 Task: Search one way flight ticket for 2 adults, 2 children, 2 infants in seat in first from Columbus: Golden Triangle Regional Airport to Springfield: Abraham Lincoln Capital Airport on 5-2-2023. Number of bags: 1 checked bag. Price is upto 105000. Outbound departure time preference is 18:45.
Action: Mouse moved to (419, 173)
Screenshot: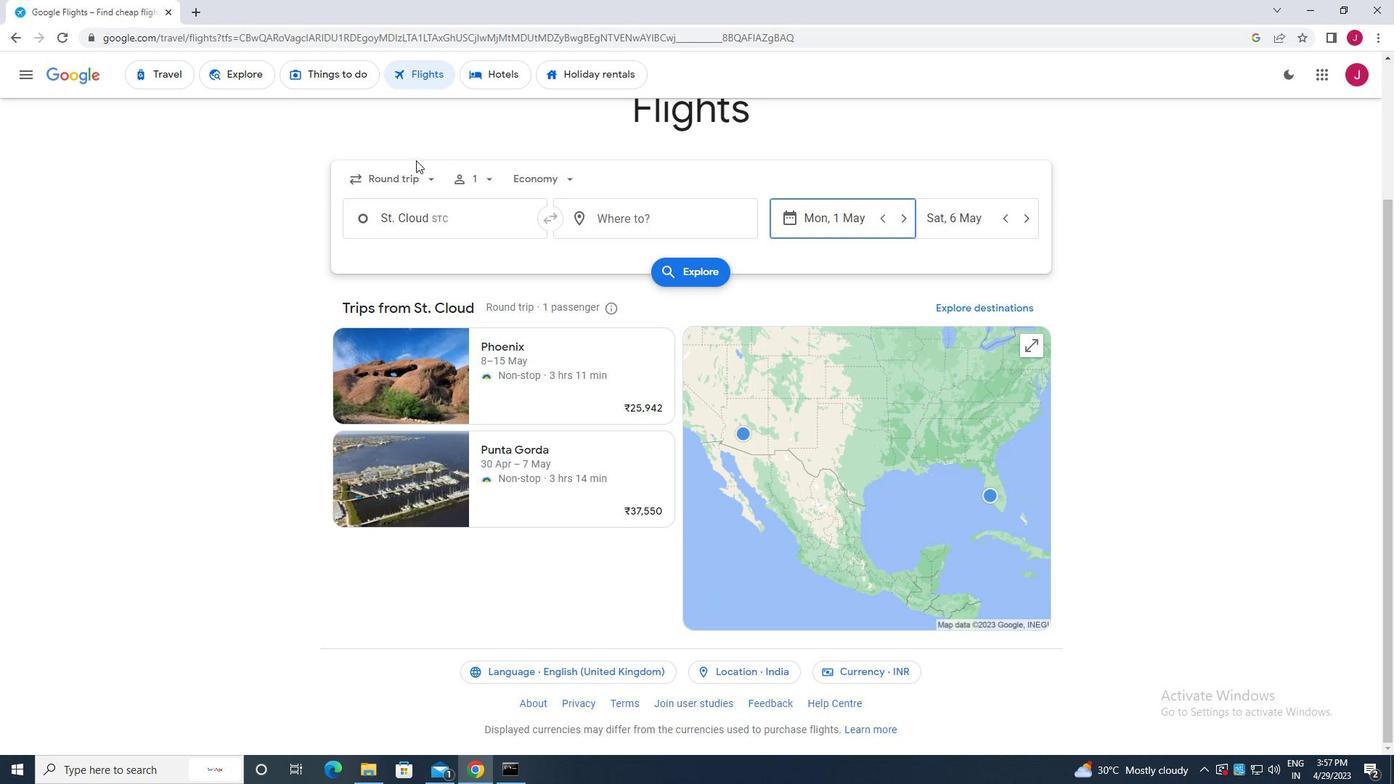 
Action: Mouse pressed left at (419, 173)
Screenshot: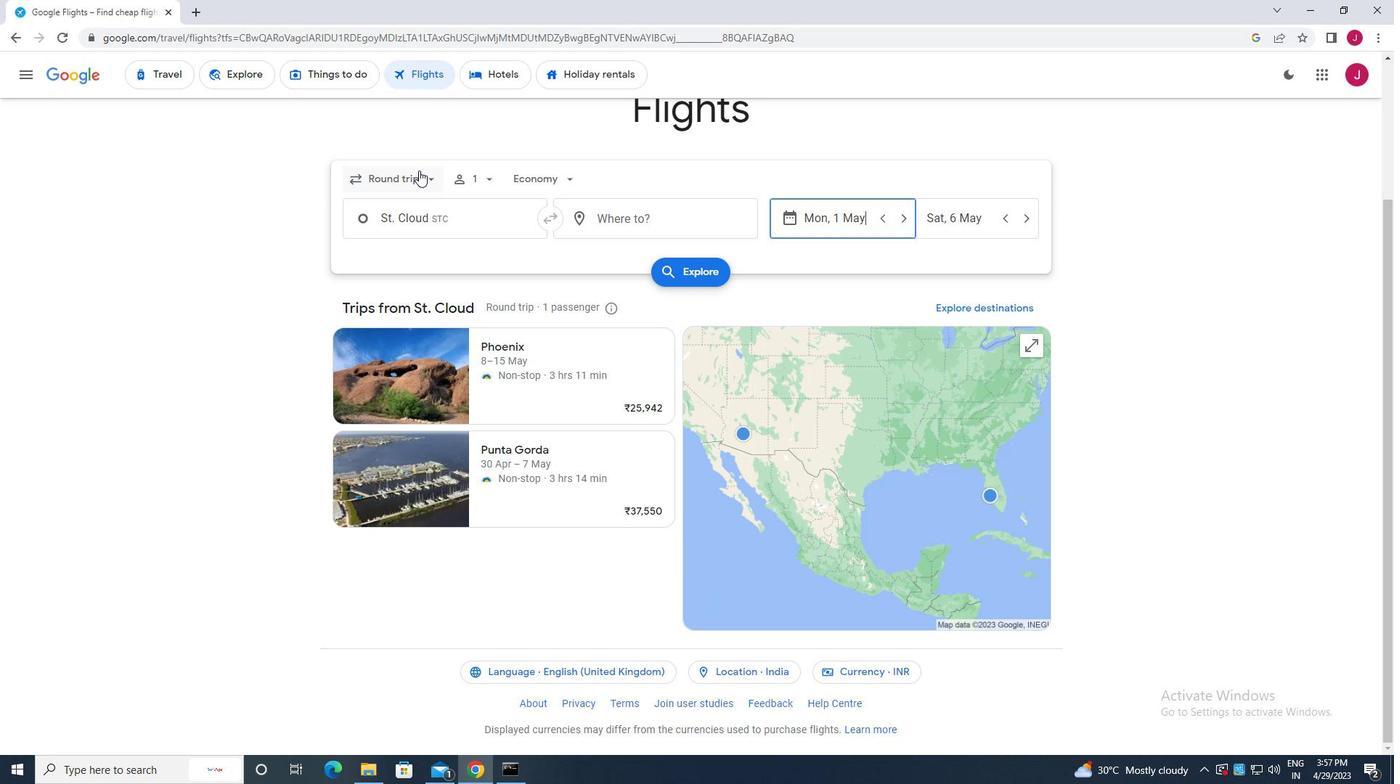 
Action: Mouse moved to (415, 243)
Screenshot: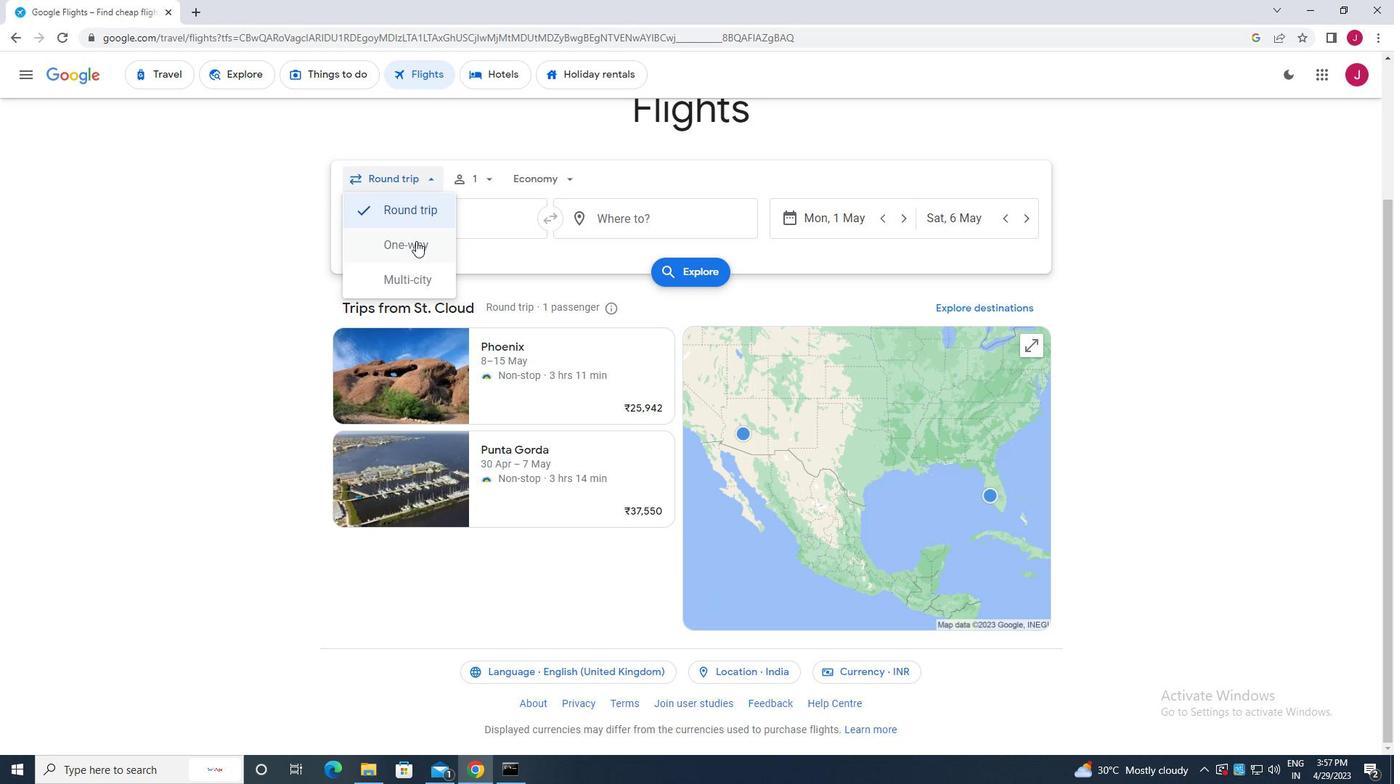 
Action: Mouse pressed left at (415, 243)
Screenshot: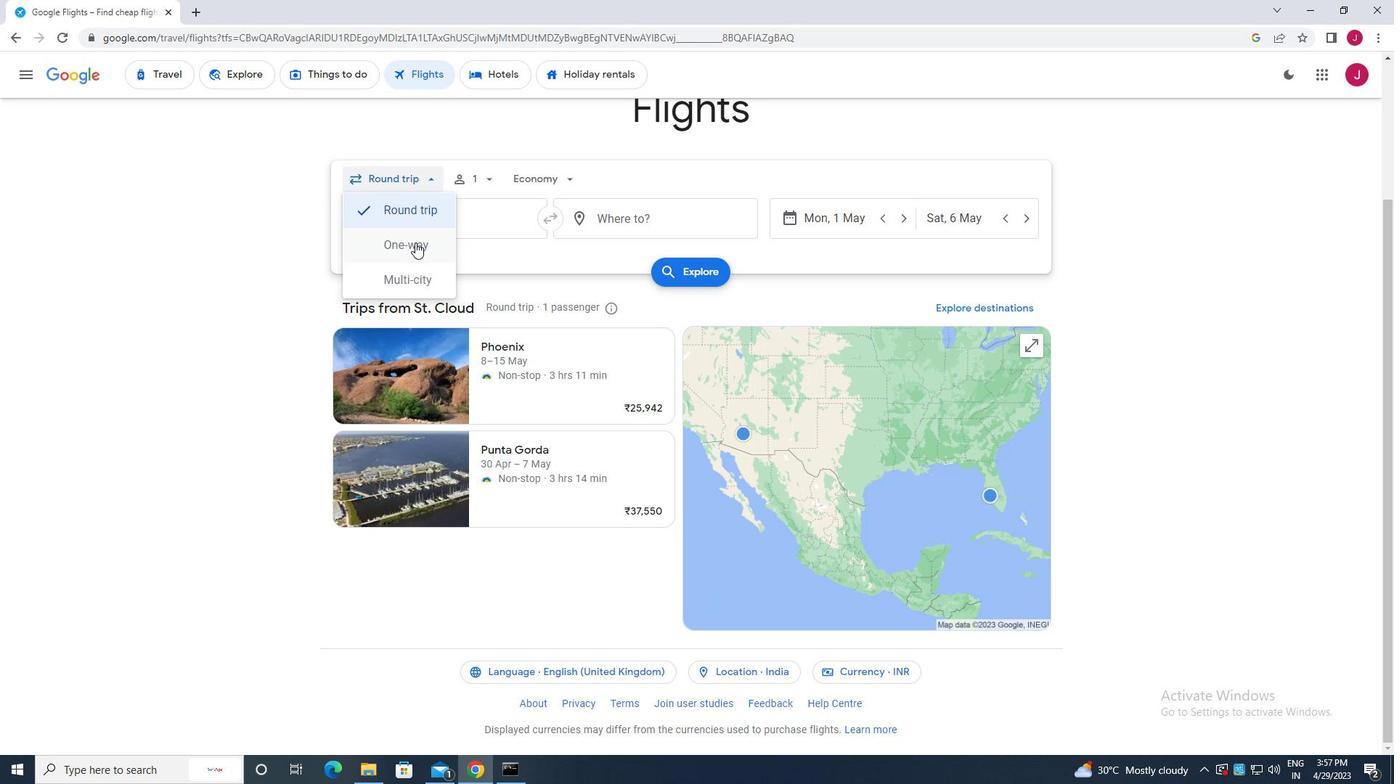 
Action: Mouse moved to (479, 175)
Screenshot: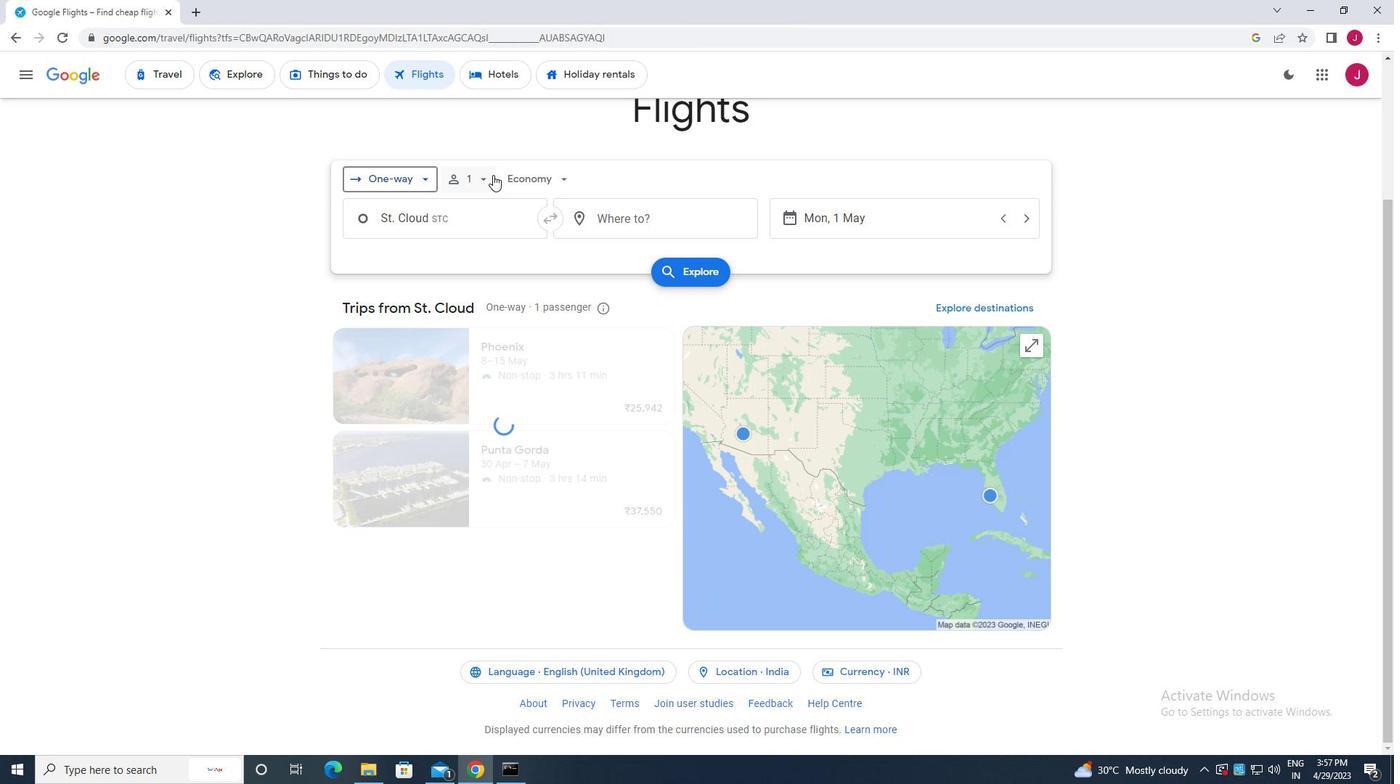 
Action: Mouse pressed left at (479, 175)
Screenshot: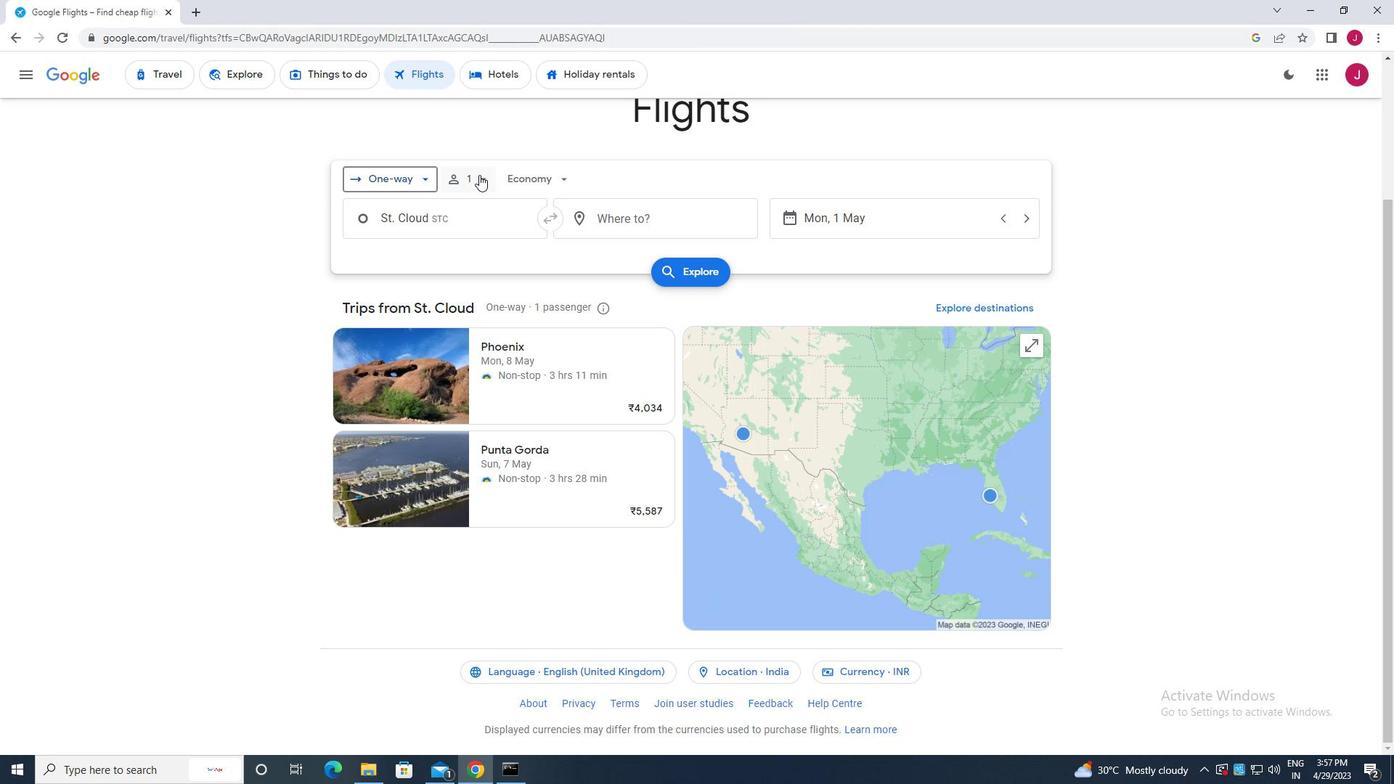 
Action: Mouse moved to (594, 220)
Screenshot: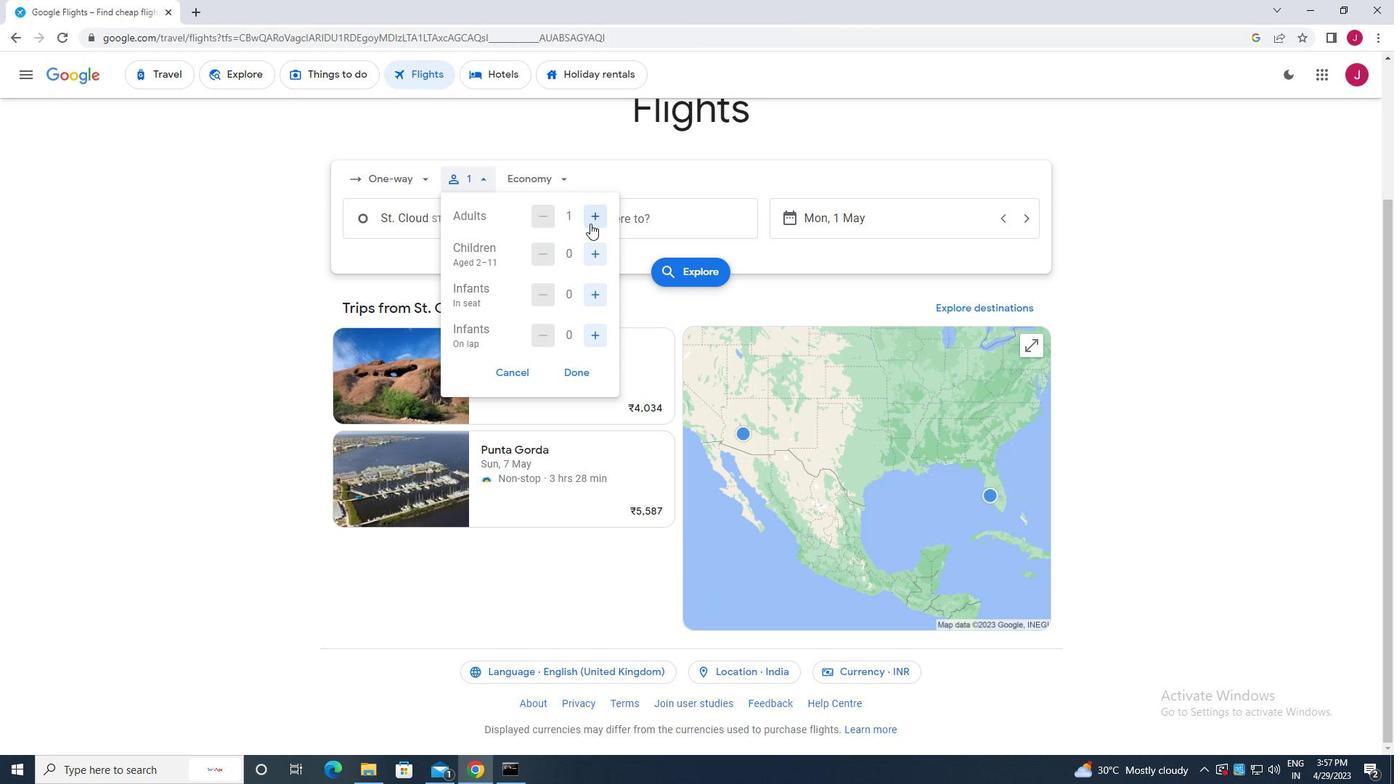 
Action: Mouse pressed left at (594, 220)
Screenshot: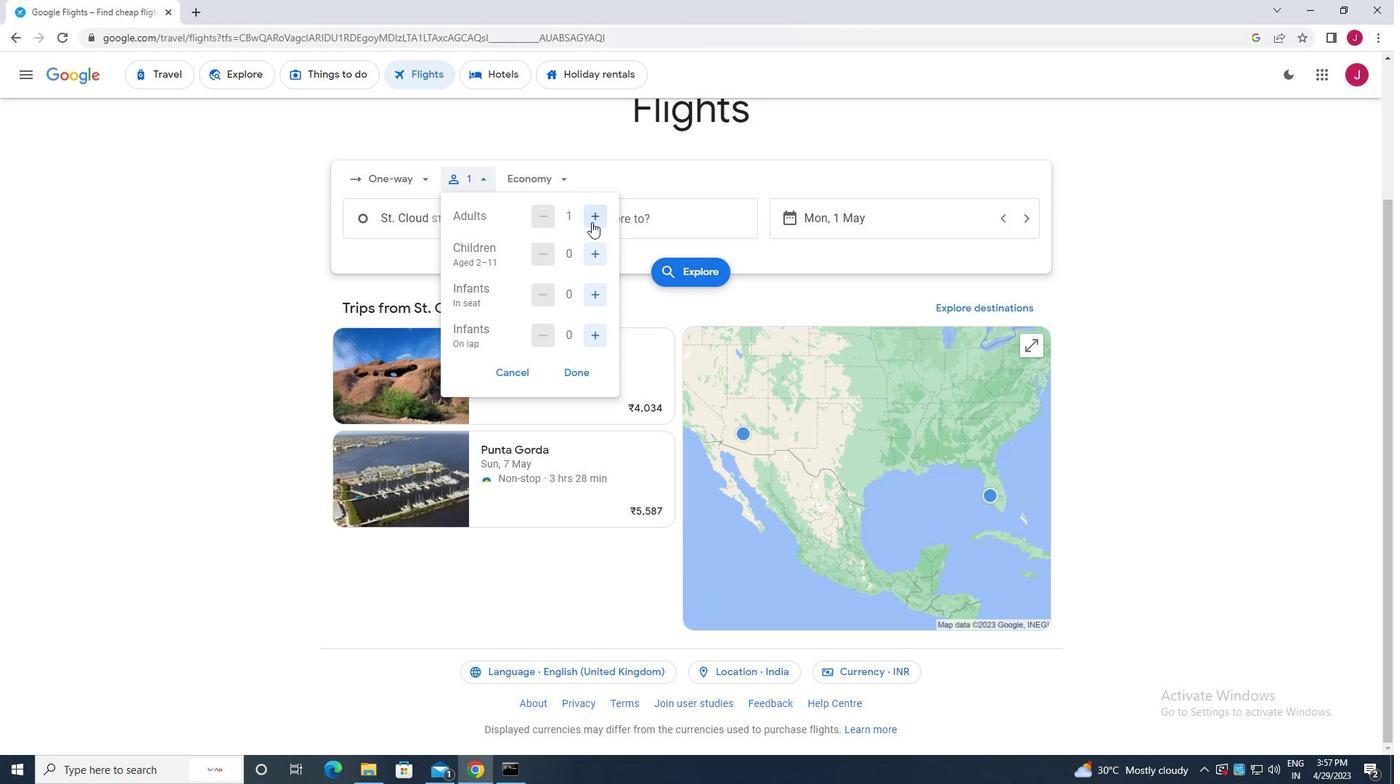 
Action: Mouse moved to (586, 257)
Screenshot: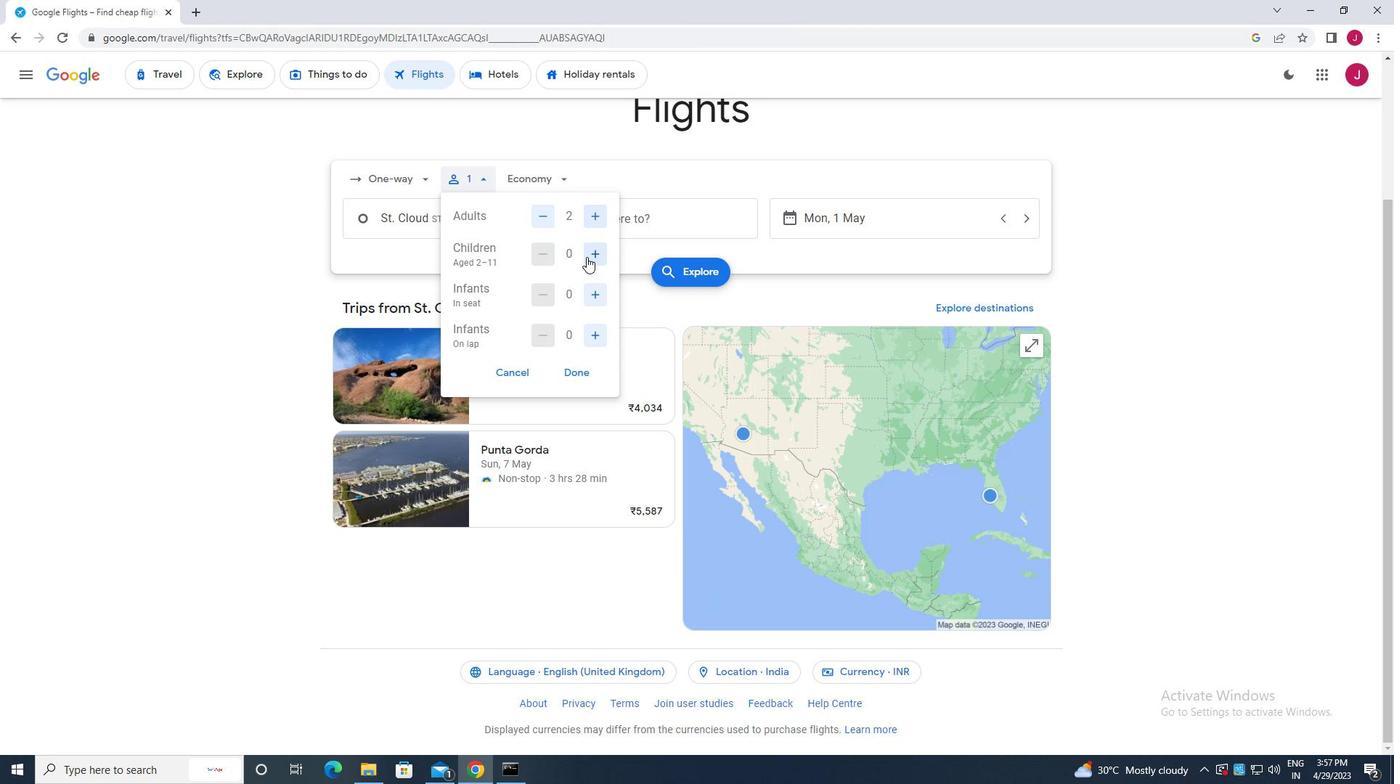 
Action: Mouse pressed left at (586, 257)
Screenshot: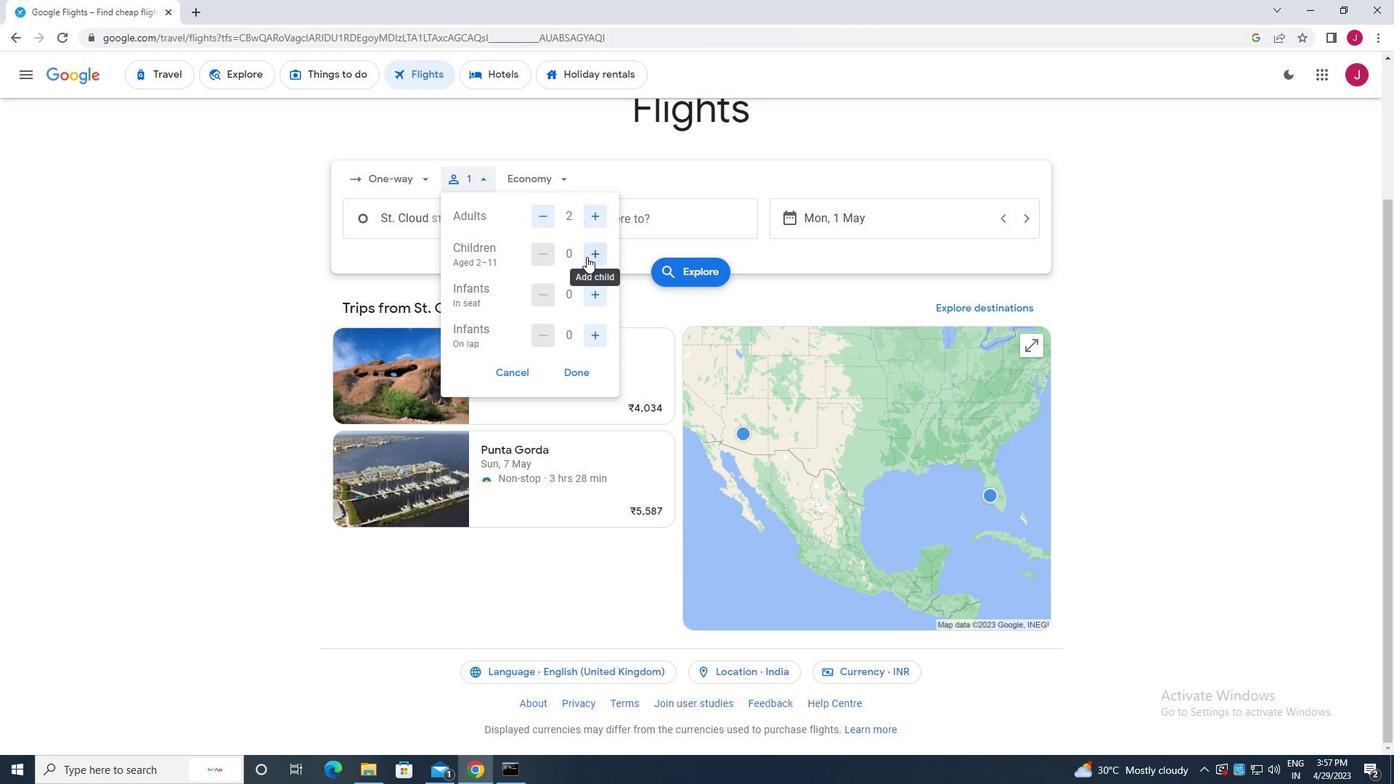 
Action: Mouse pressed left at (586, 257)
Screenshot: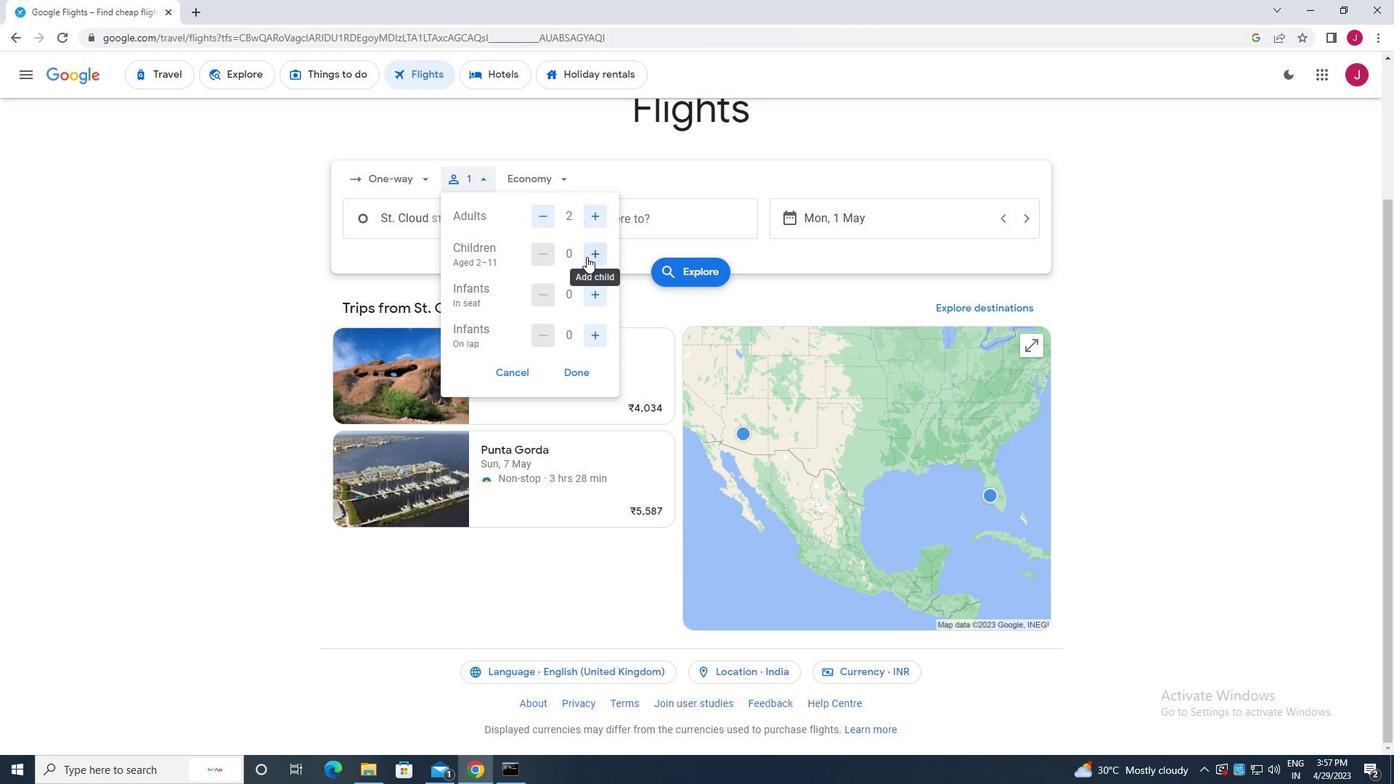 
Action: Mouse moved to (591, 296)
Screenshot: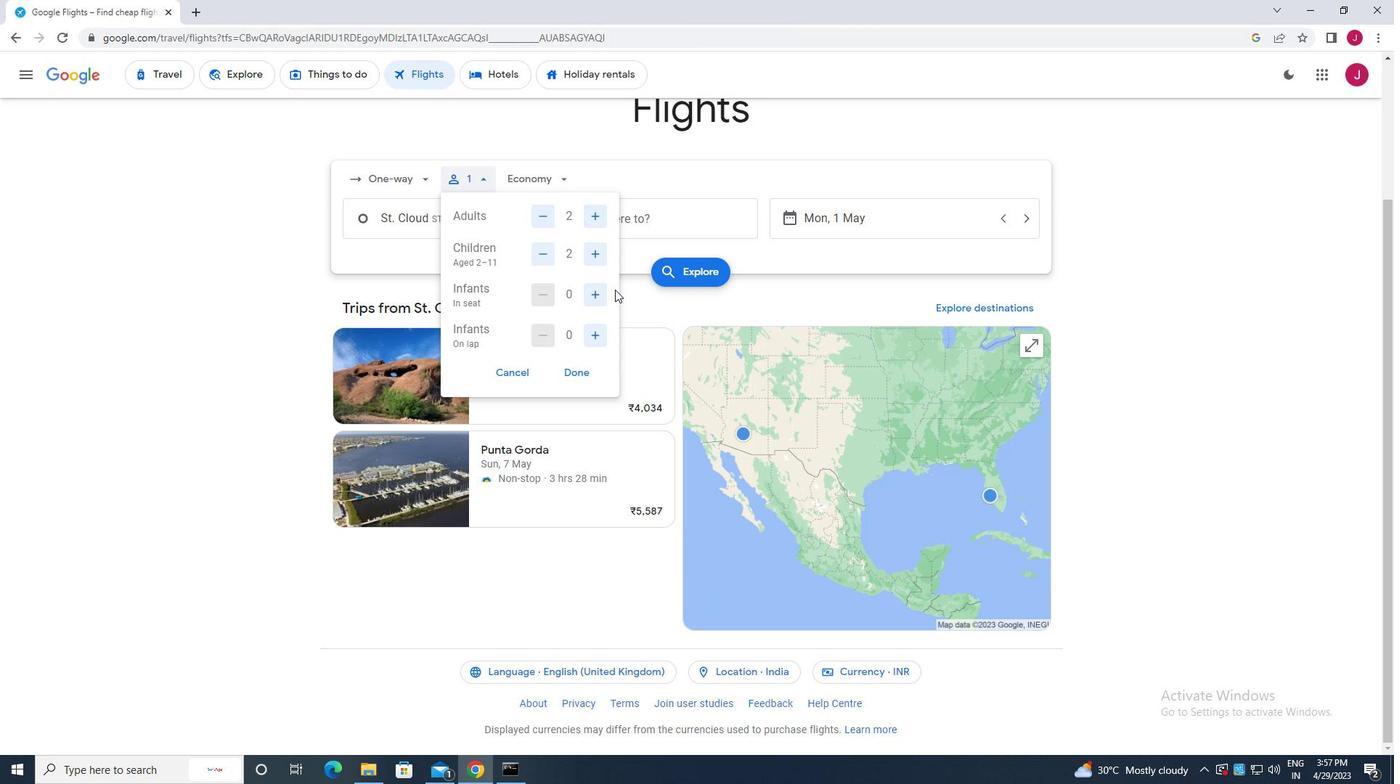 
Action: Mouse pressed left at (591, 296)
Screenshot: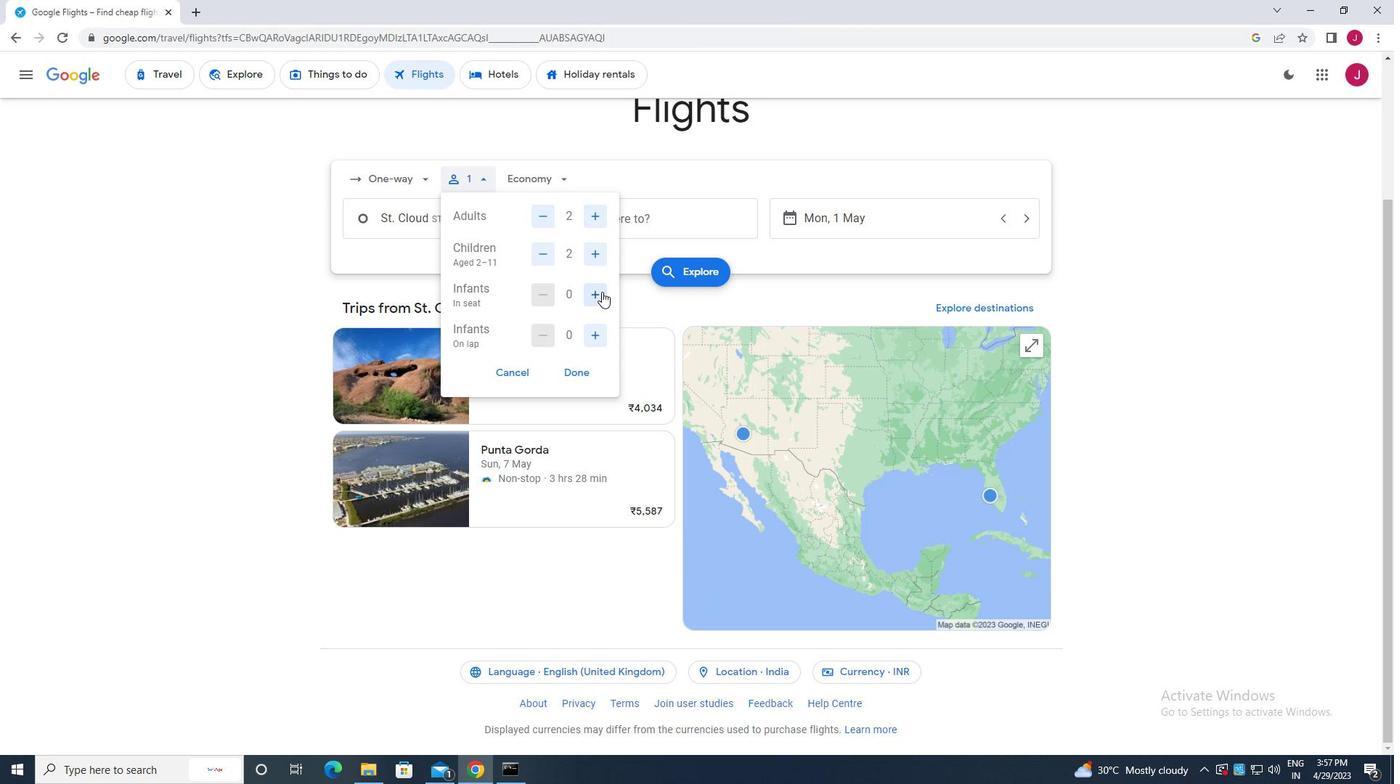 
Action: Mouse pressed left at (591, 296)
Screenshot: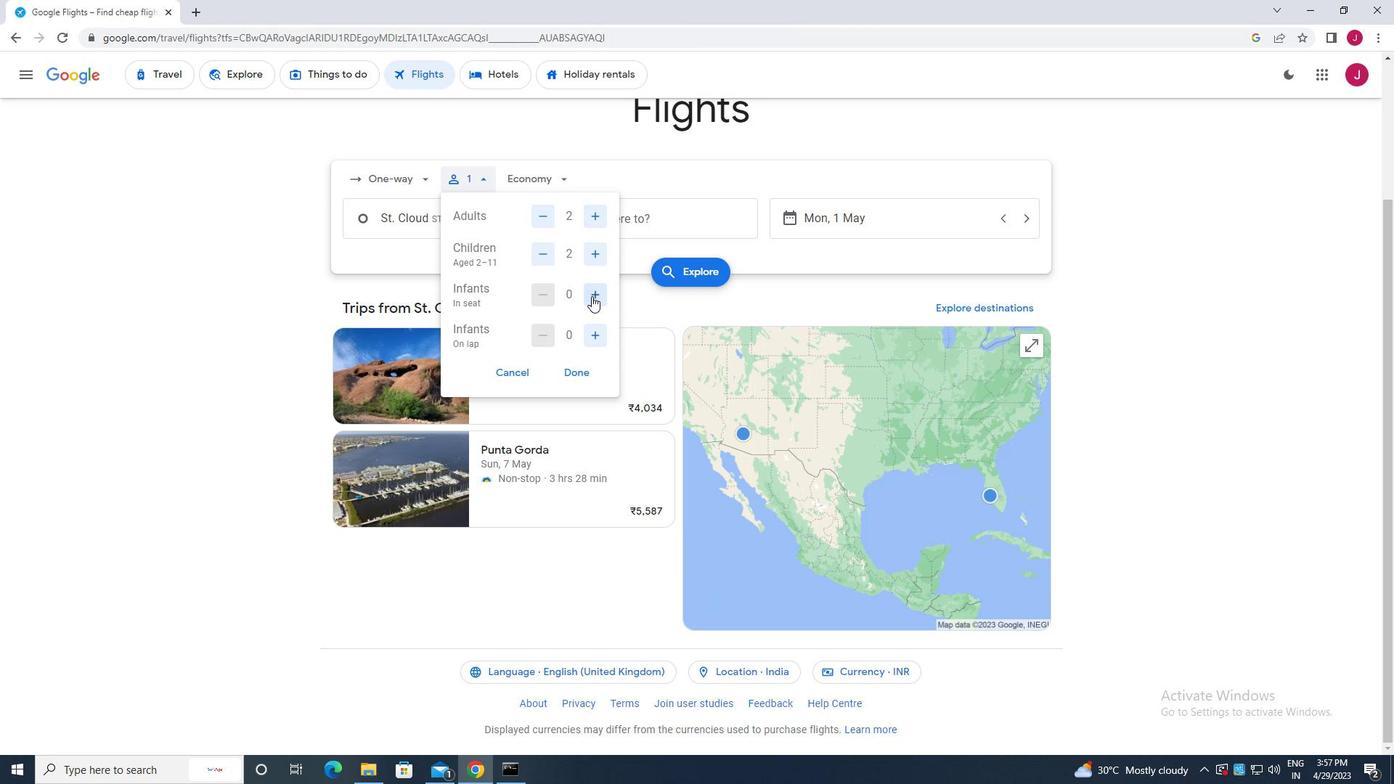 
Action: Mouse moved to (581, 371)
Screenshot: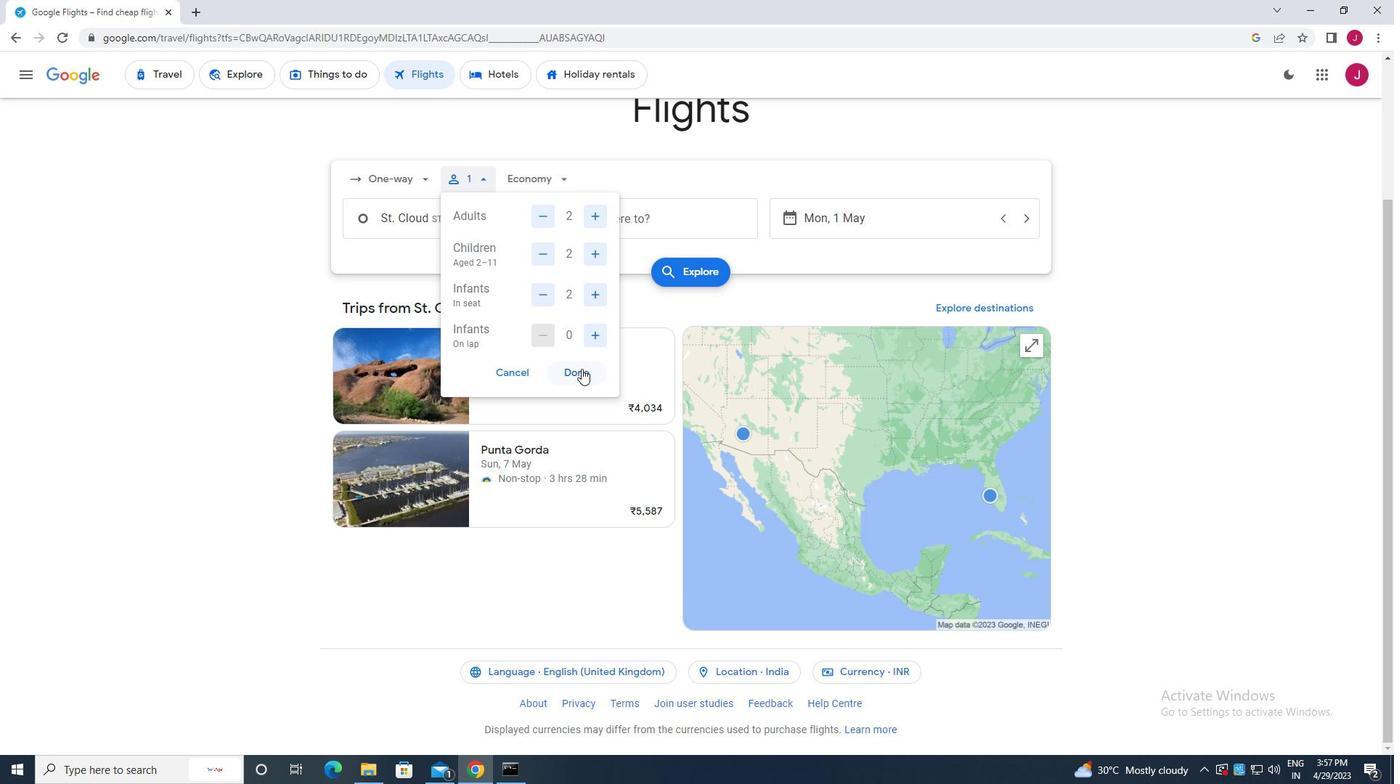 
Action: Mouse pressed left at (581, 371)
Screenshot: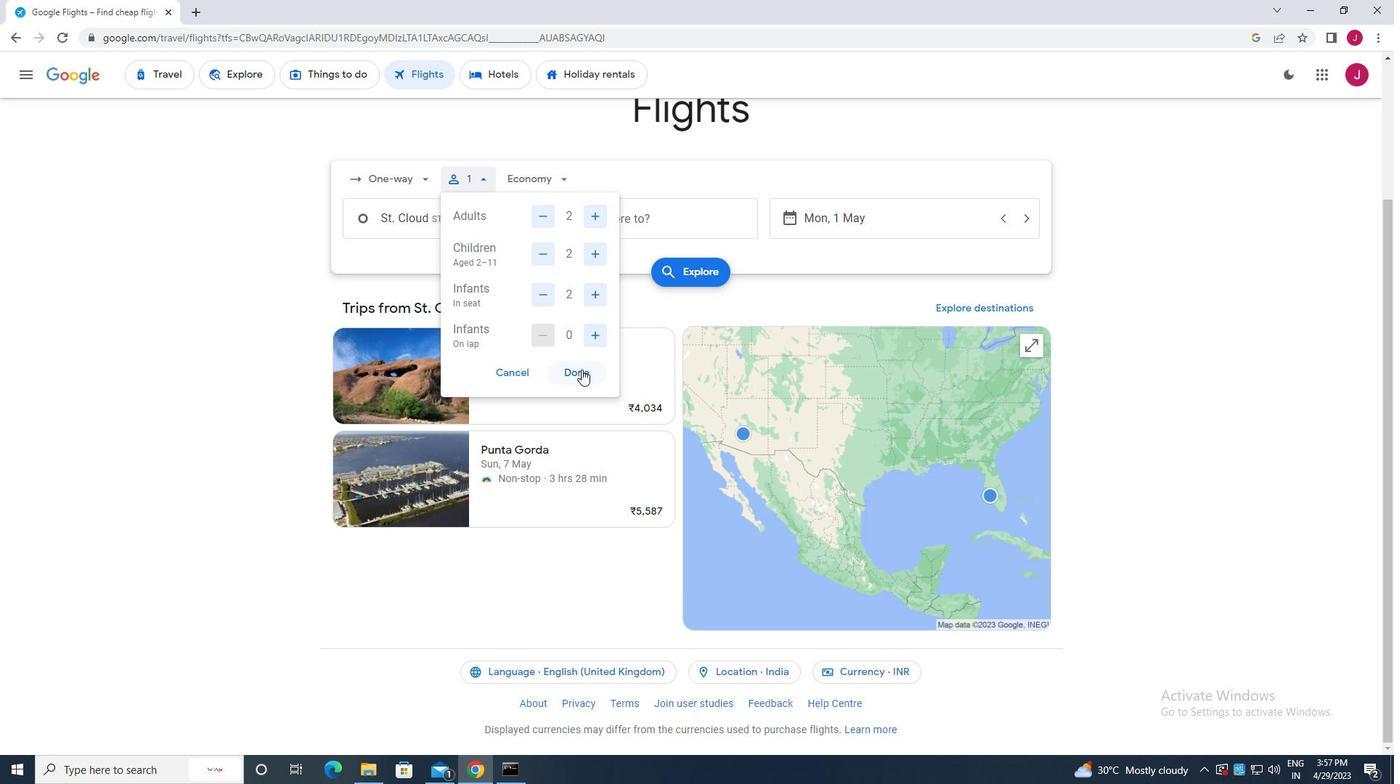 
Action: Mouse moved to (567, 179)
Screenshot: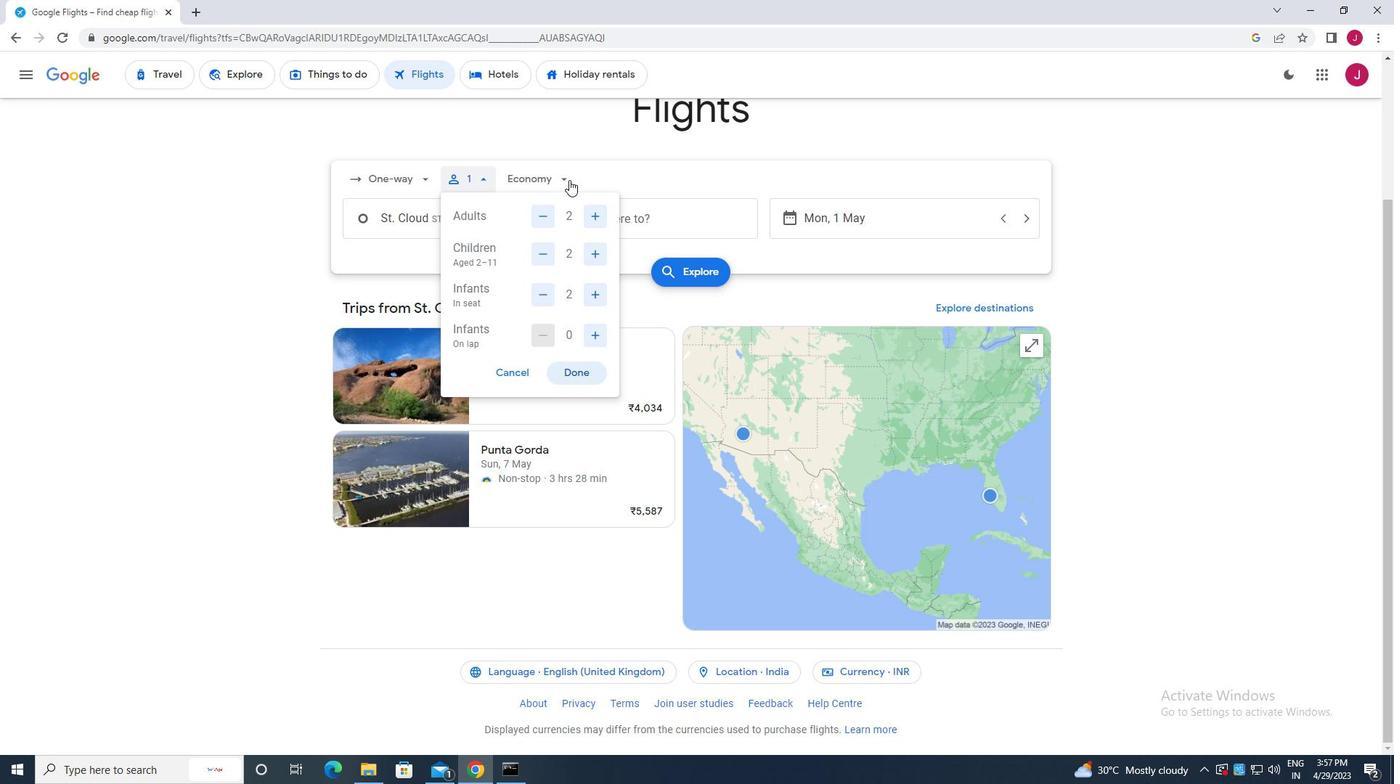 
Action: Mouse pressed left at (567, 179)
Screenshot: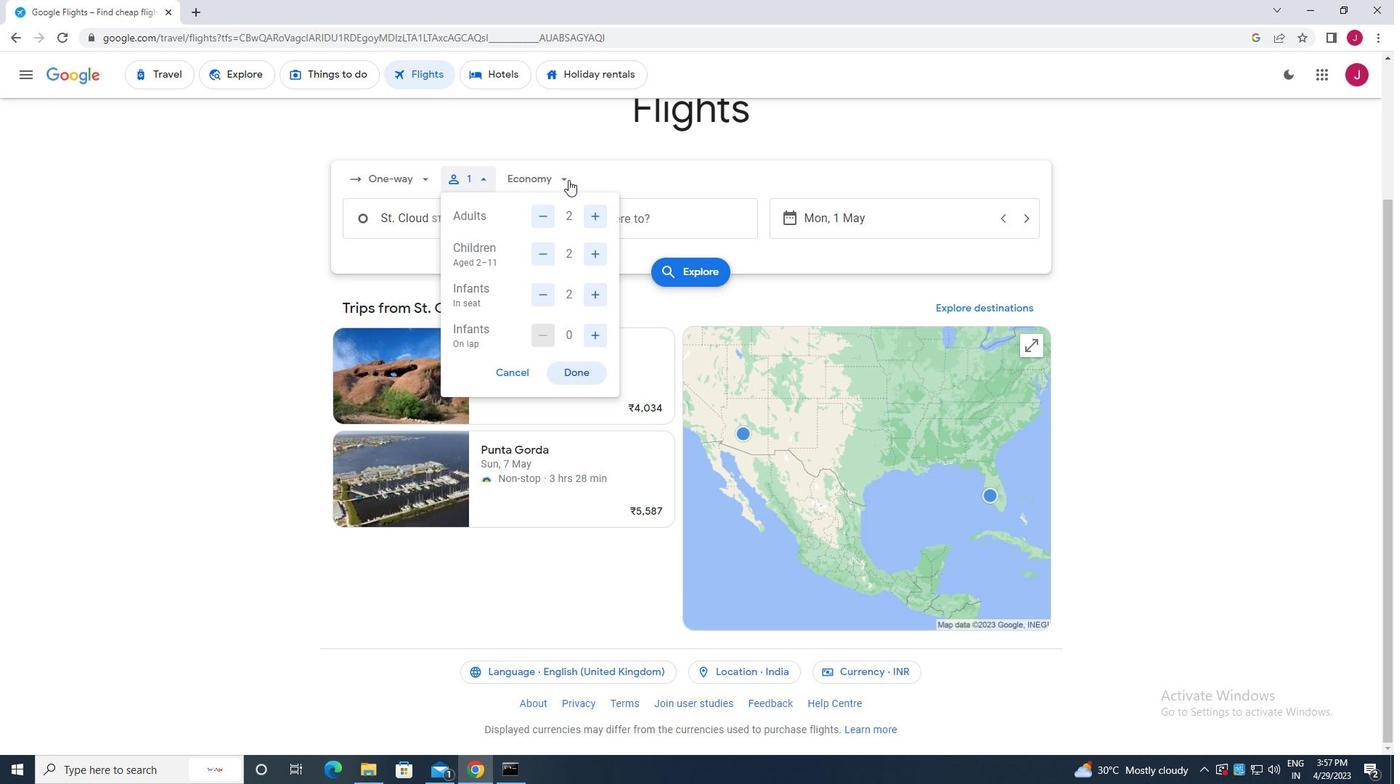 
Action: Mouse moved to (461, 217)
Screenshot: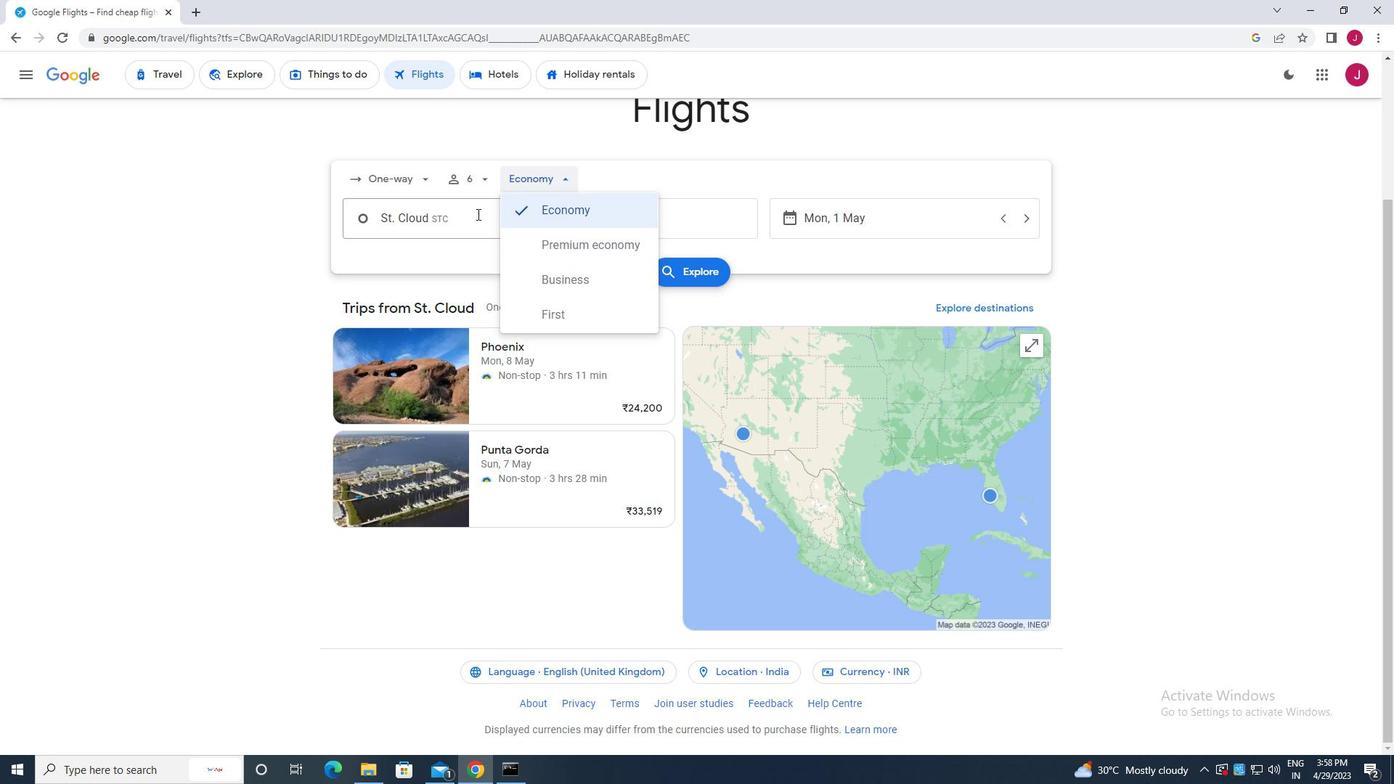 
Action: Mouse pressed left at (461, 217)
Screenshot: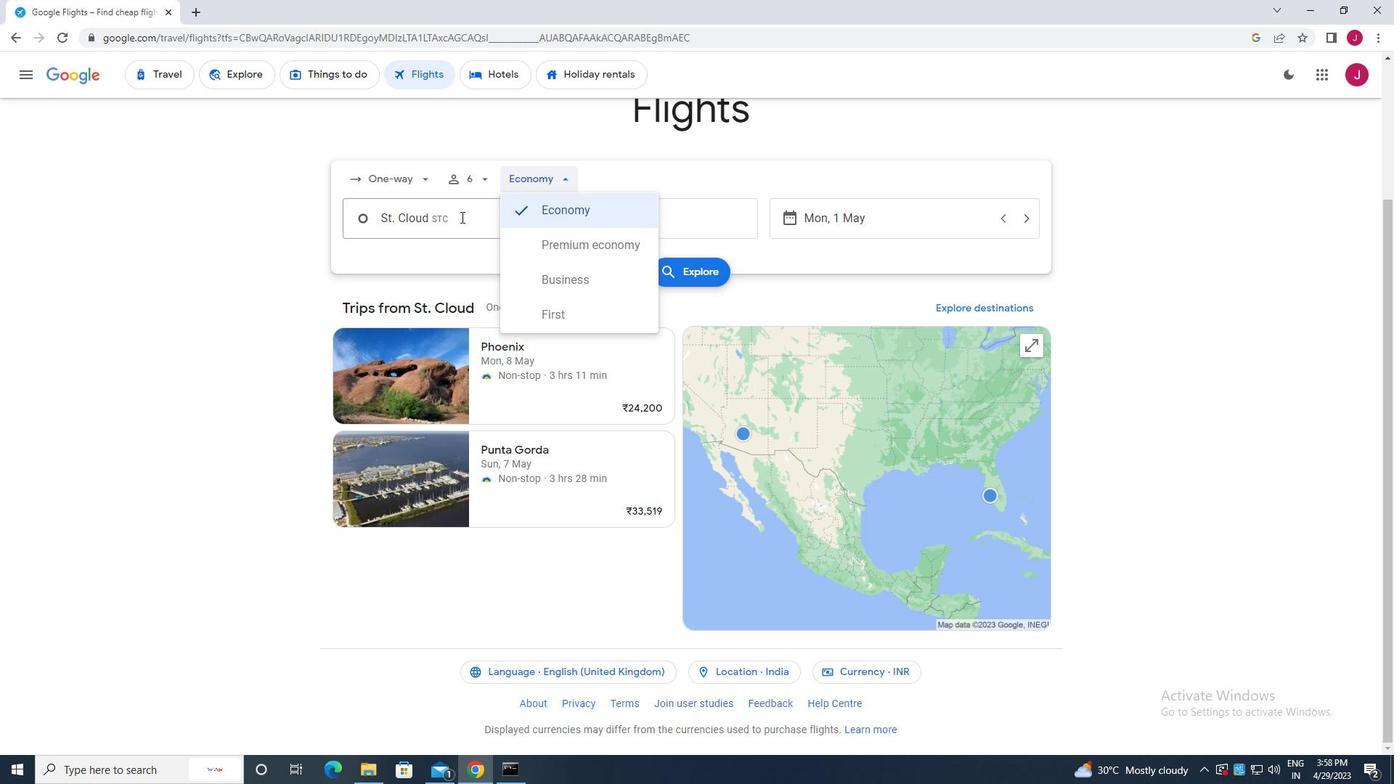 
Action: Mouse moved to (514, 223)
Screenshot: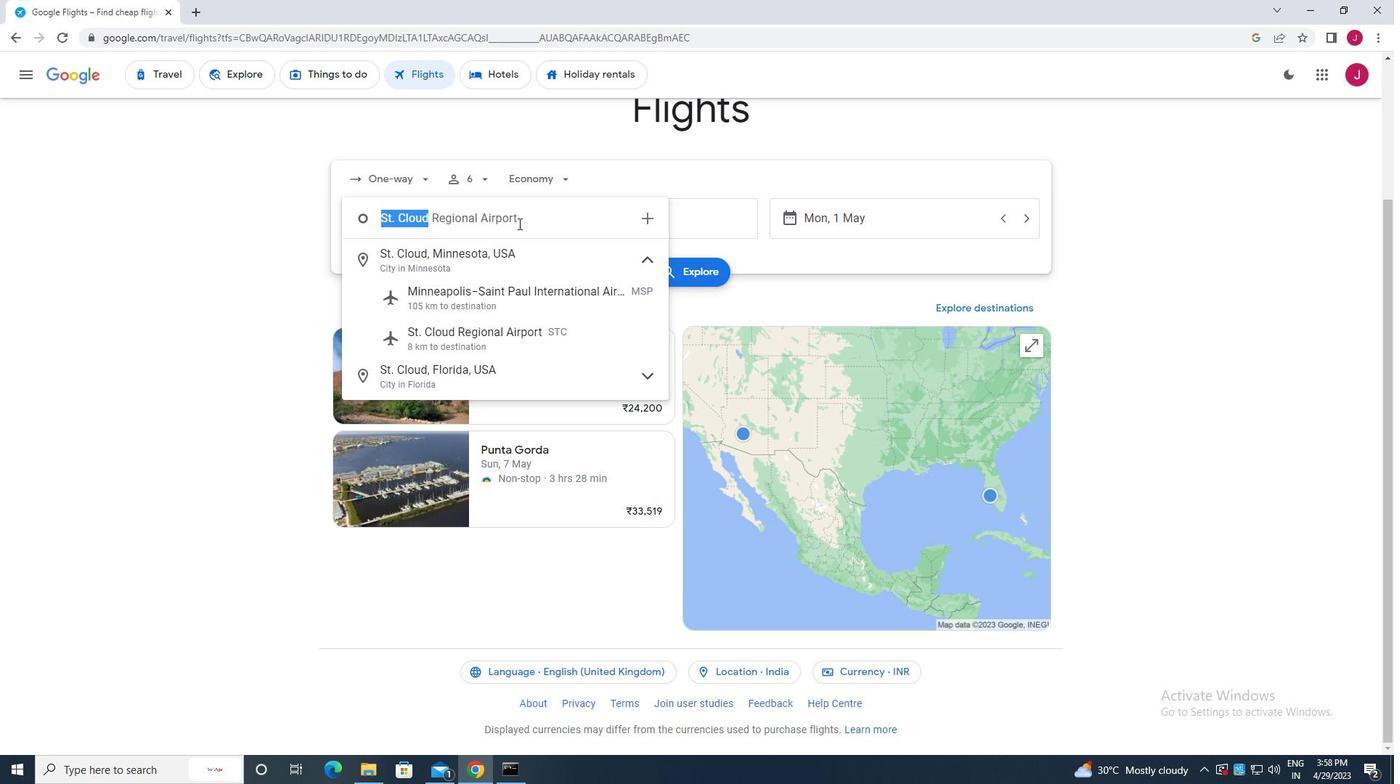 
Action: Key pressed golden<Key.space>tr
Screenshot: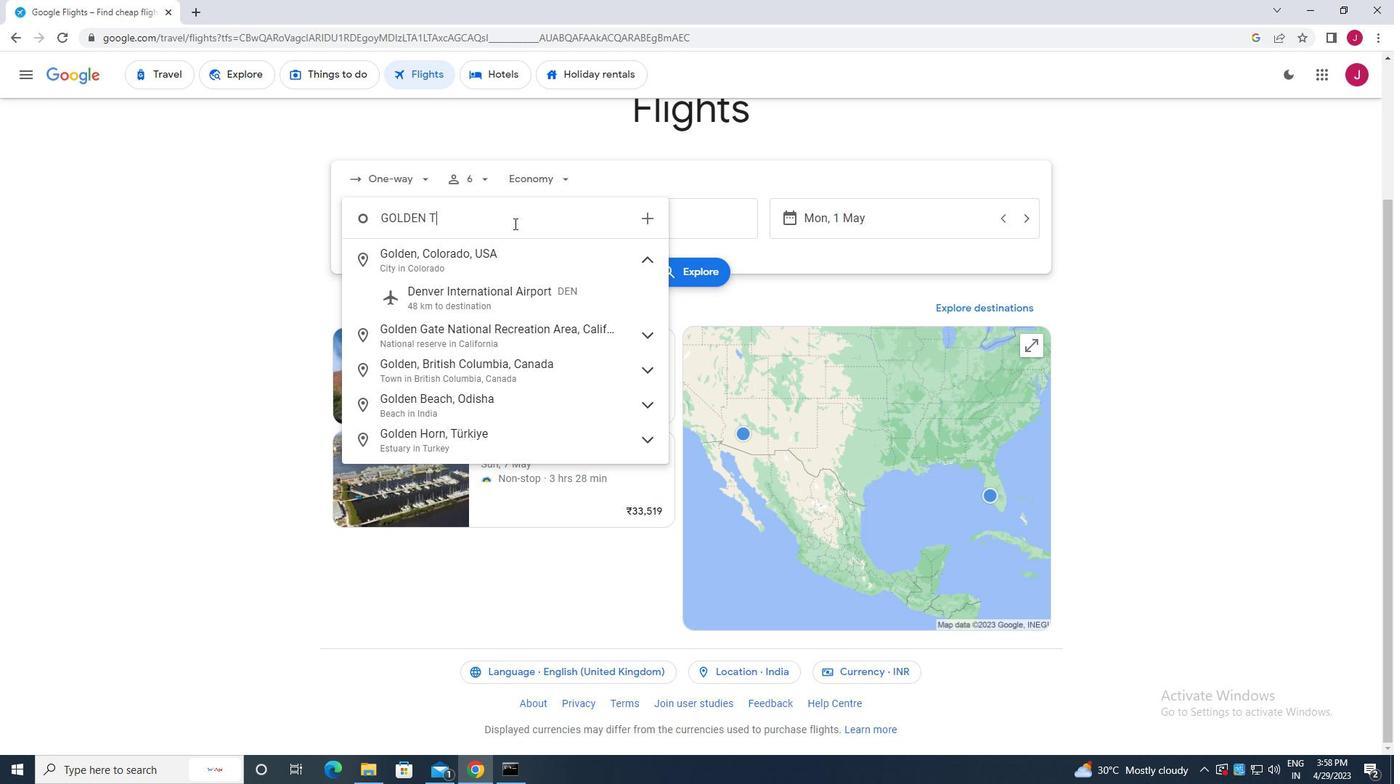 
Action: Mouse moved to (515, 254)
Screenshot: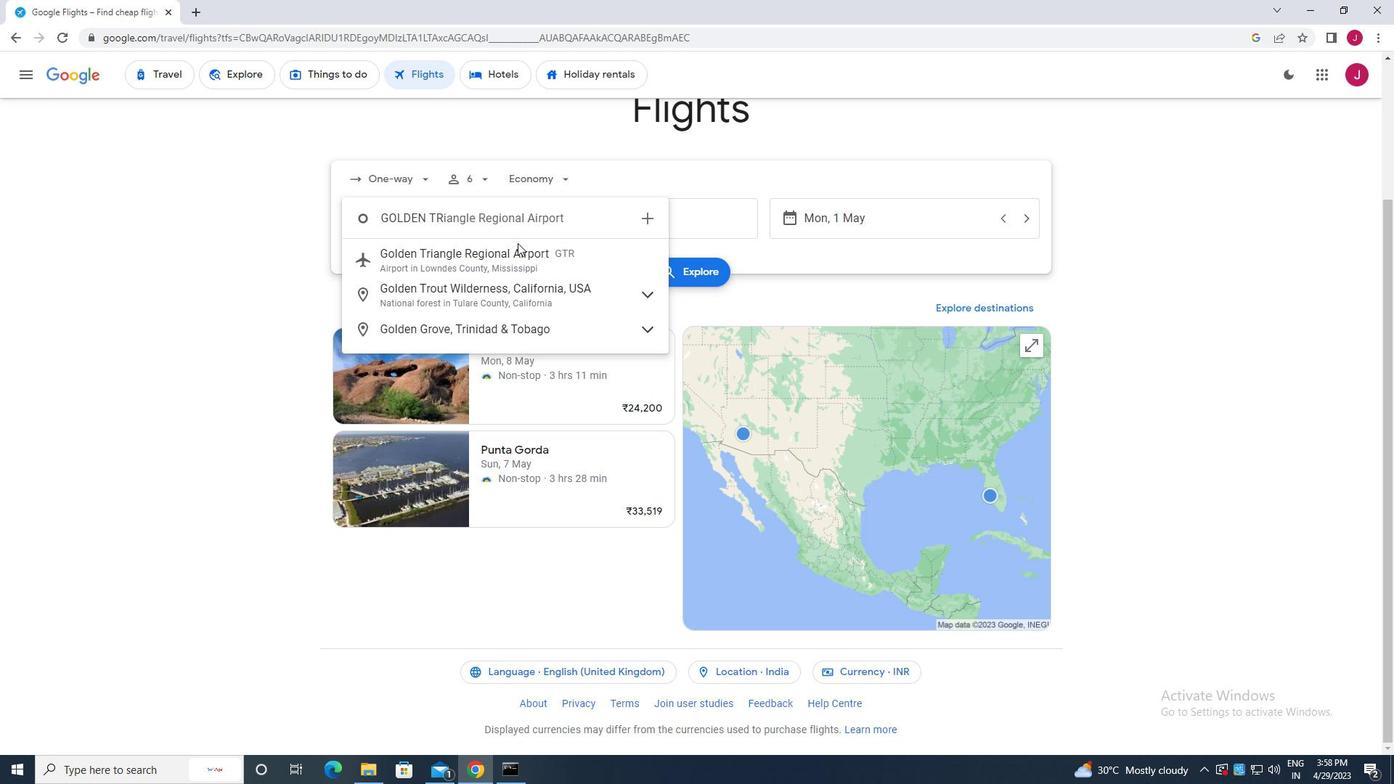 
Action: Mouse pressed left at (515, 254)
Screenshot: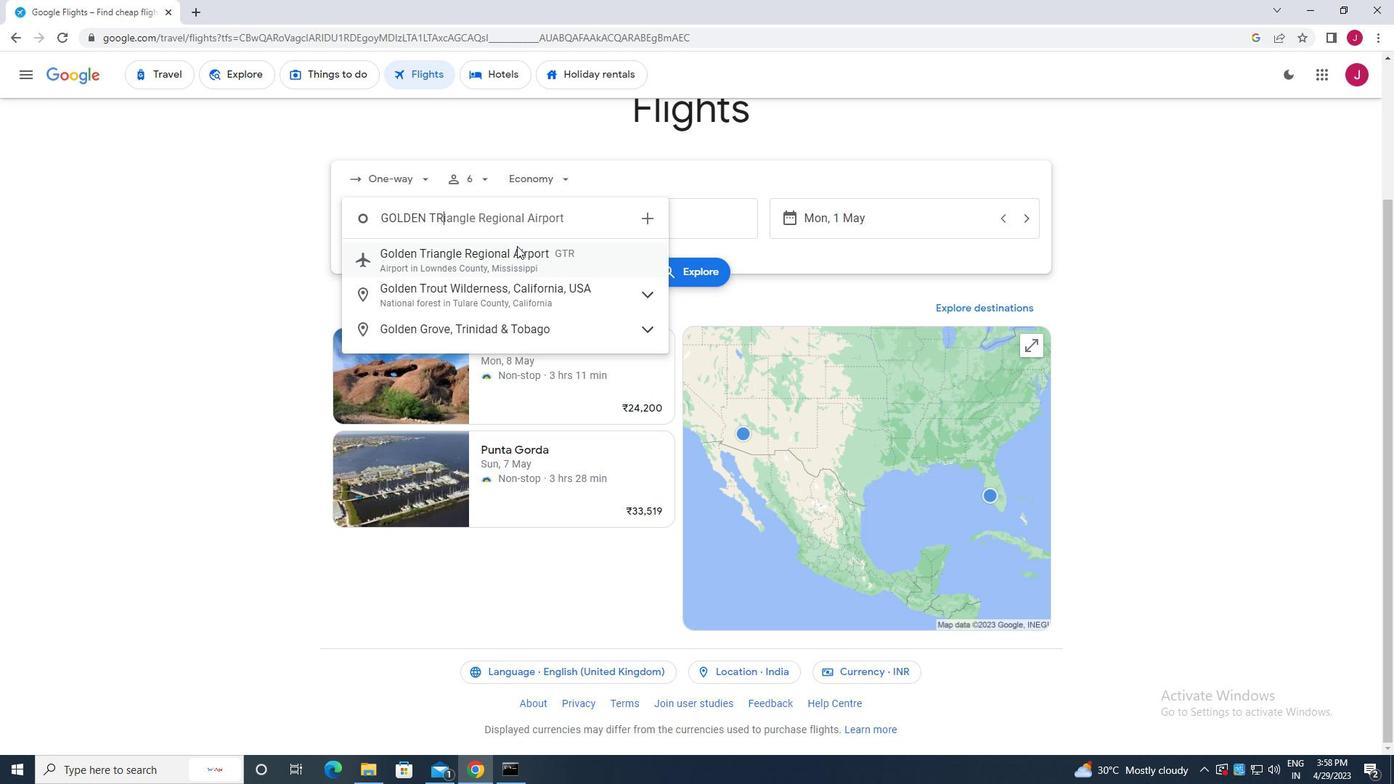 
Action: Mouse moved to (643, 224)
Screenshot: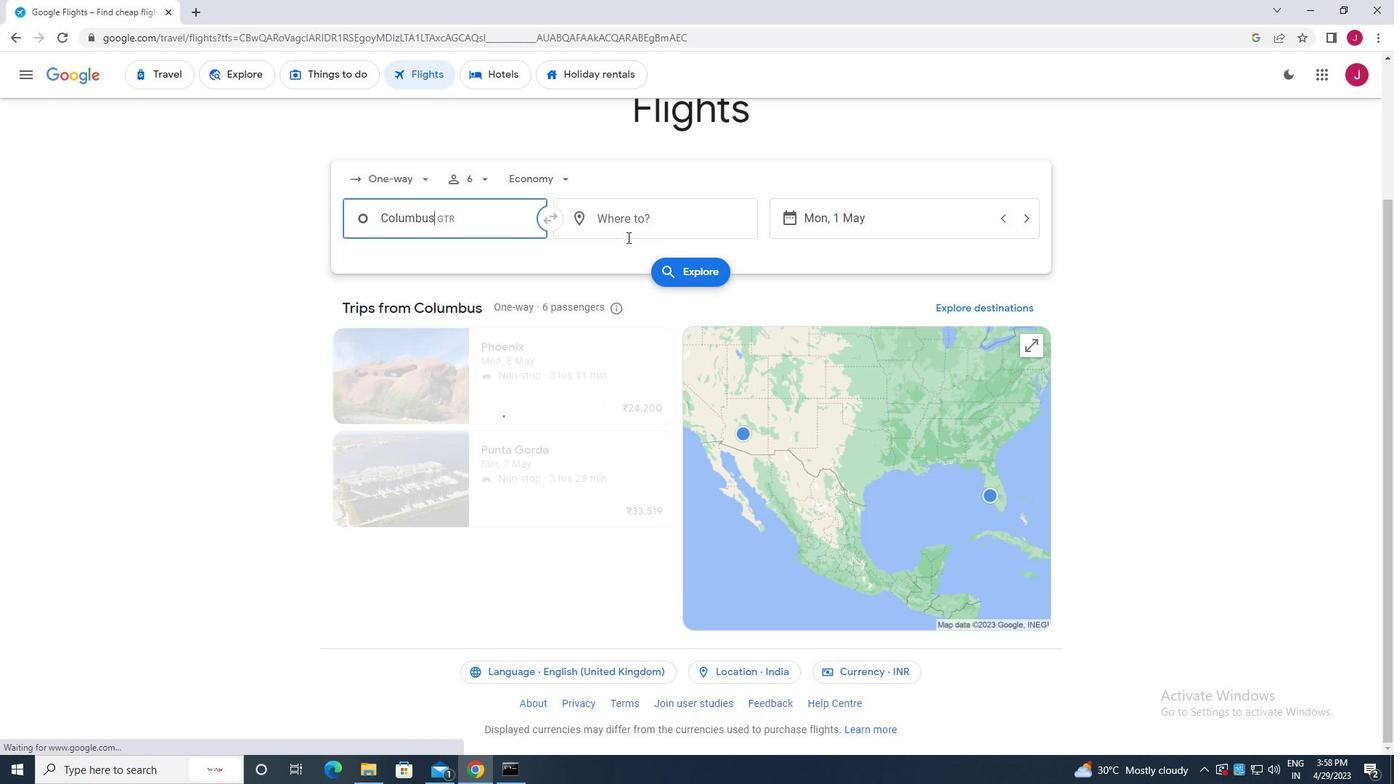 
Action: Mouse pressed left at (643, 224)
Screenshot: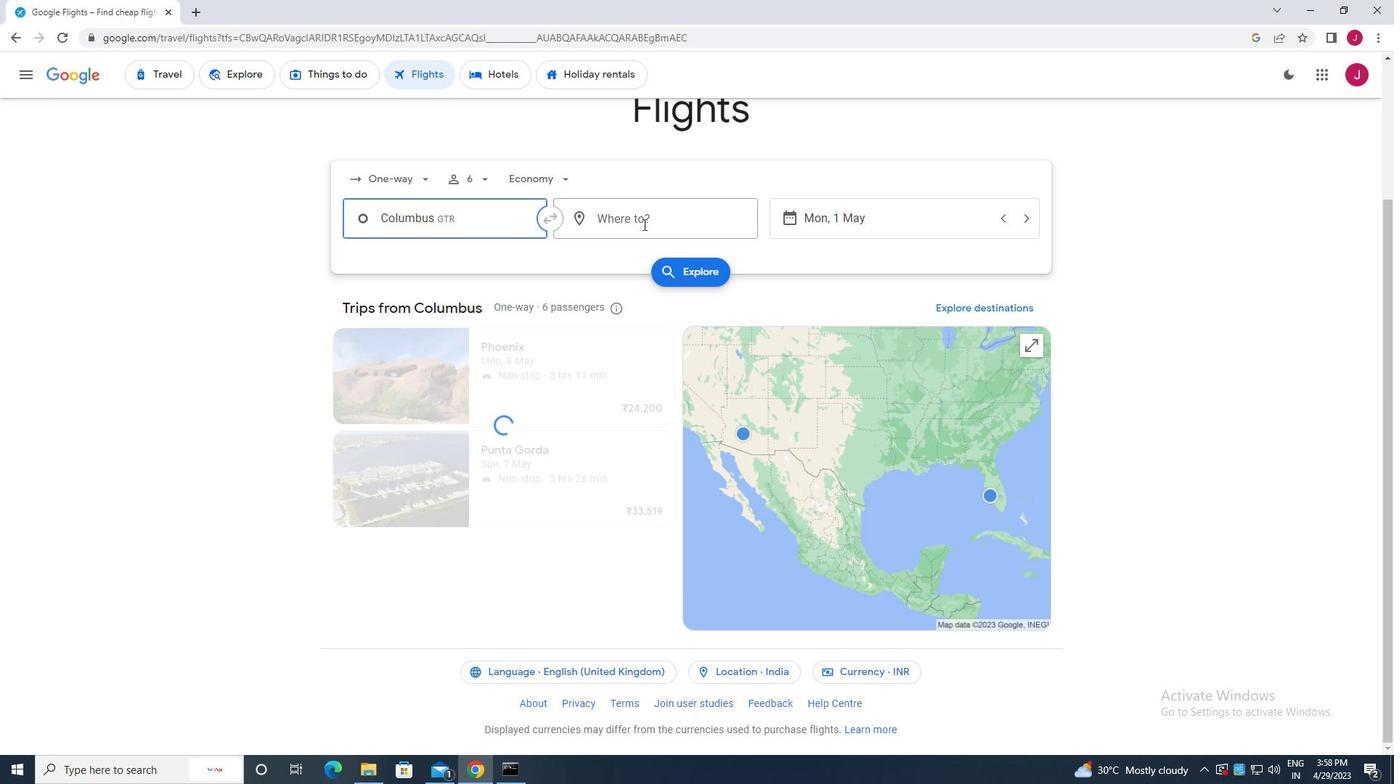 
Action: Mouse moved to (654, 220)
Screenshot: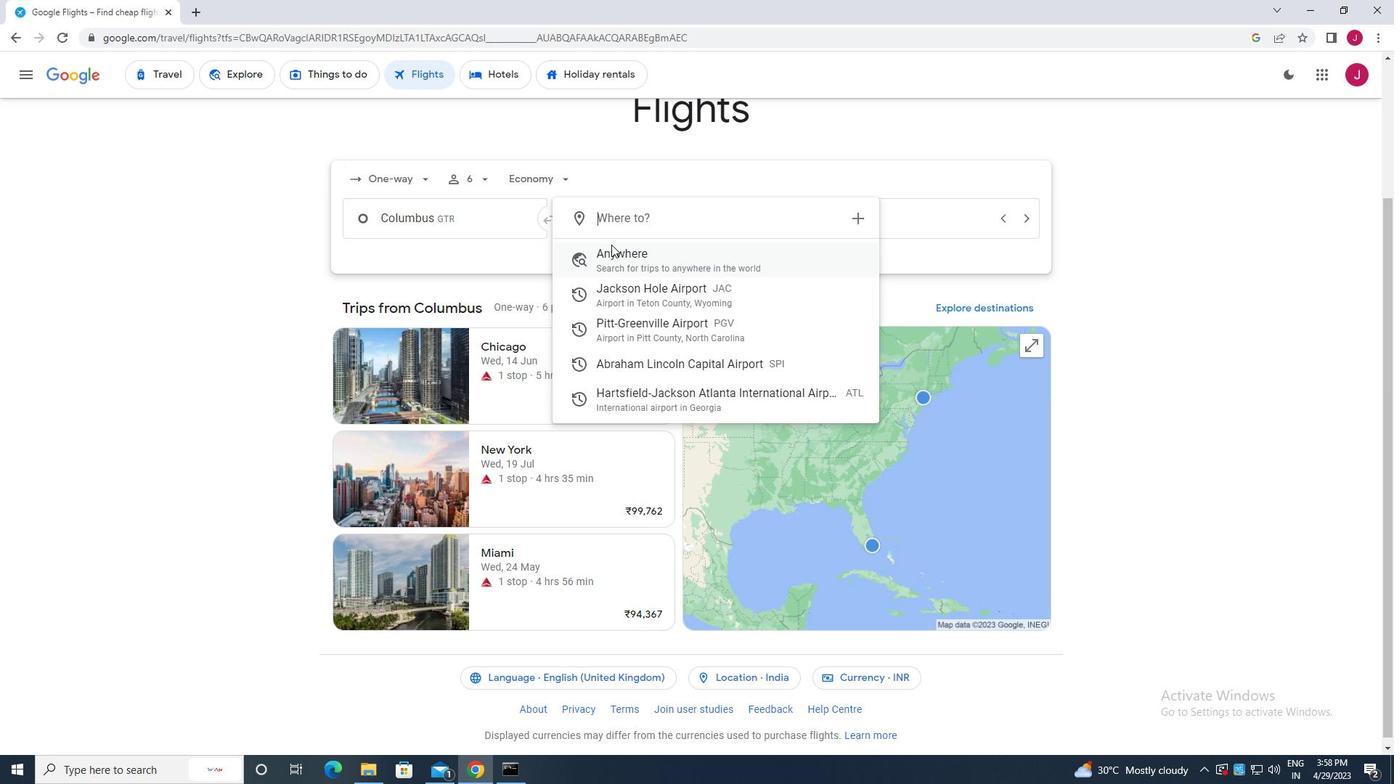 
Action: Mouse pressed left at (654, 220)
Screenshot: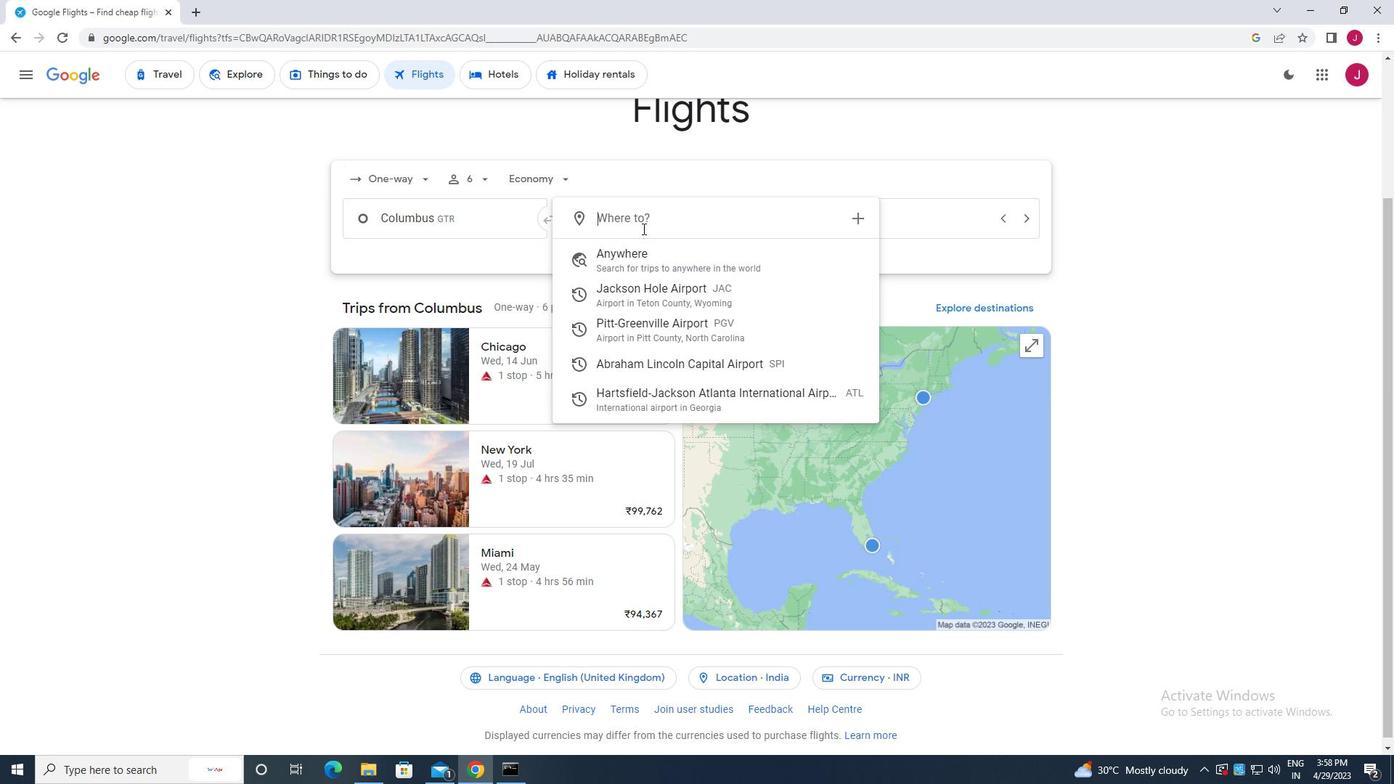 
Action: Mouse moved to (655, 219)
Screenshot: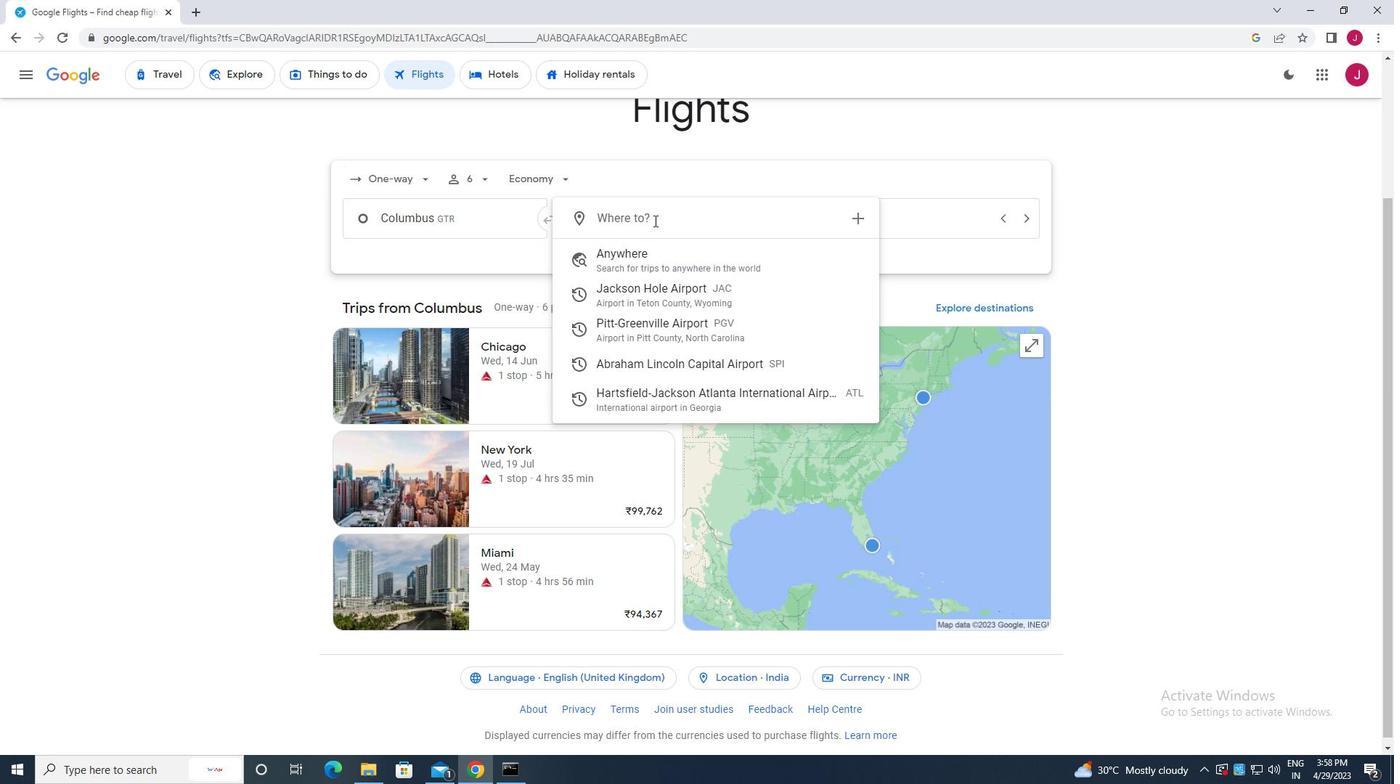 
Action: Key pressed springf
Screenshot: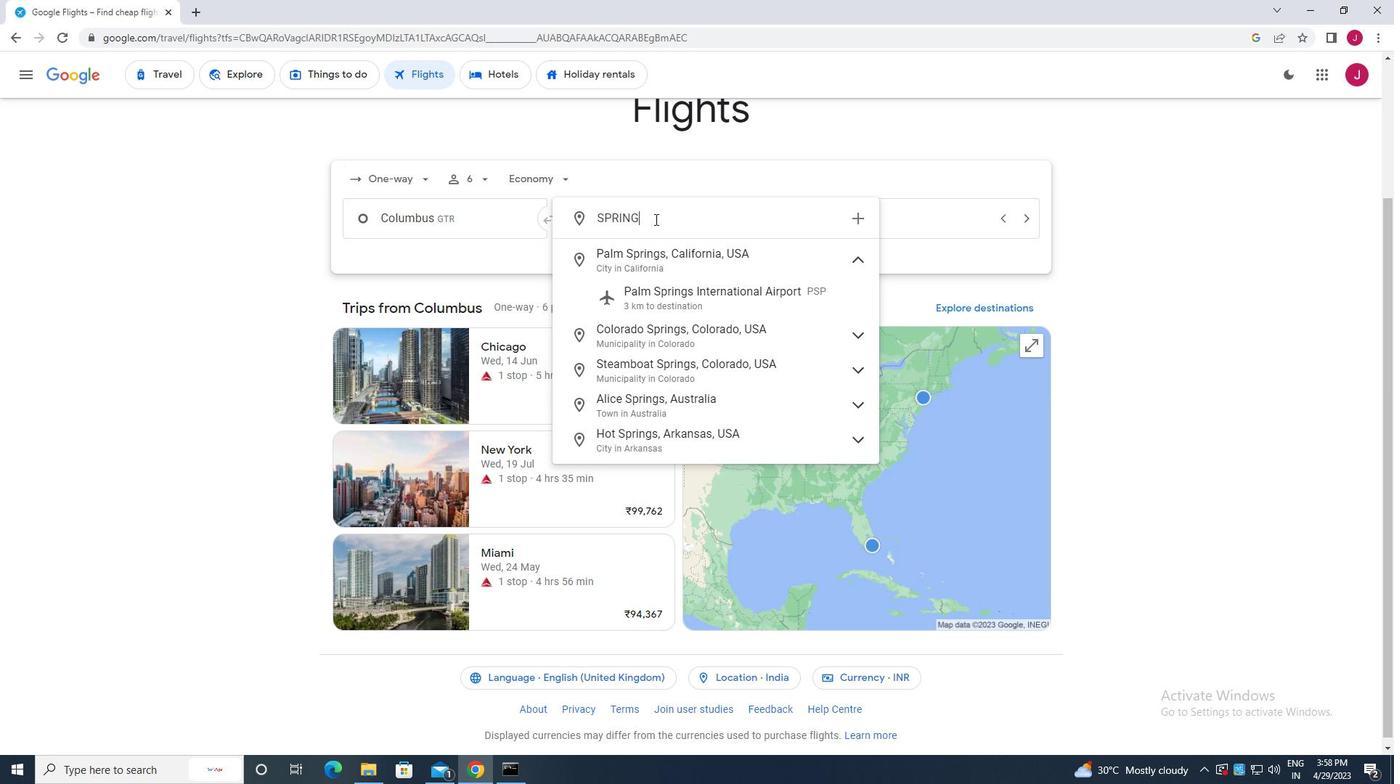 
Action: Mouse moved to (686, 332)
Screenshot: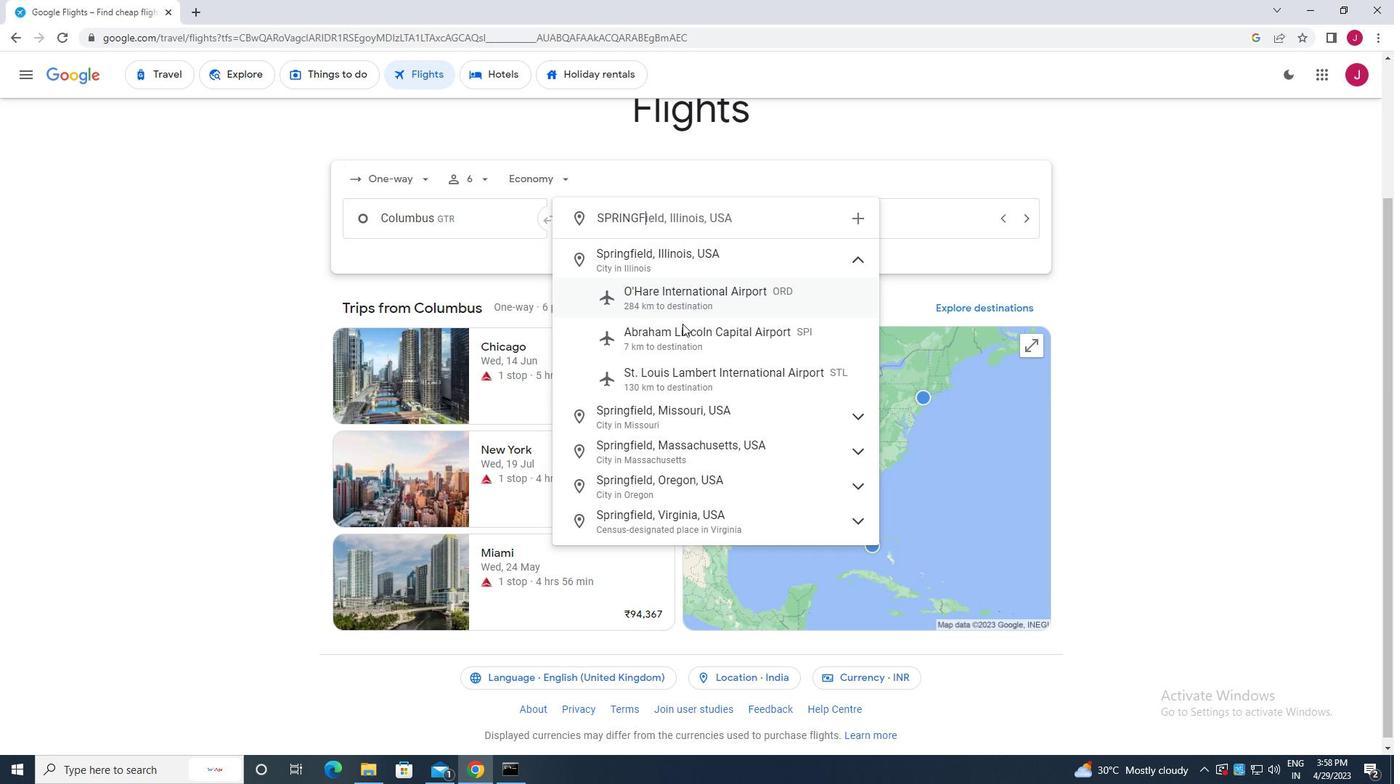 
Action: Mouse pressed left at (686, 332)
Screenshot: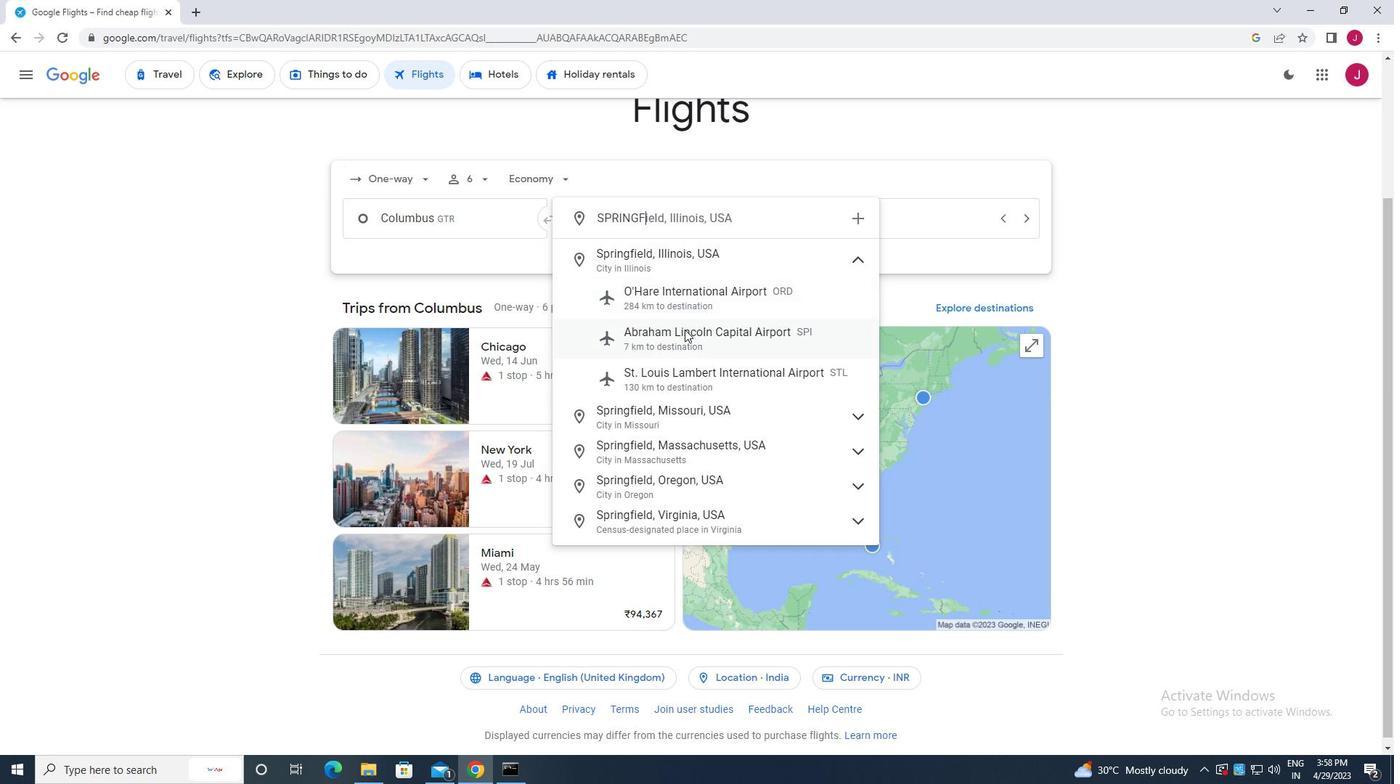 
Action: Mouse moved to (823, 228)
Screenshot: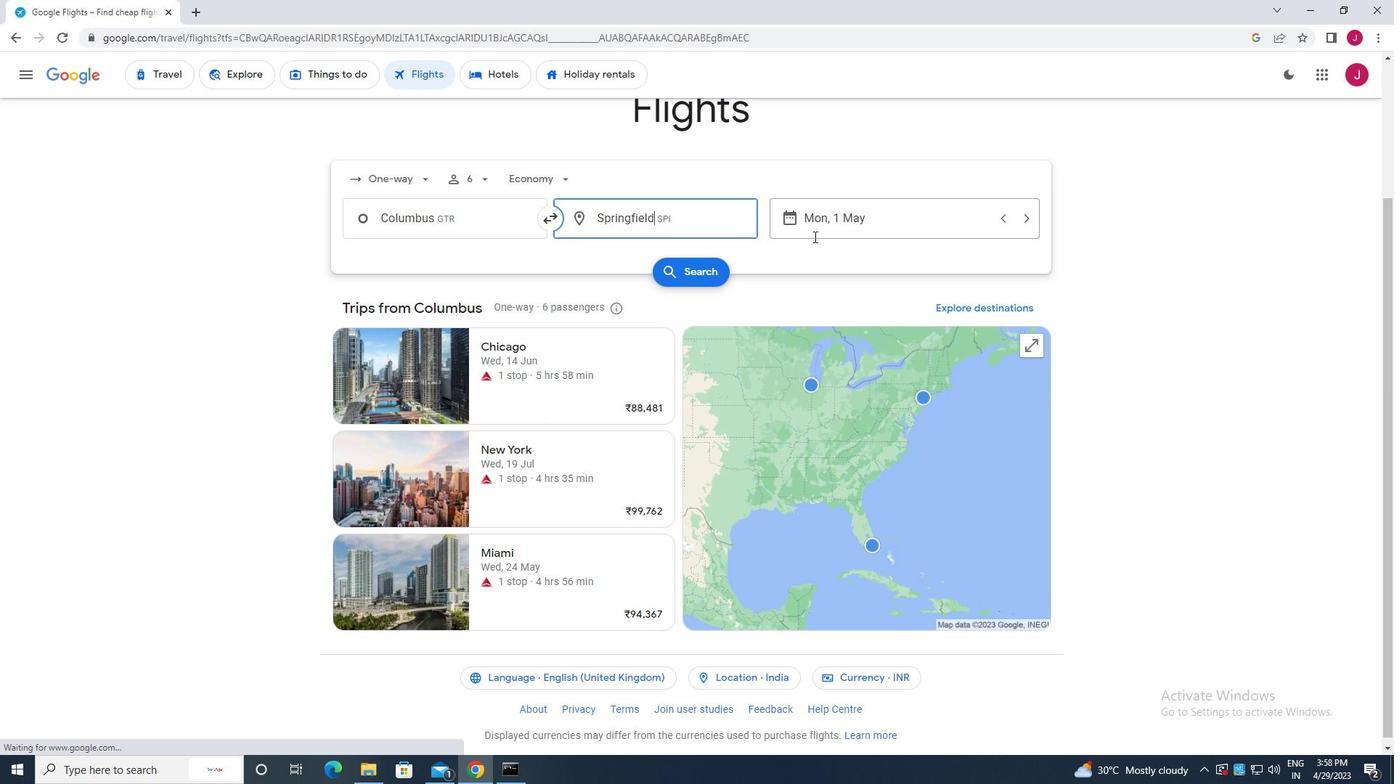 
Action: Mouse pressed left at (823, 228)
Screenshot: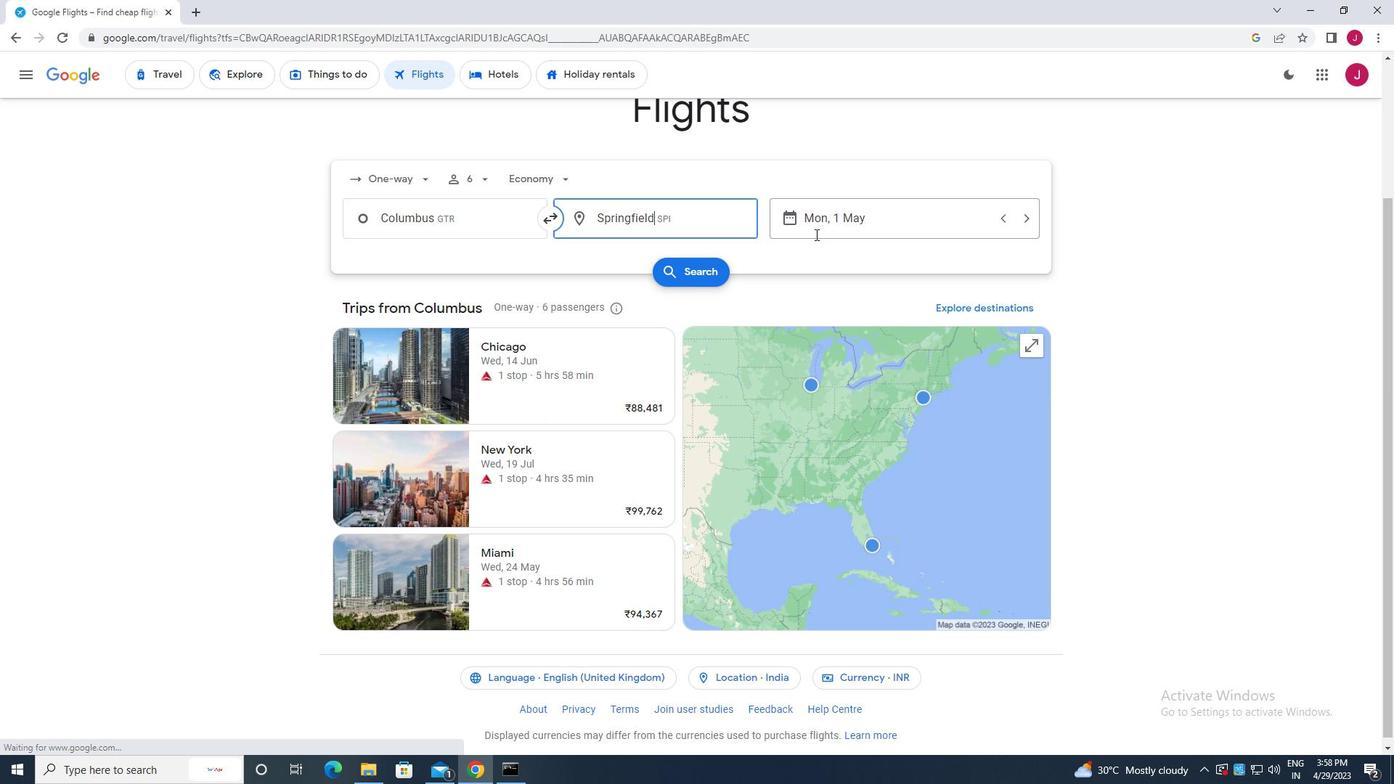 
Action: Mouse moved to (876, 334)
Screenshot: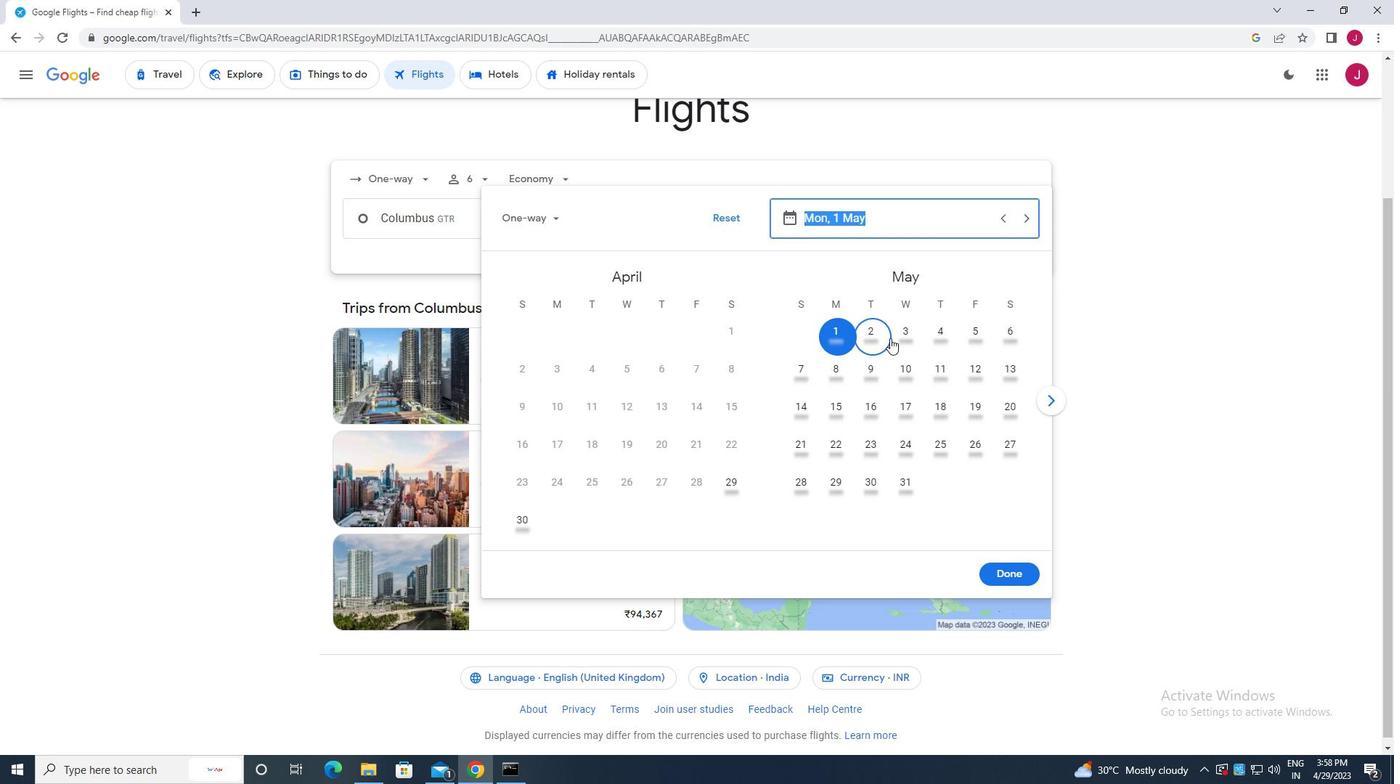 
Action: Mouse pressed left at (876, 334)
Screenshot: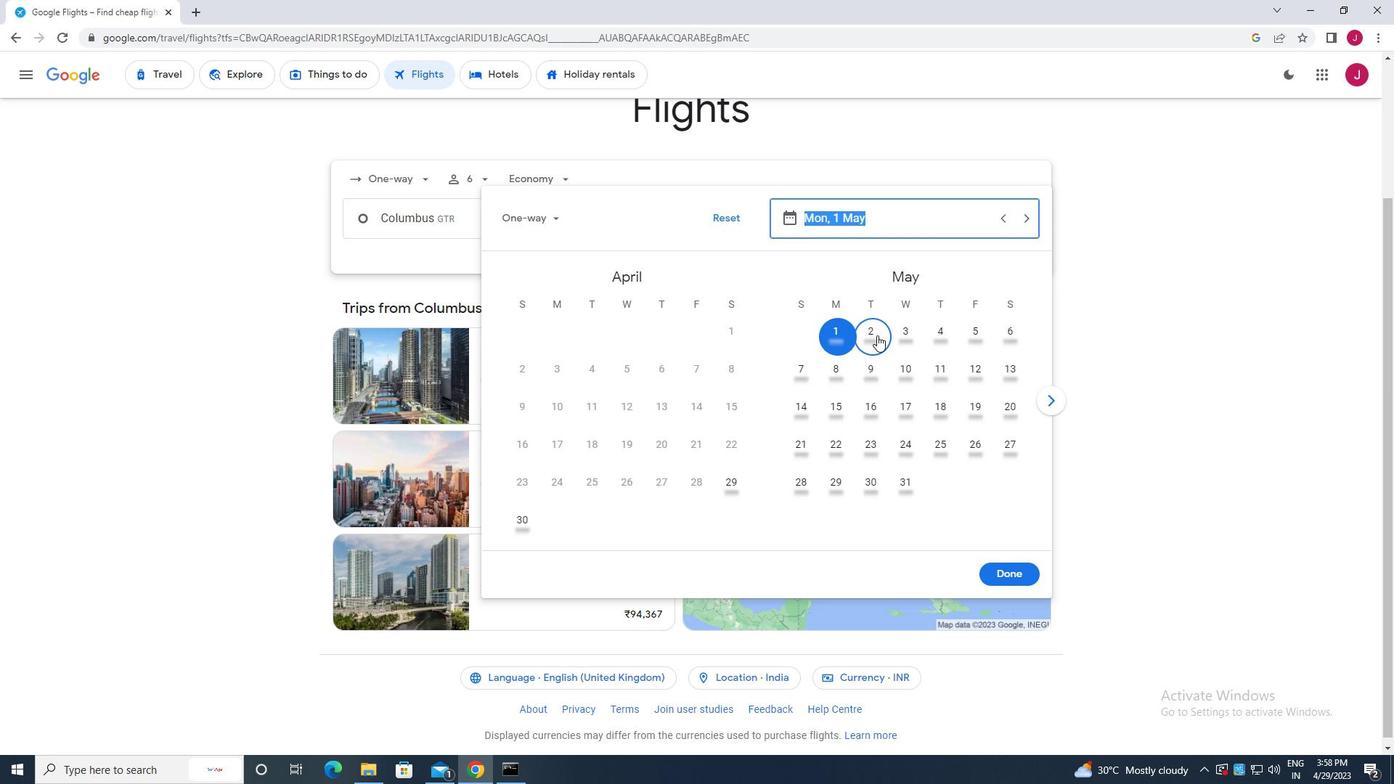 
Action: Mouse moved to (1003, 578)
Screenshot: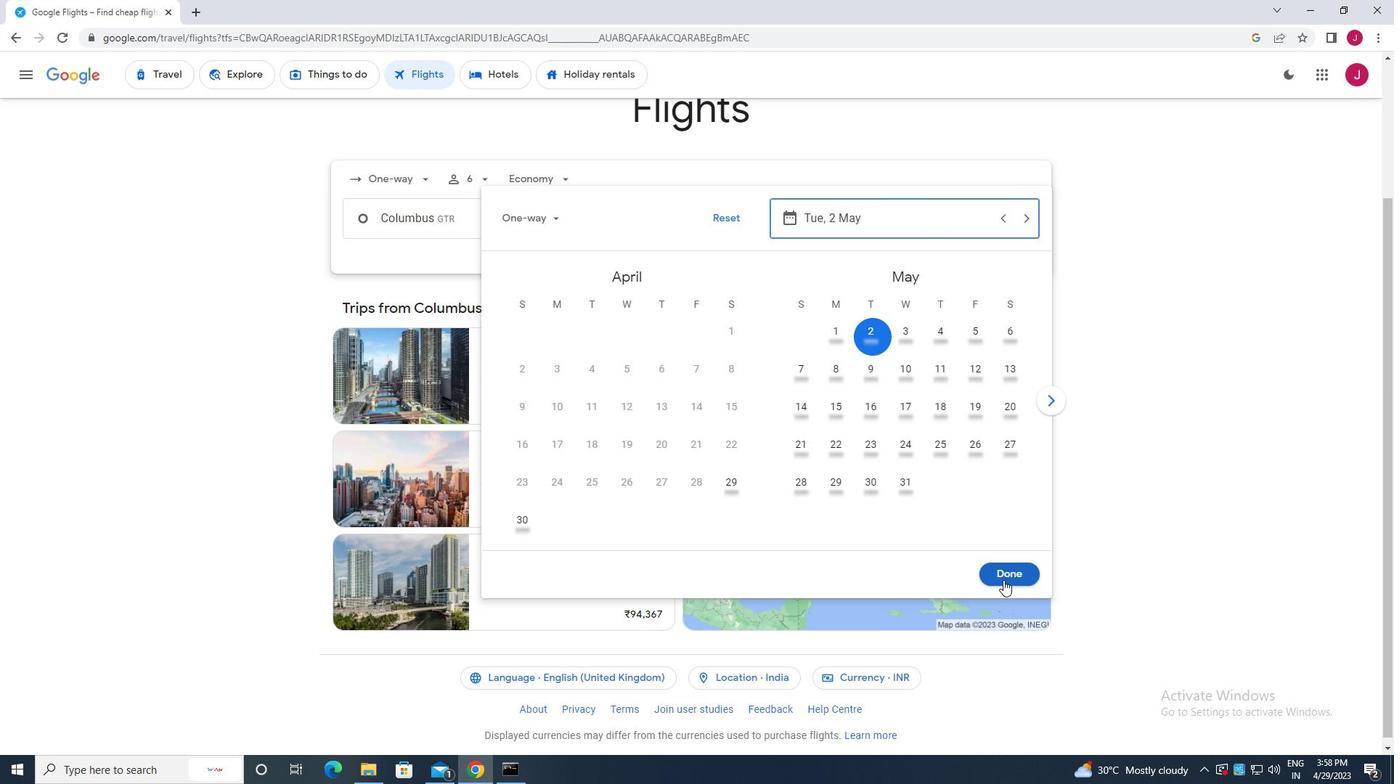 
Action: Mouse pressed left at (1003, 578)
Screenshot: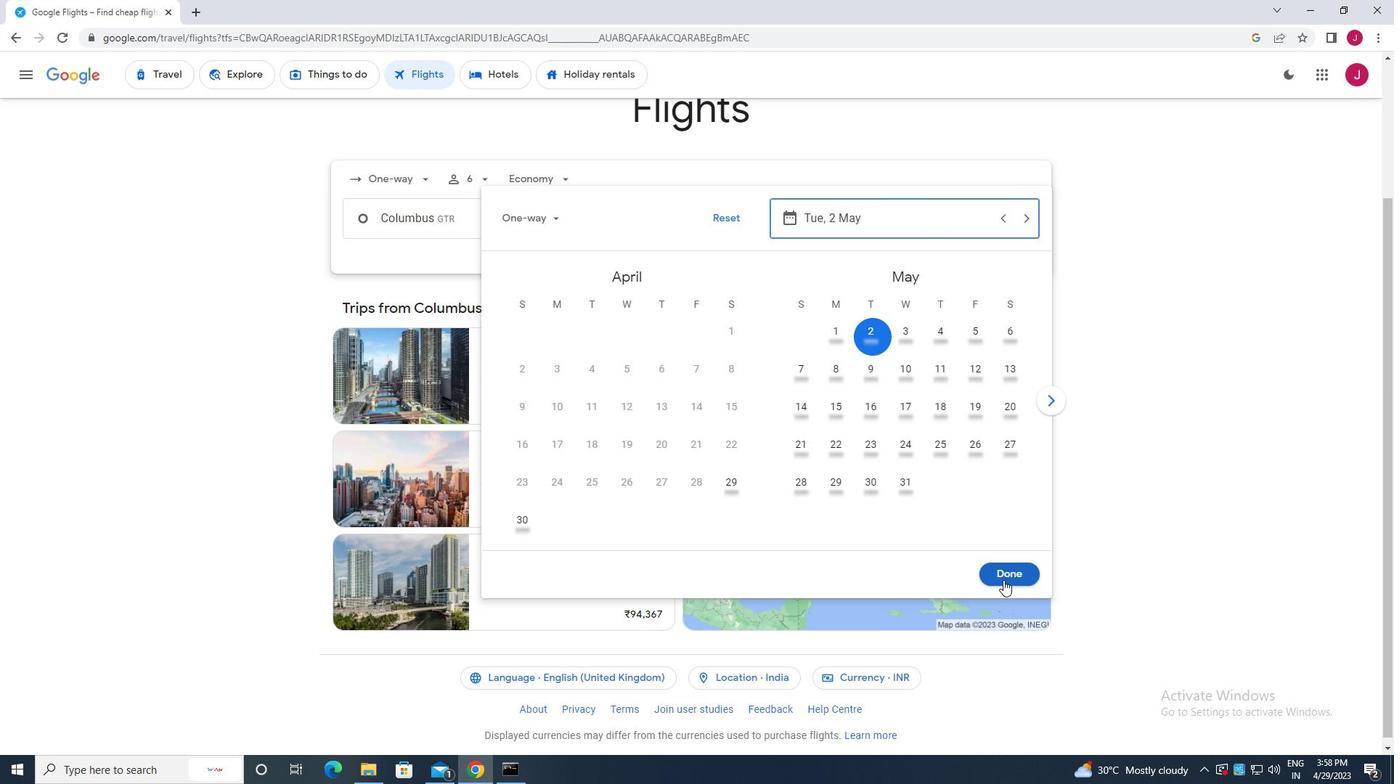 
Action: Mouse moved to (703, 262)
Screenshot: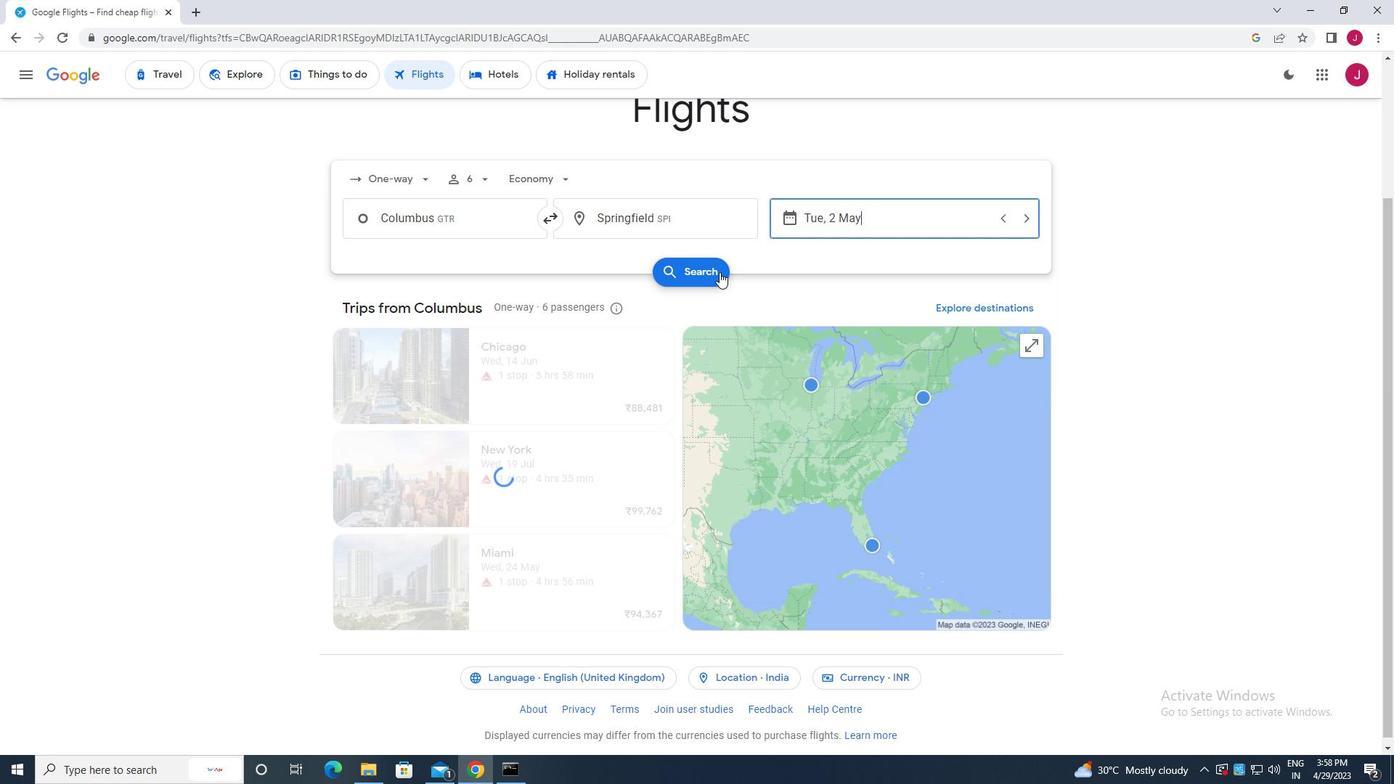 
Action: Mouse pressed left at (703, 262)
Screenshot: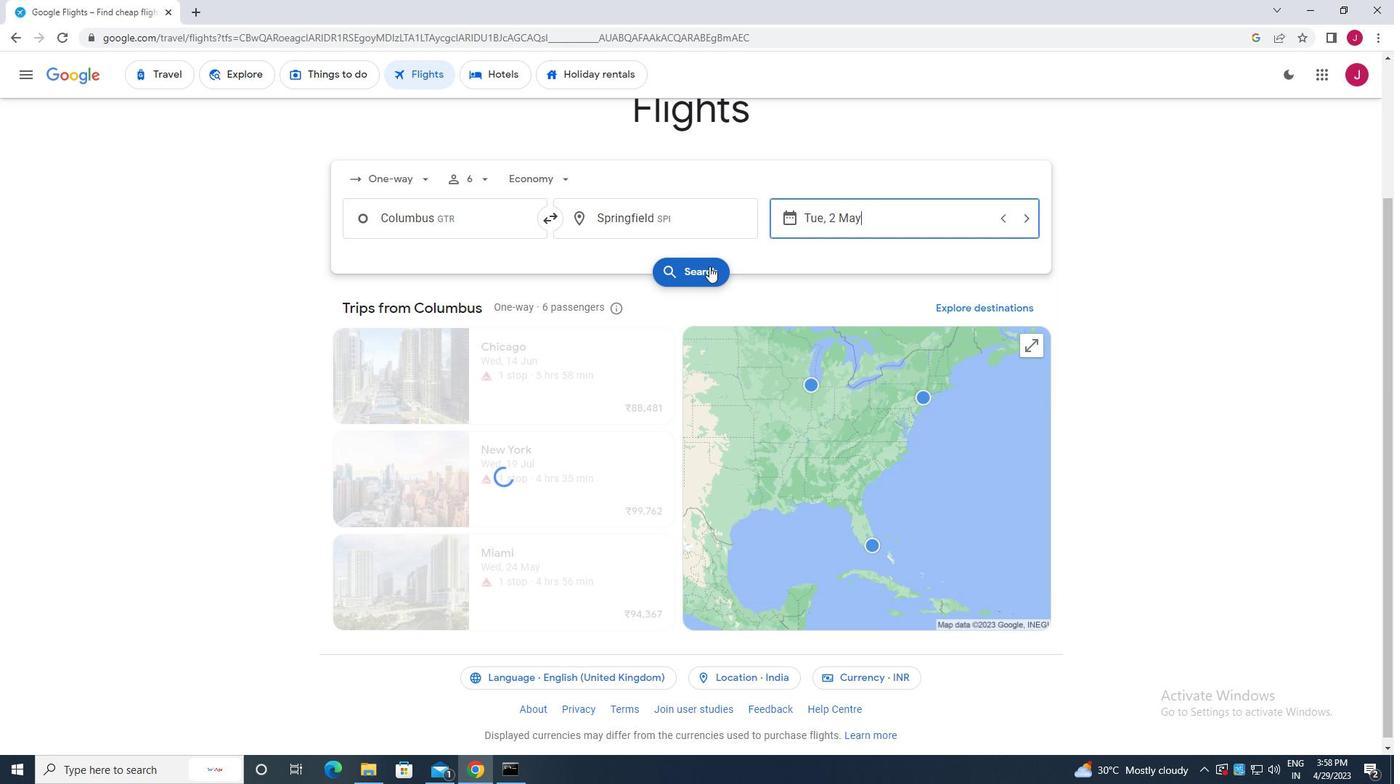
Action: Mouse moved to (374, 208)
Screenshot: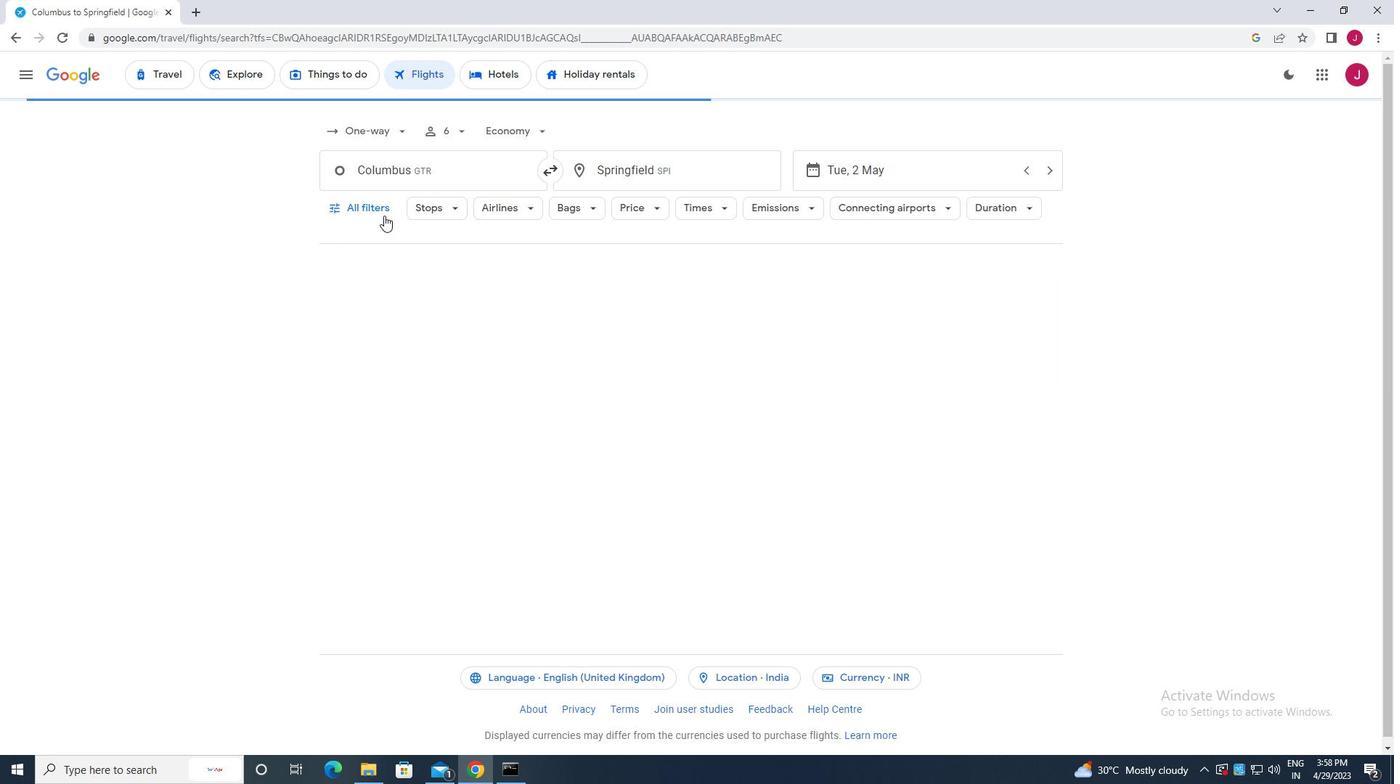 
Action: Mouse pressed left at (374, 208)
Screenshot: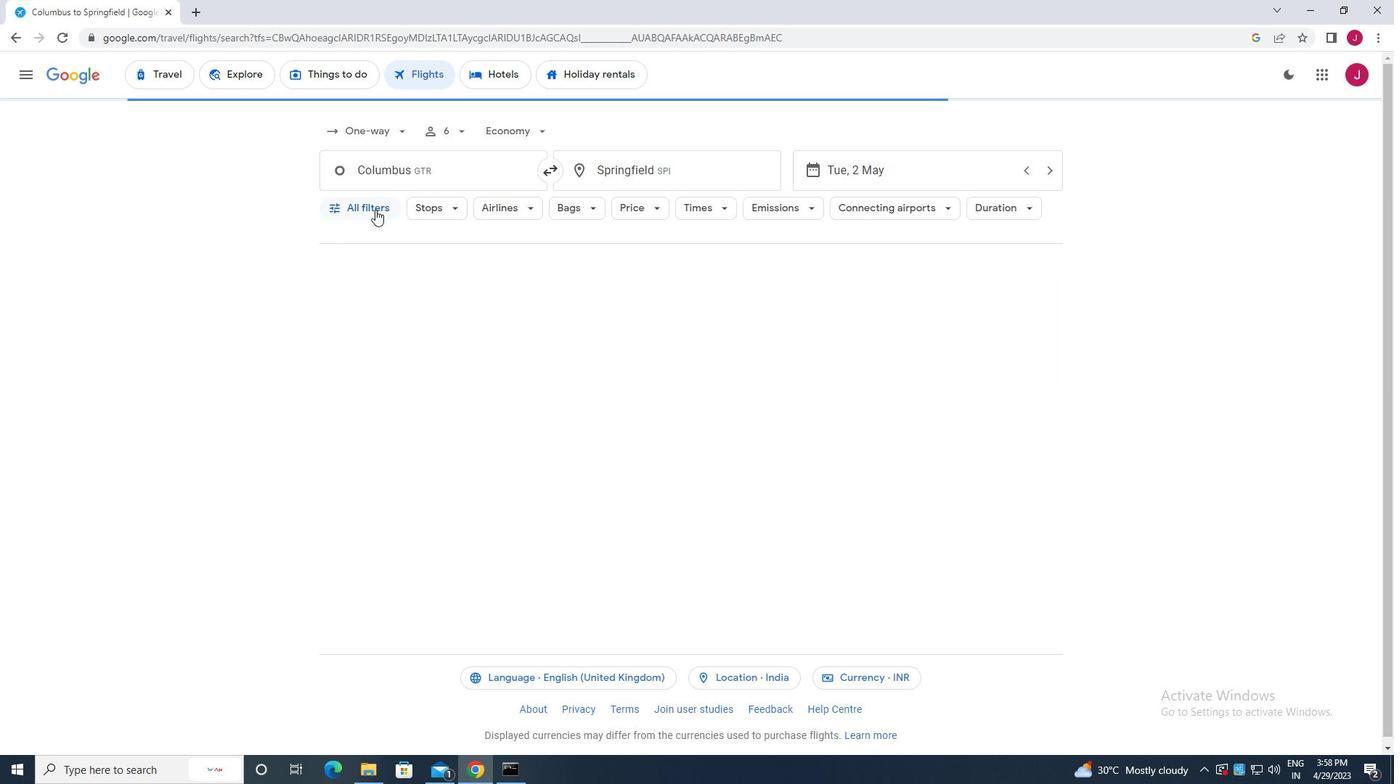 
Action: Mouse moved to (459, 360)
Screenshot: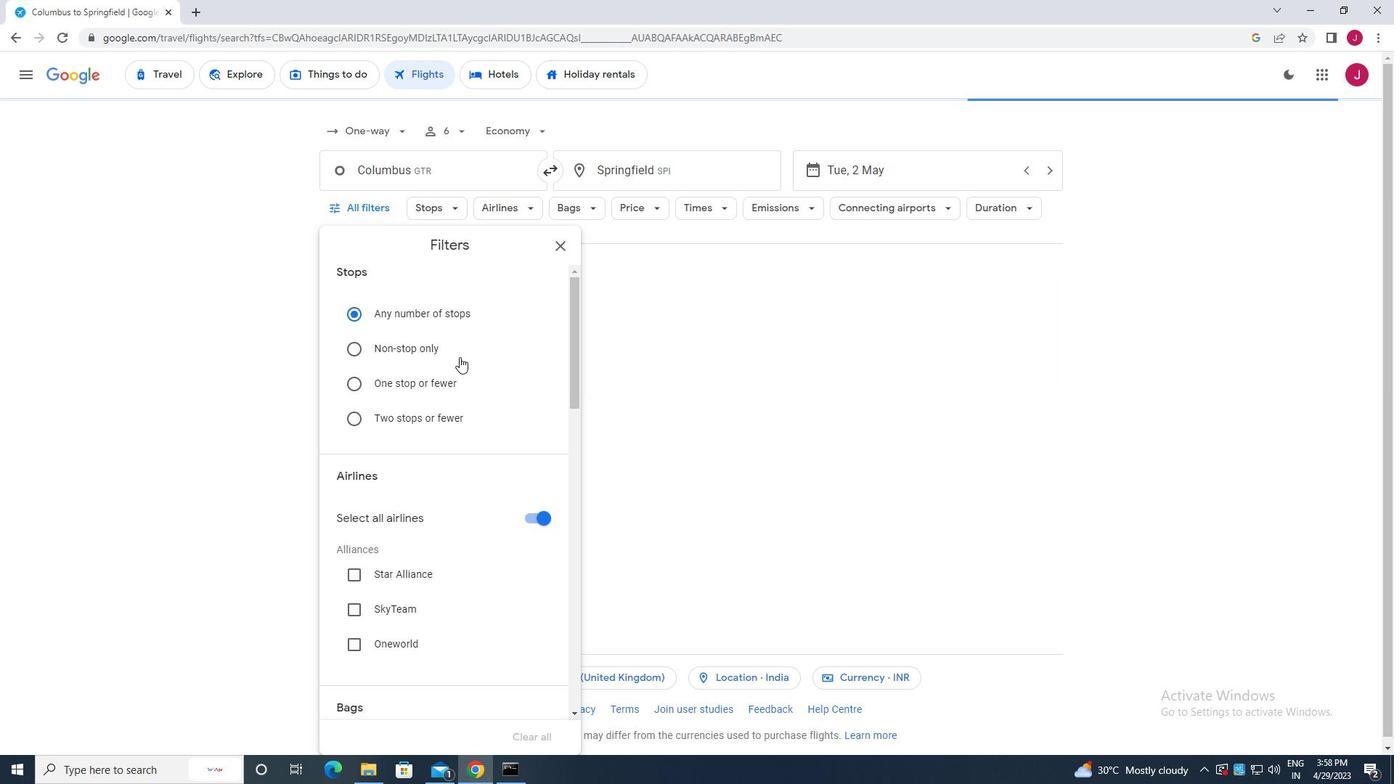
Action: Mouse scrolled (459, 360) with delta (0, 0)
Screenshot: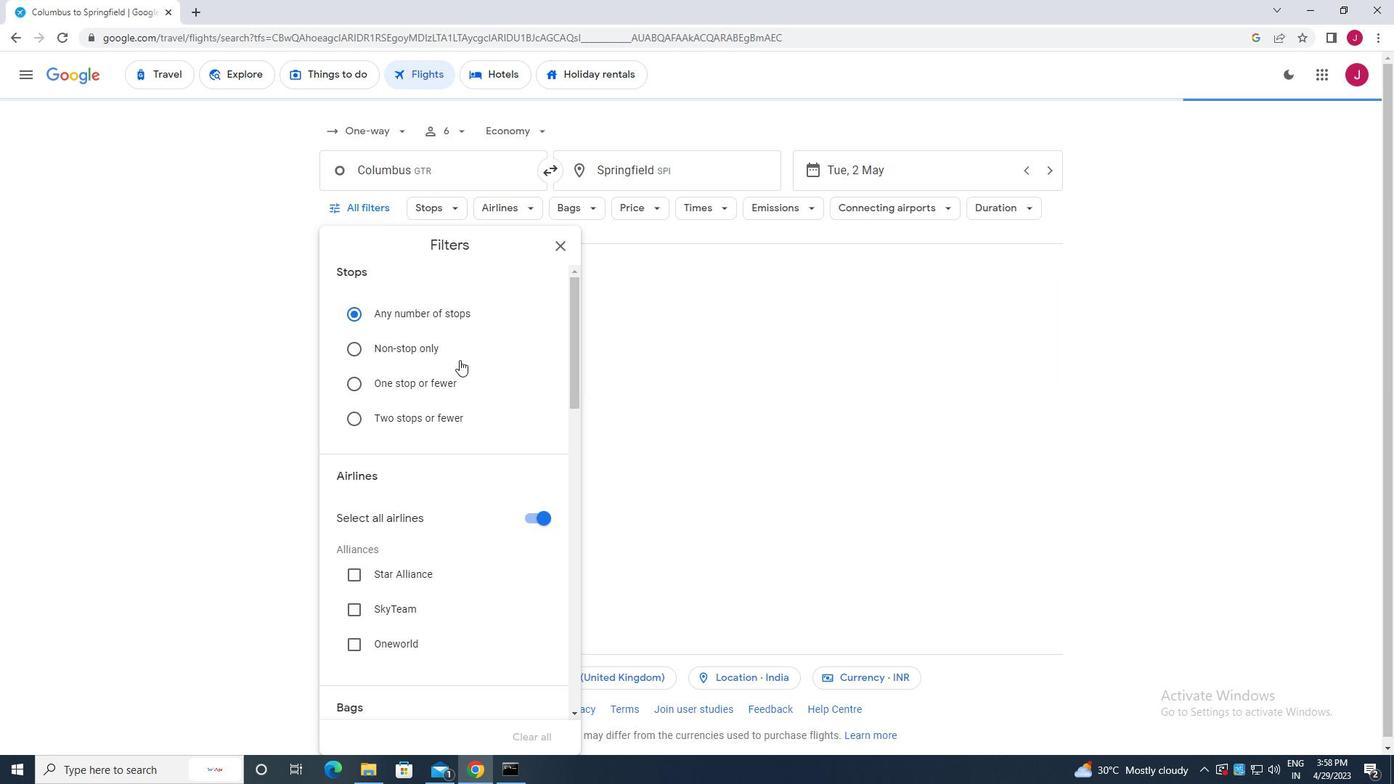 
Action: Mouse scrolled (459, 360) with delta (0, 0)
Screenshot: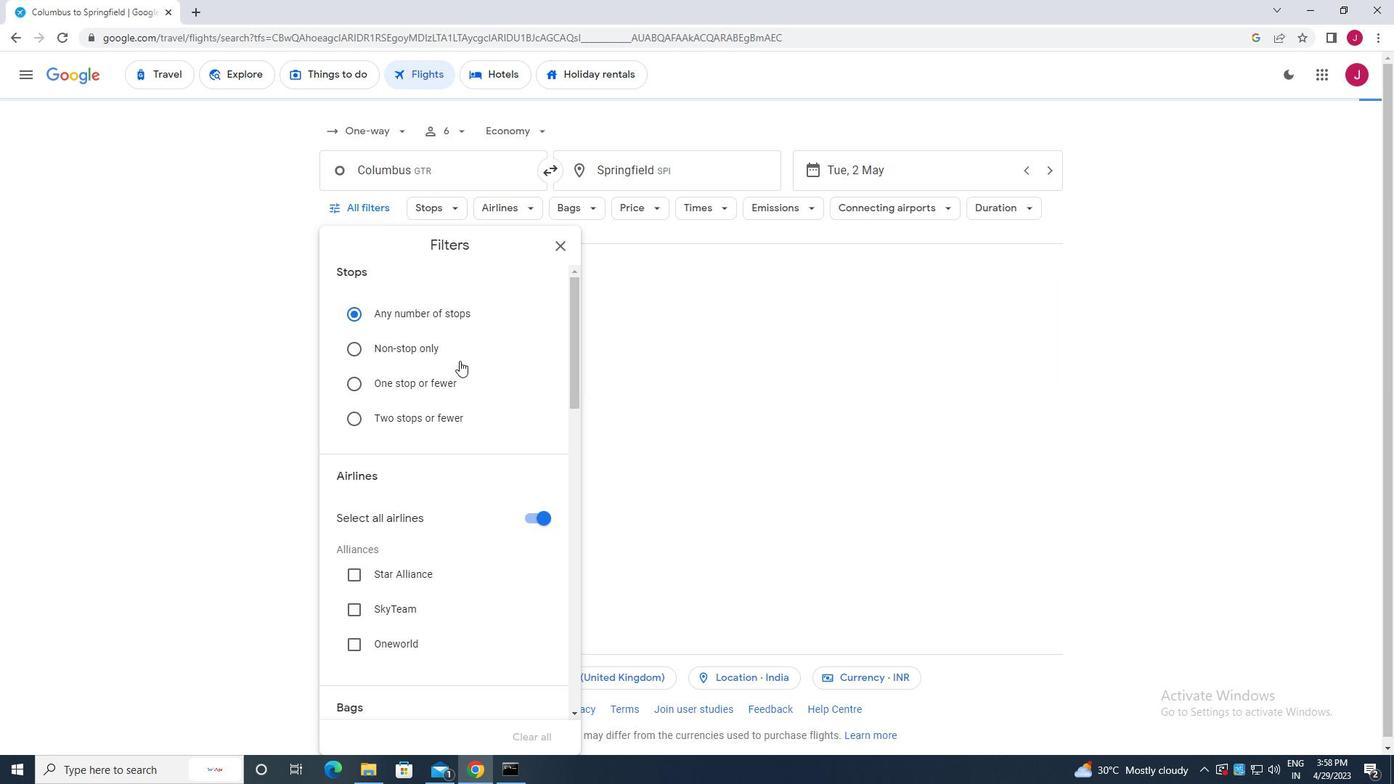 
Action: Mouse scrolled (459, 360) with delta (0, 0)
Screenshot: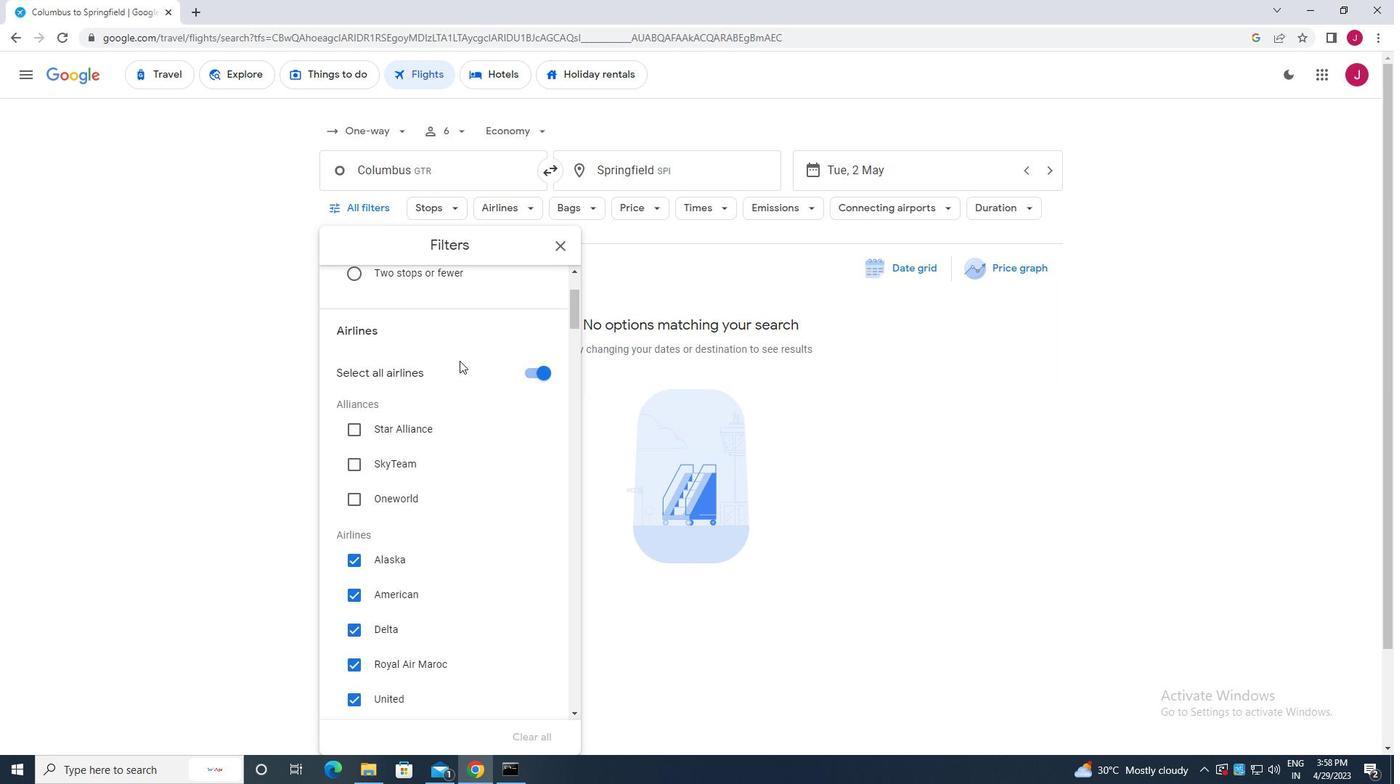 
Action: Mouse moved to (528, 304)
Screenshot: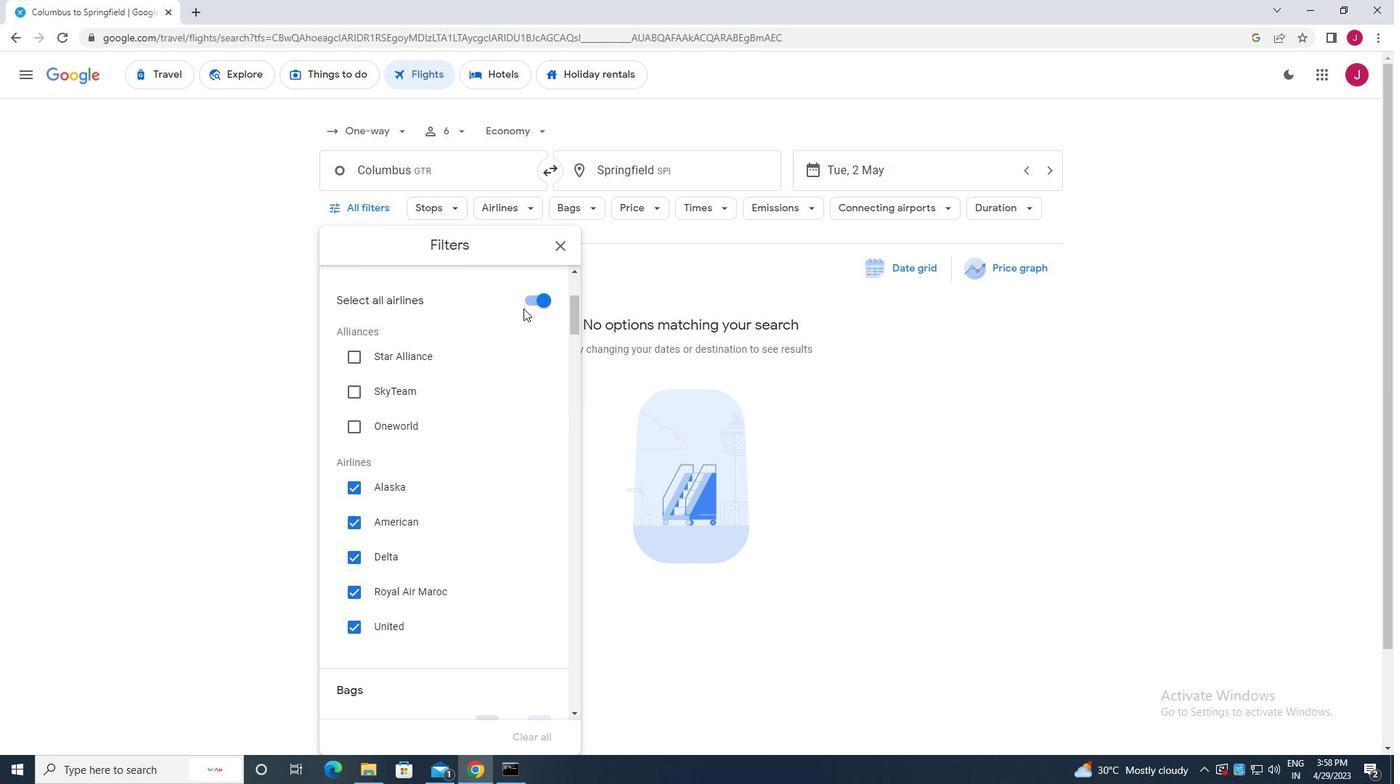 
Action: Mouse pressed left at (528, 304)
Screenshot: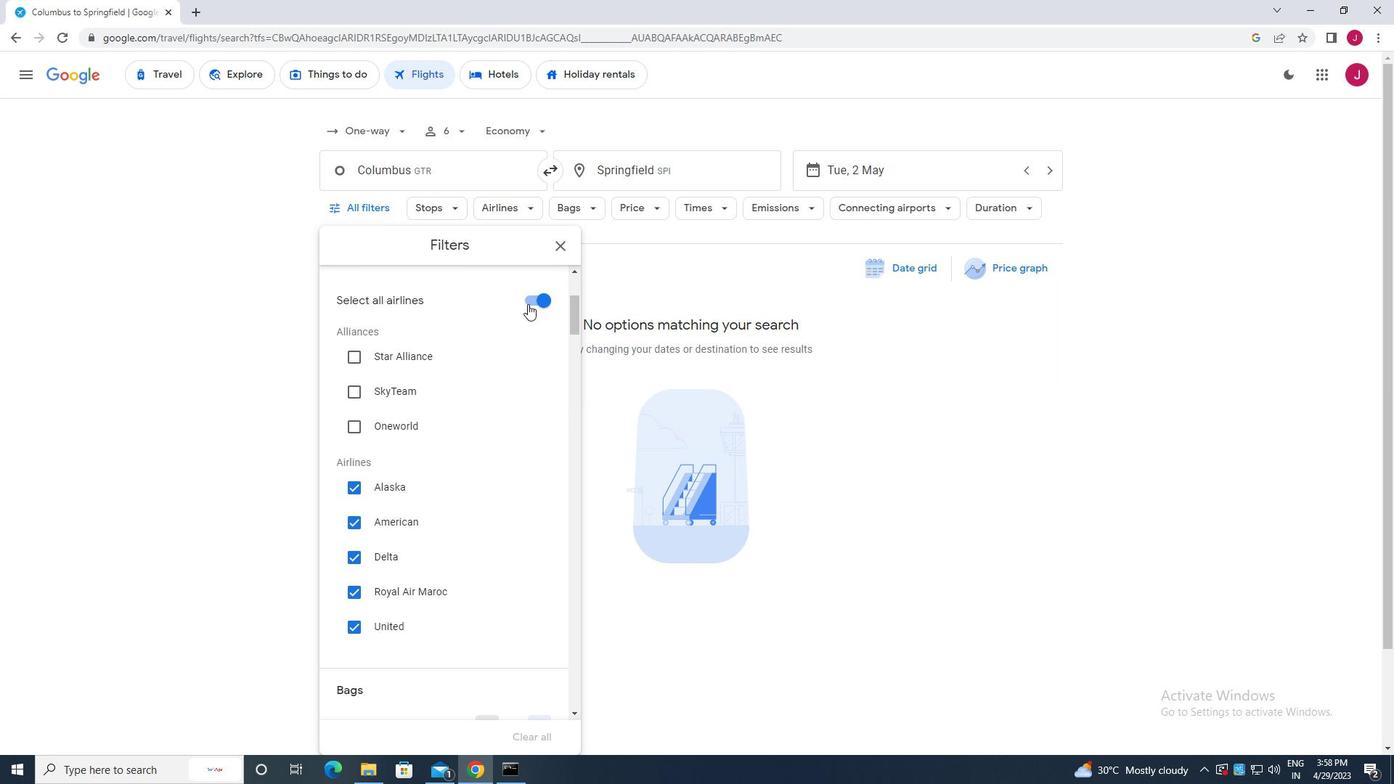 
Action: Mouse moved to (531, 321)
Screenshot: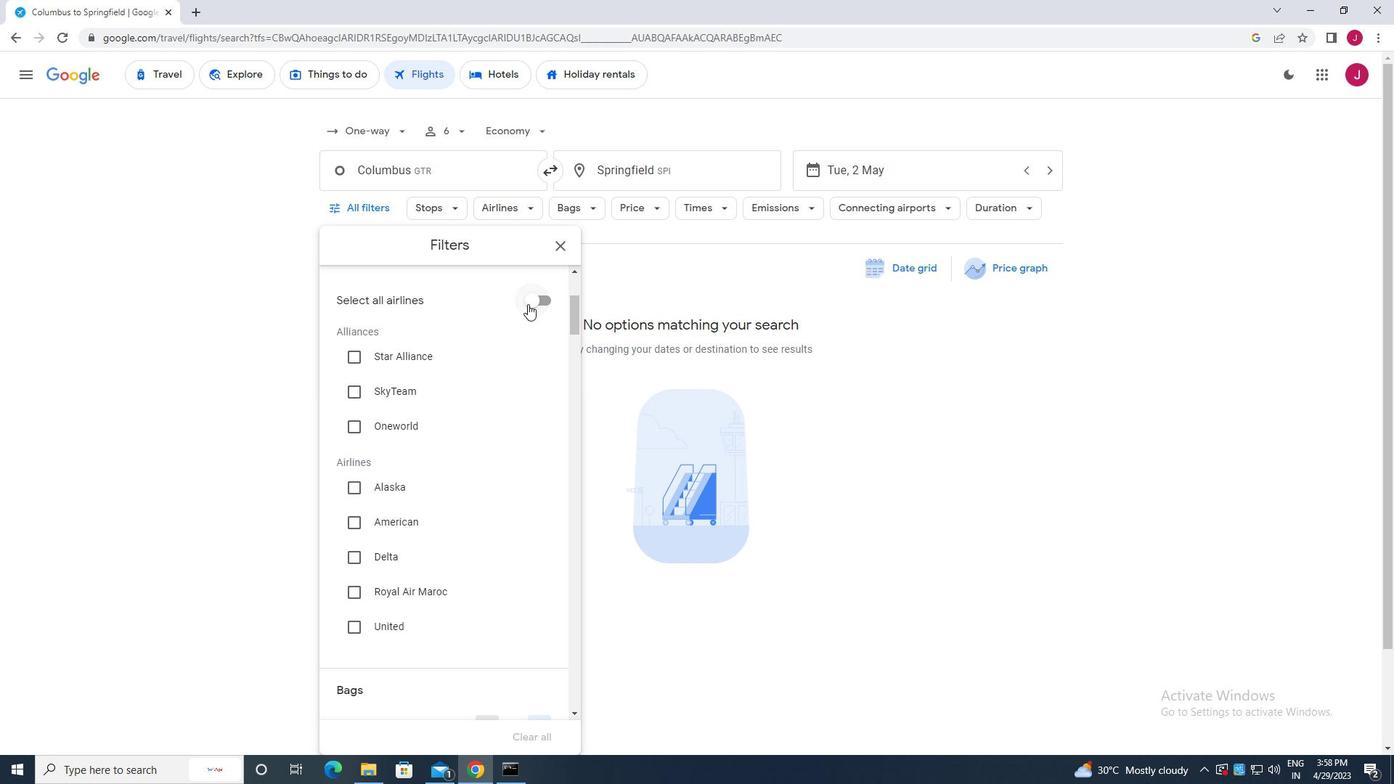 
Action: Mouse scrolled (531, 321) with delta (0, 0)
Screenshot: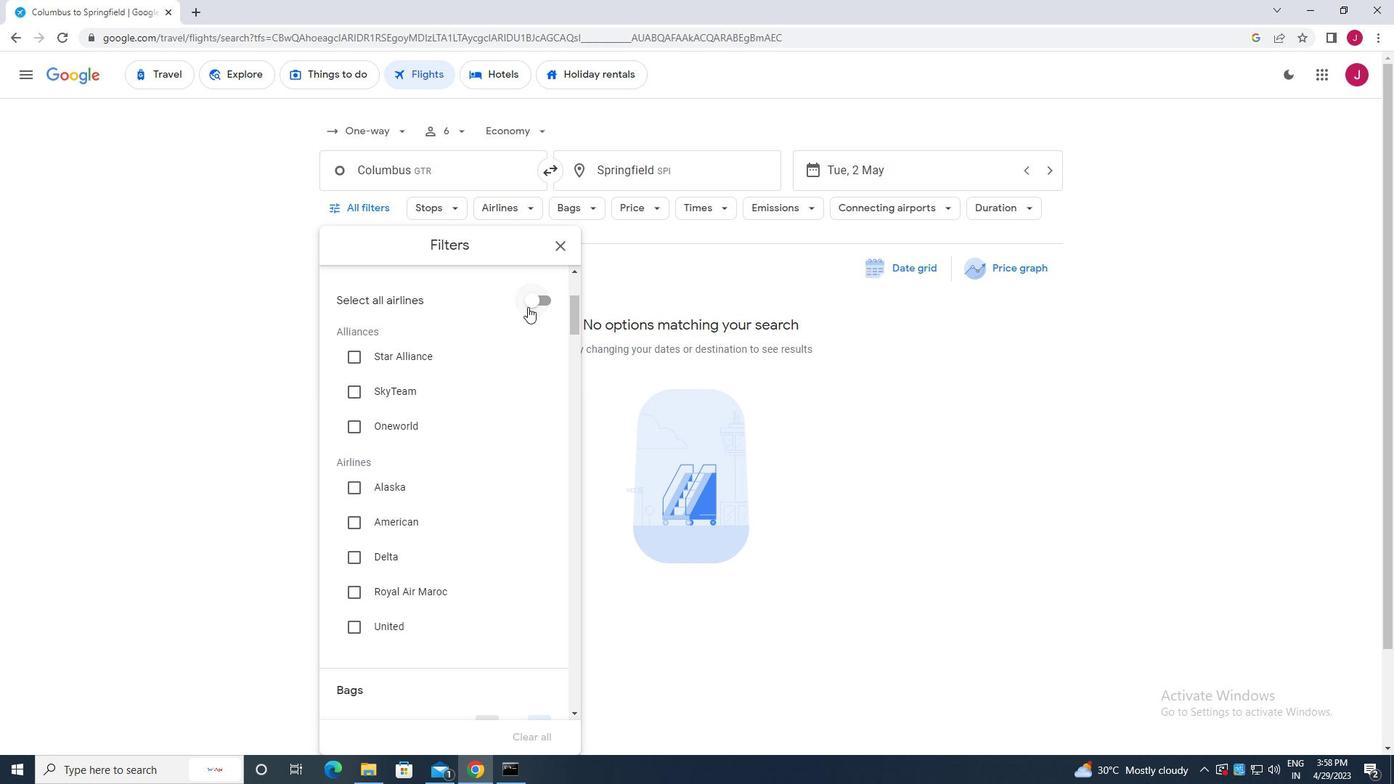 
Action: Mouse moved to (545, 303)
Screenshot: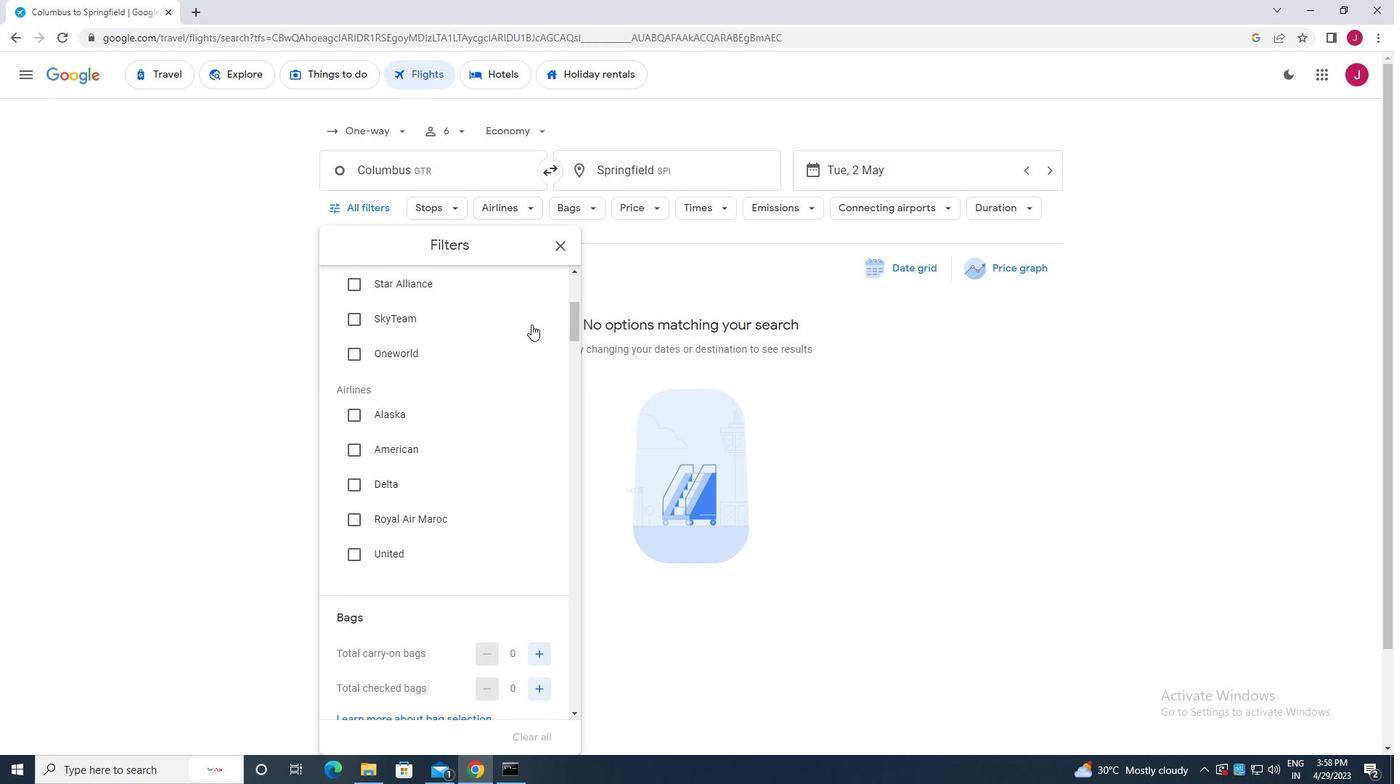 
Action: Mouse scrolled (545, 304) with delta (0, 0)
Screenshot: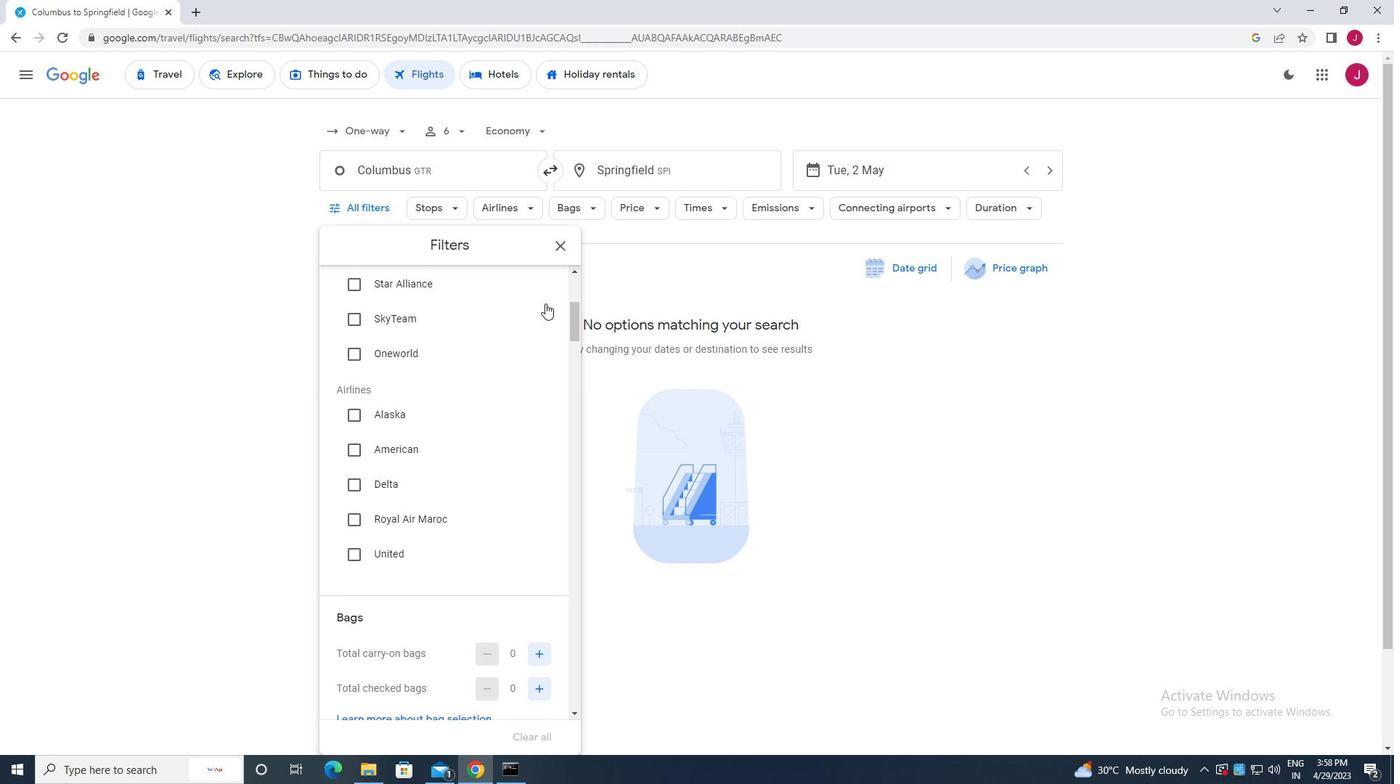 
Action: Mouse moved to (544, 301)
Screenshot: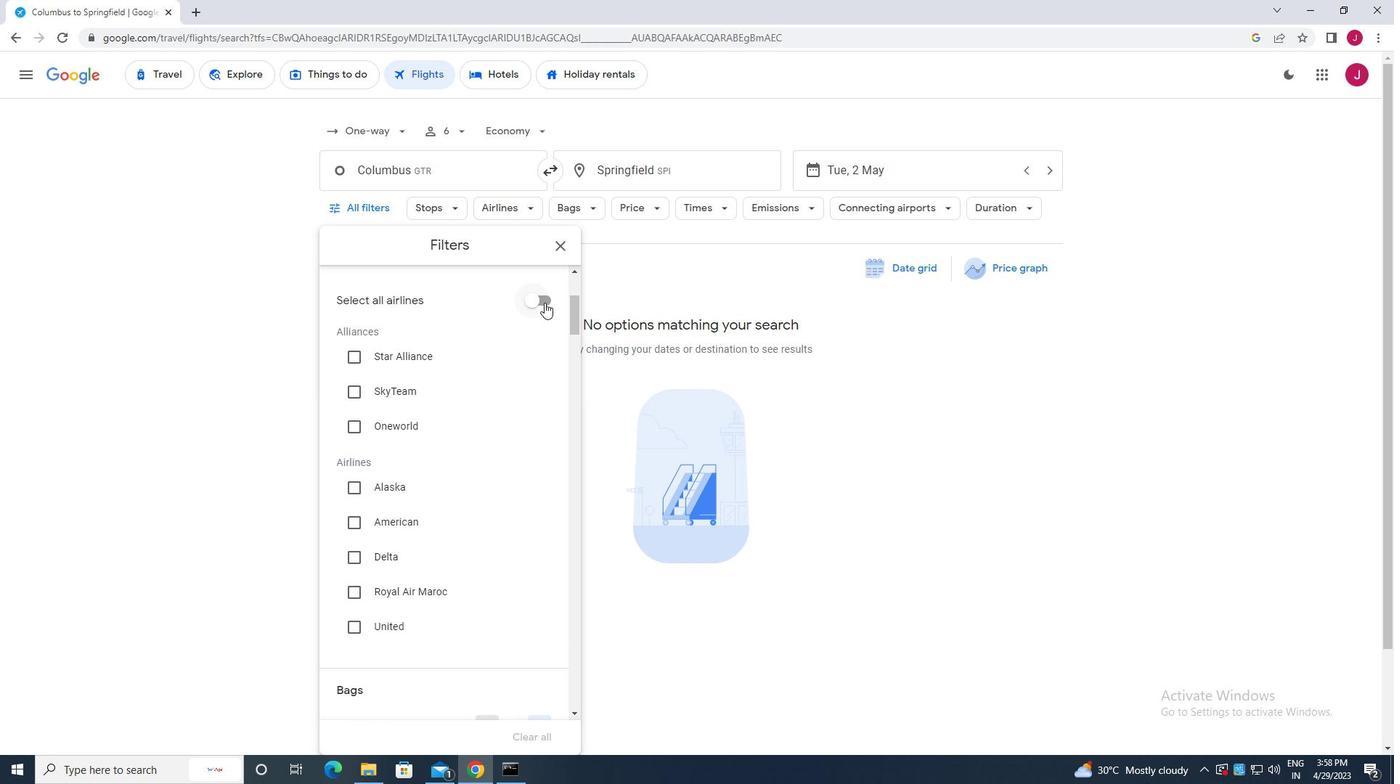 
Action: Mouse scrolled (544, 302) with delta (0, 0)
Screenshot: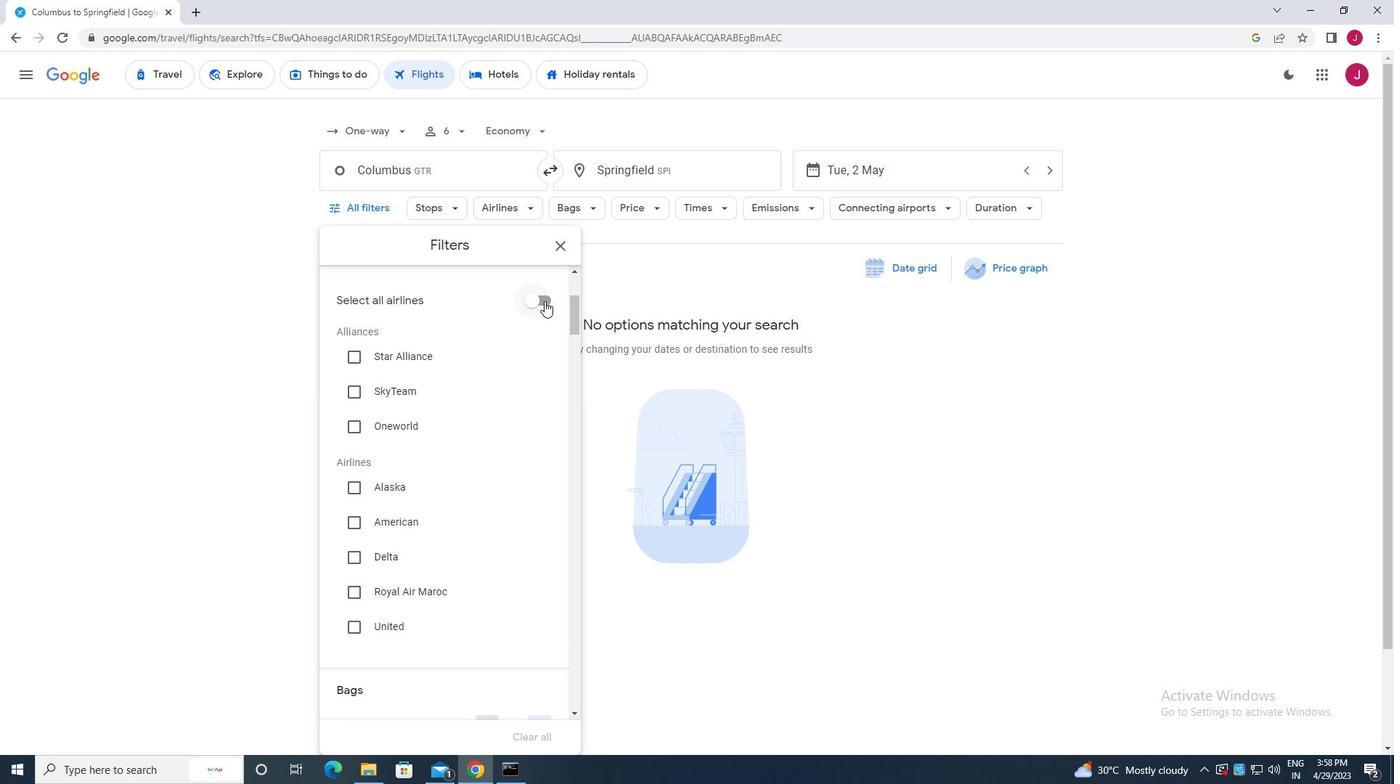 
Action: Mouse moved to (541, 319)
Screenshot: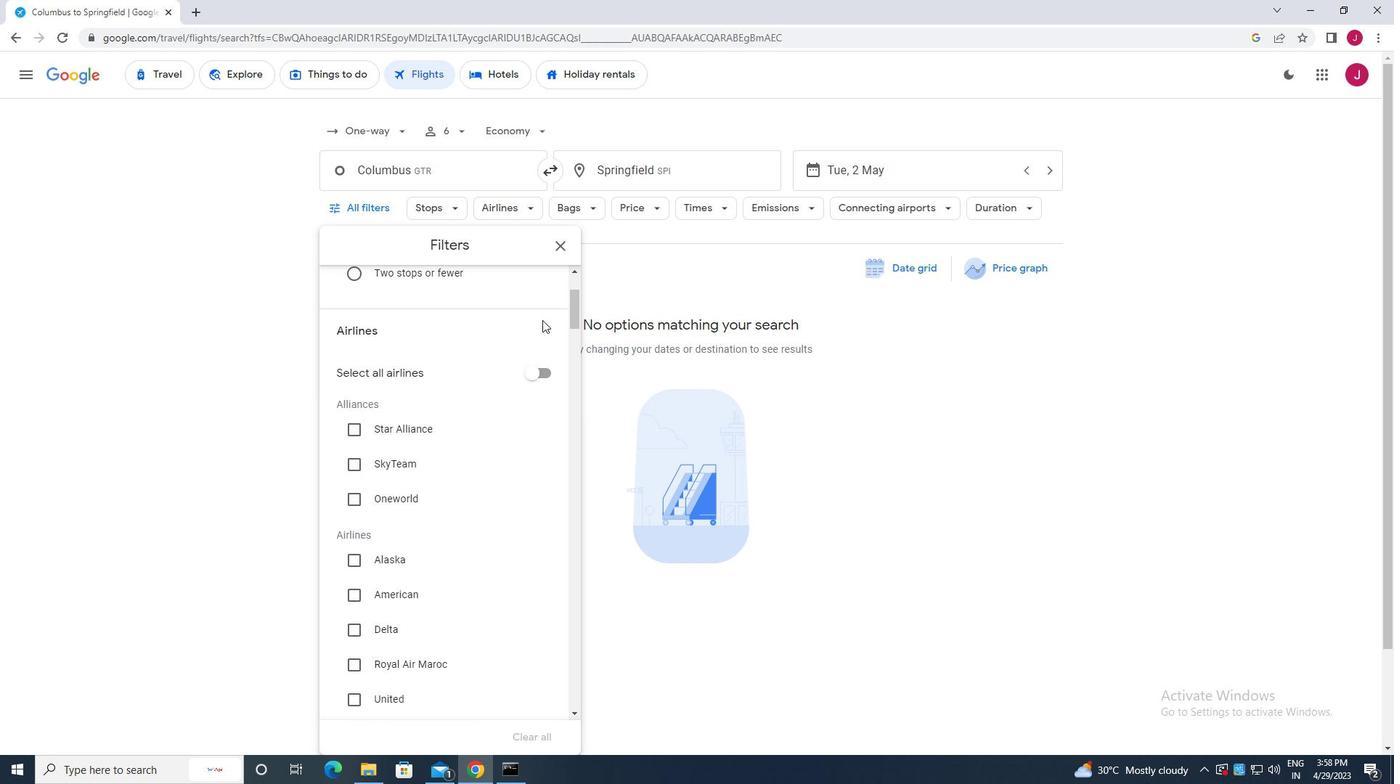 
Action: Mouse scrolled (541, 320) with delta (0, 0)
Screenshot: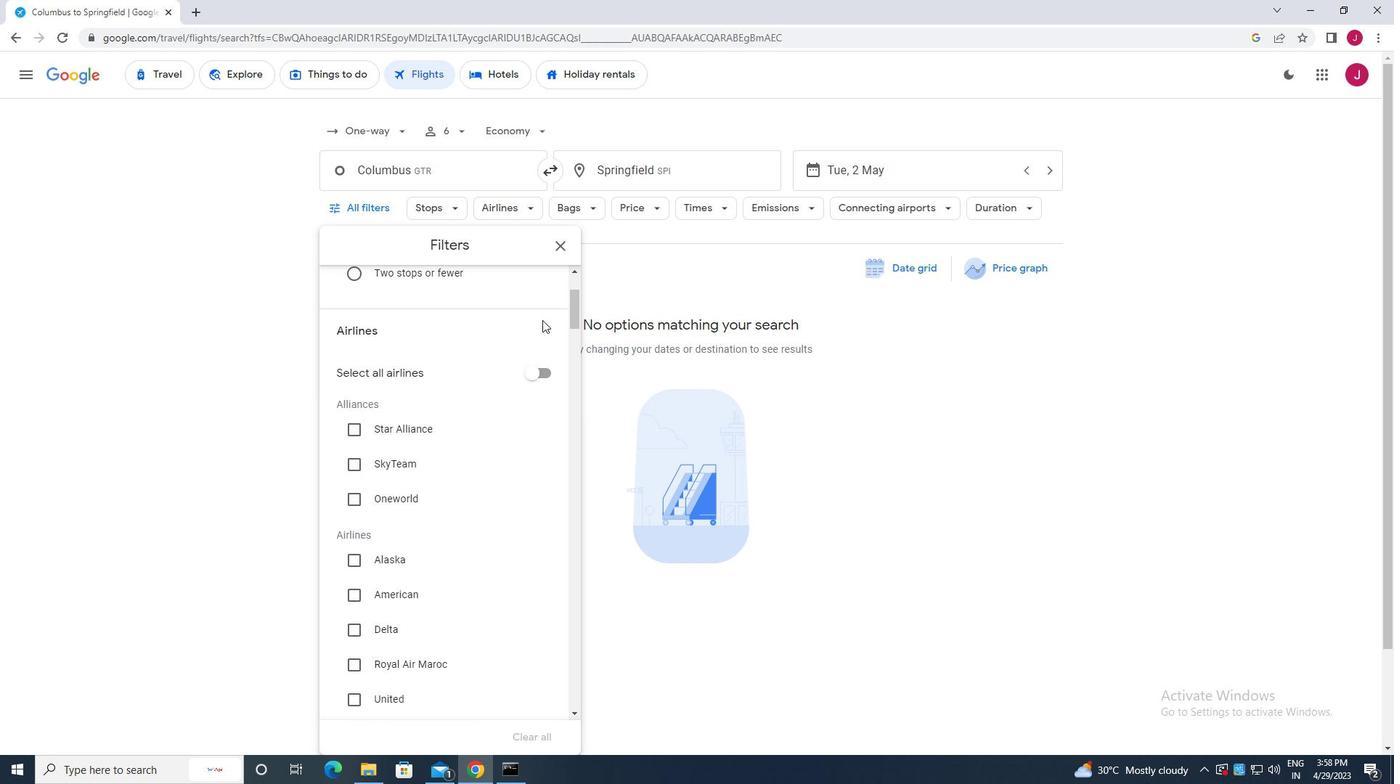
Action: Mouse scrolled (541, 320) with delta (0, 0)
Screenshot: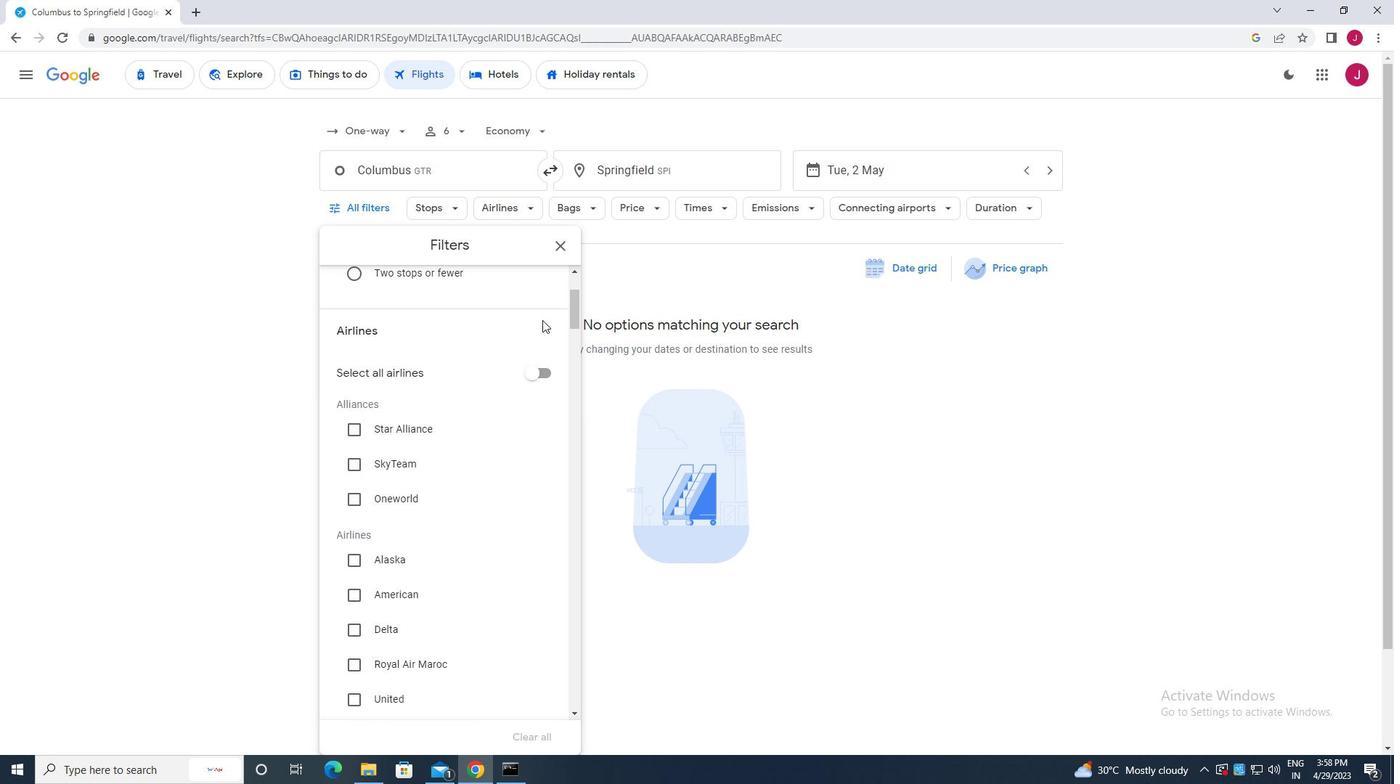 
Action: Mouse scrolled (541, 320) with delta (0, 0)
Screenshot: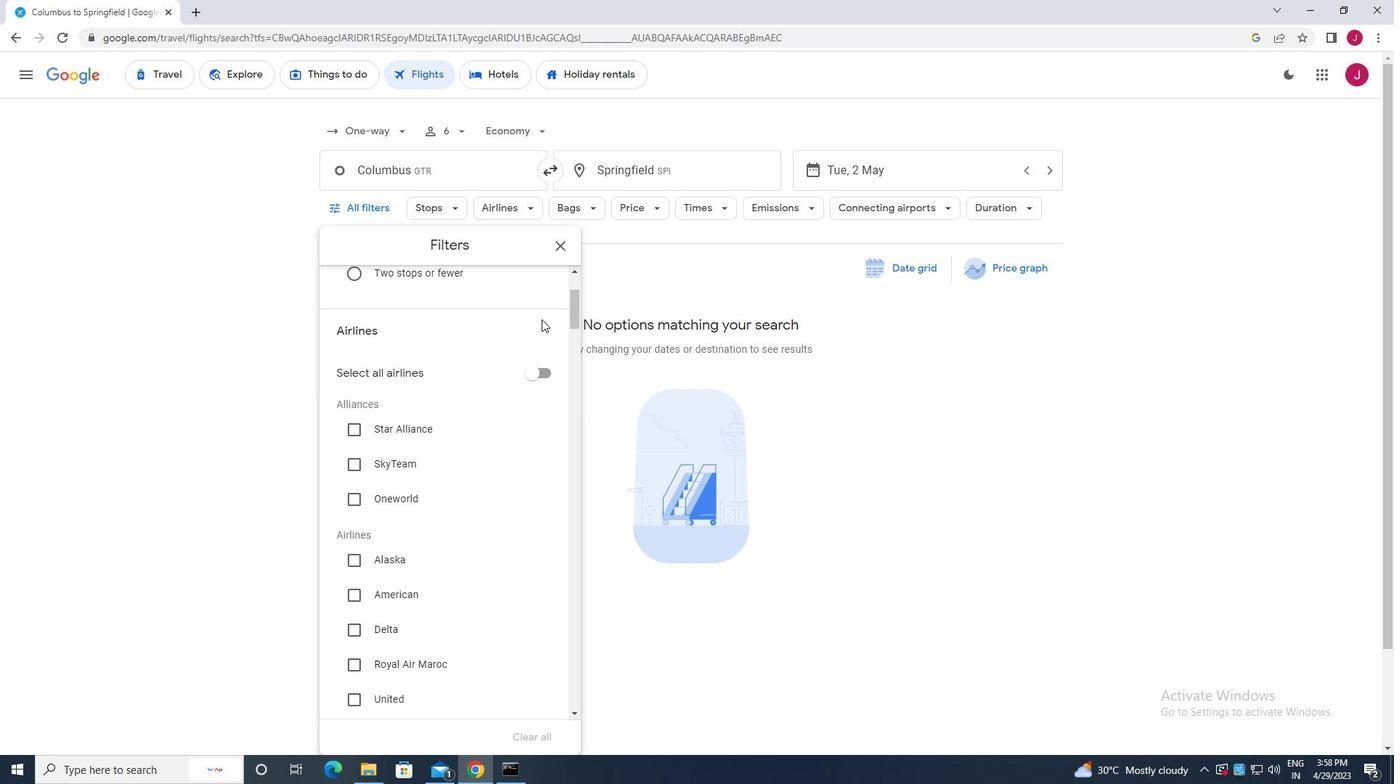 
Action: Mouse moved to (532, 328)
Screenshot: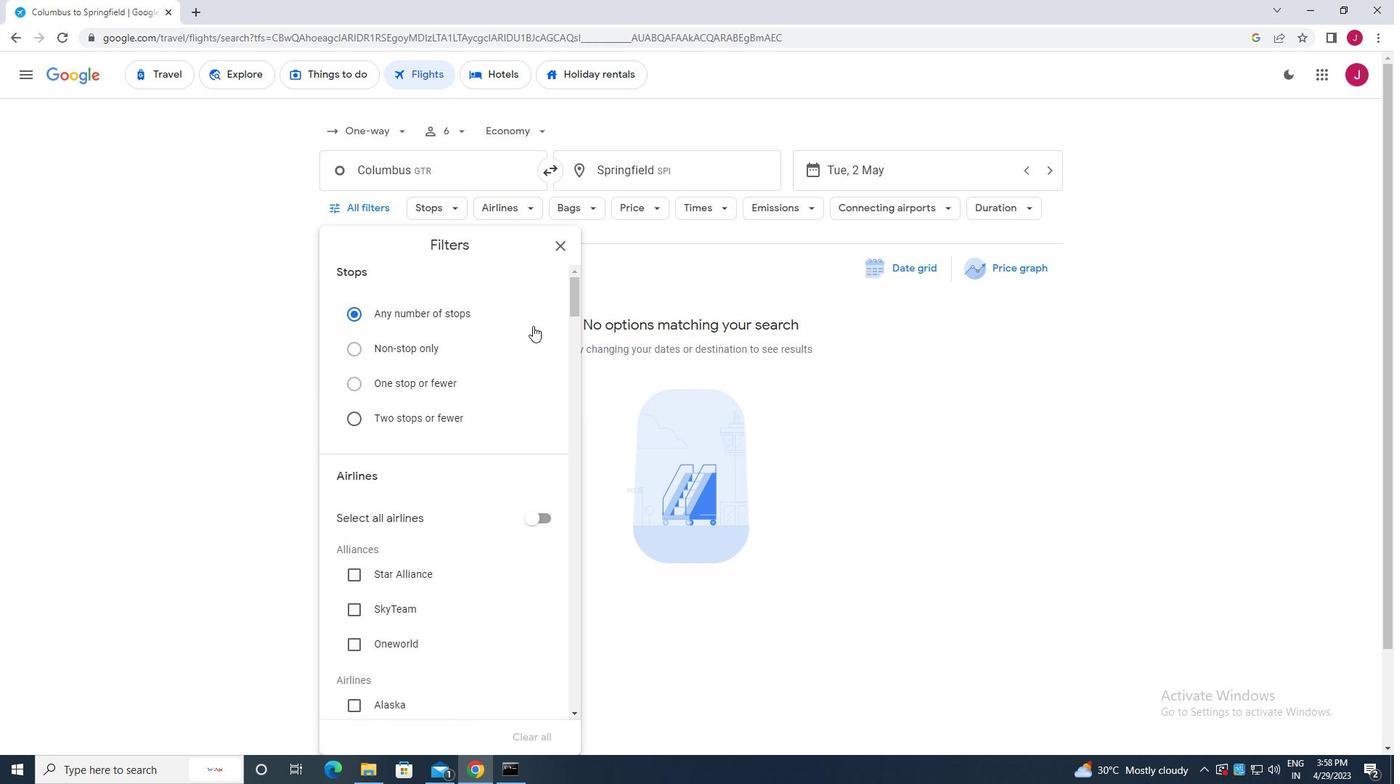 
Action: Mouse scrolled (532, 327) with delta (0, 0)
Screenshot: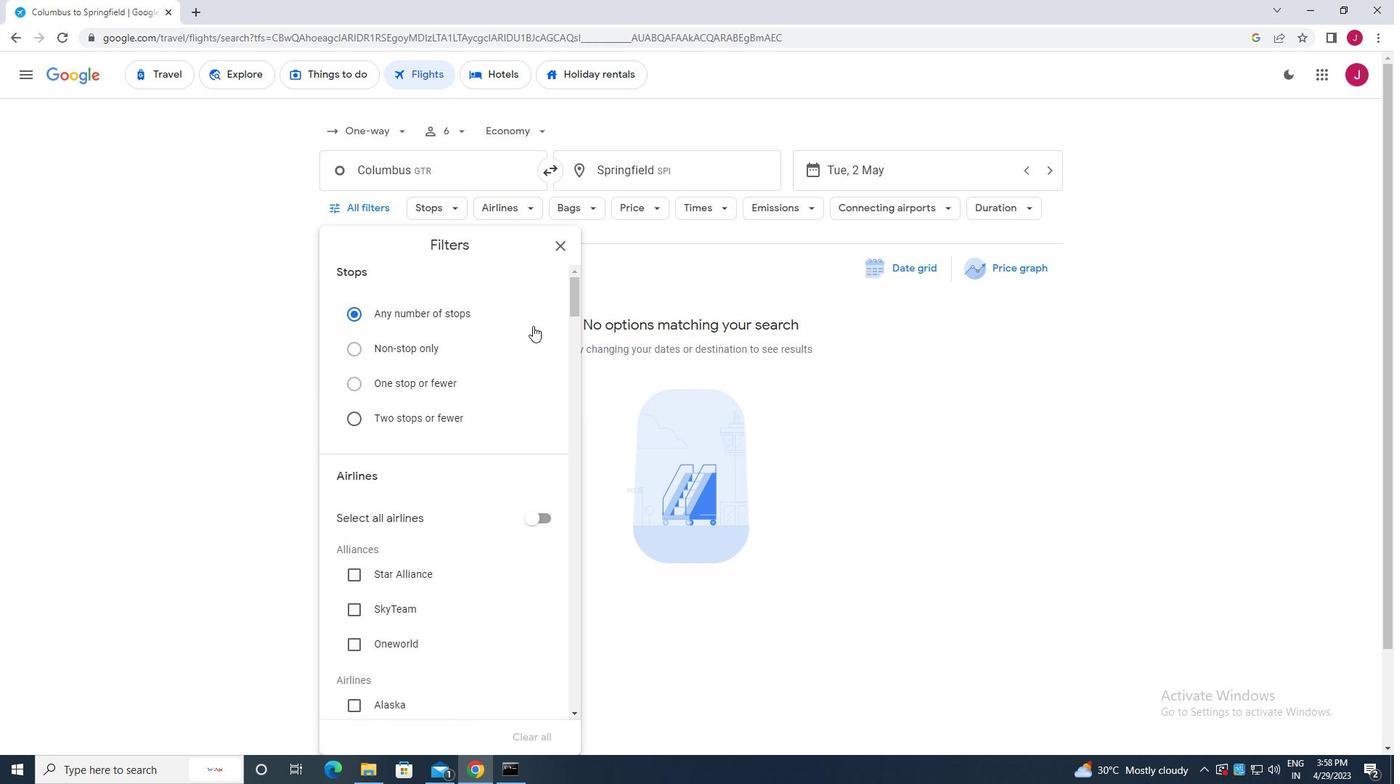 
Action: Mouse moved to (532, 329)
Screenshot: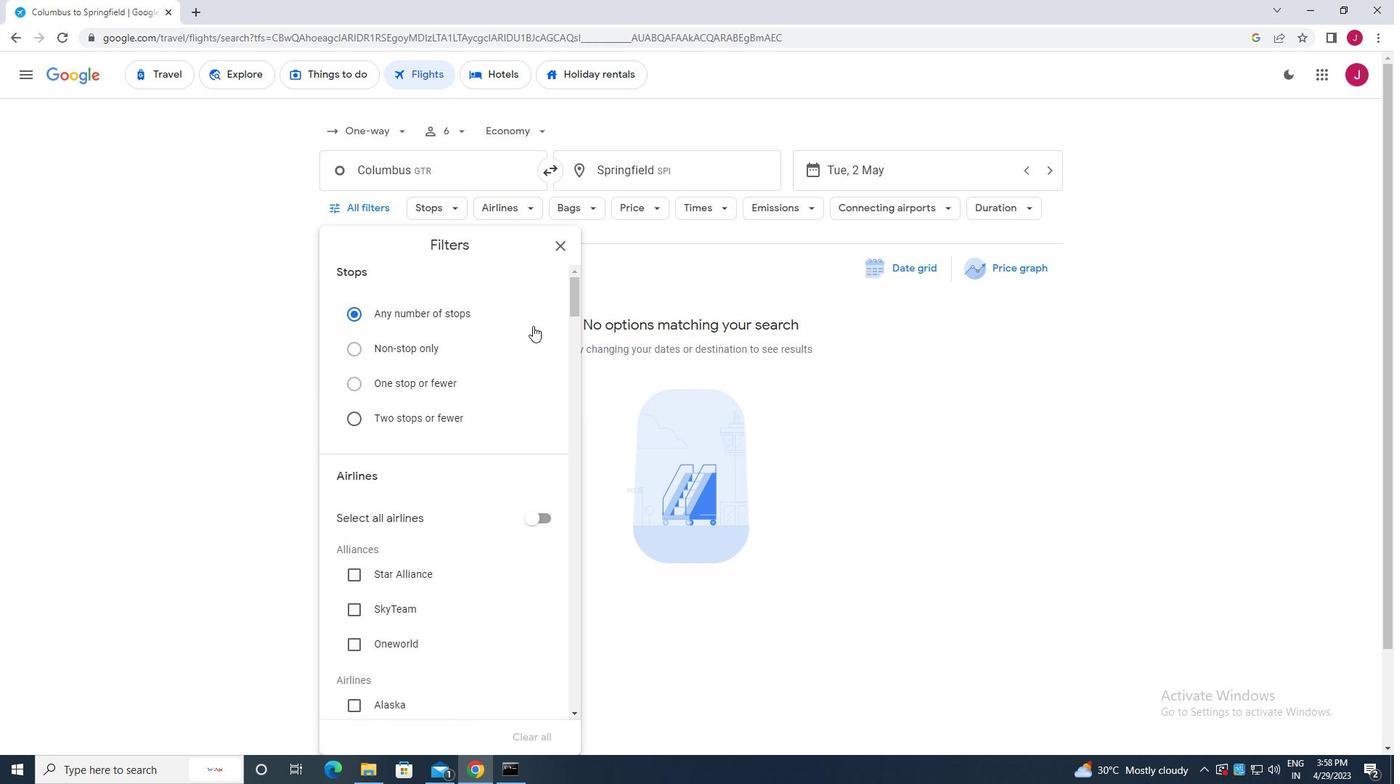 
Action: Mouse scrolled (532, 328) with delta (0, 0)
Screenshot: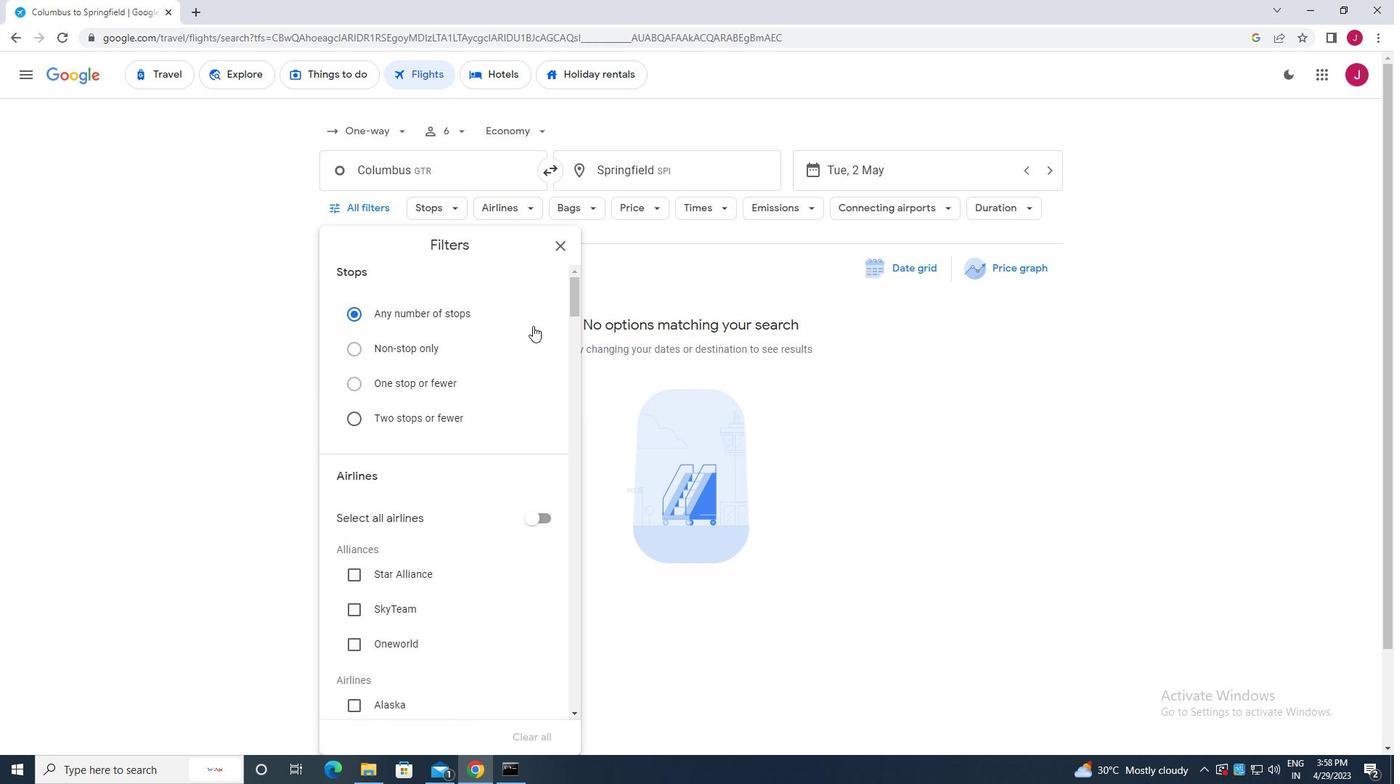 
Action: Mouse moved to (532, 329)
Screenshot: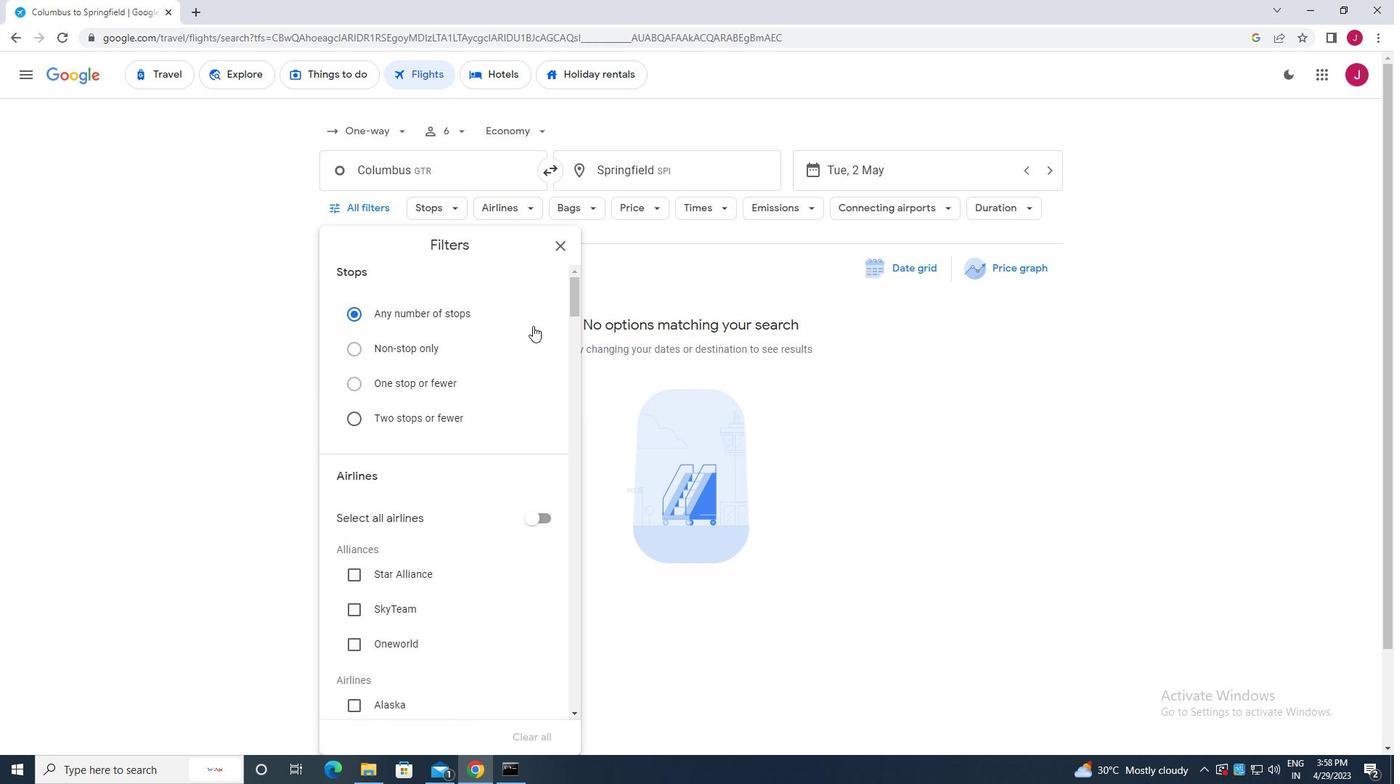 
Action: Mouse scrolled (532, 328) with delta (0, 0)
Screenshot: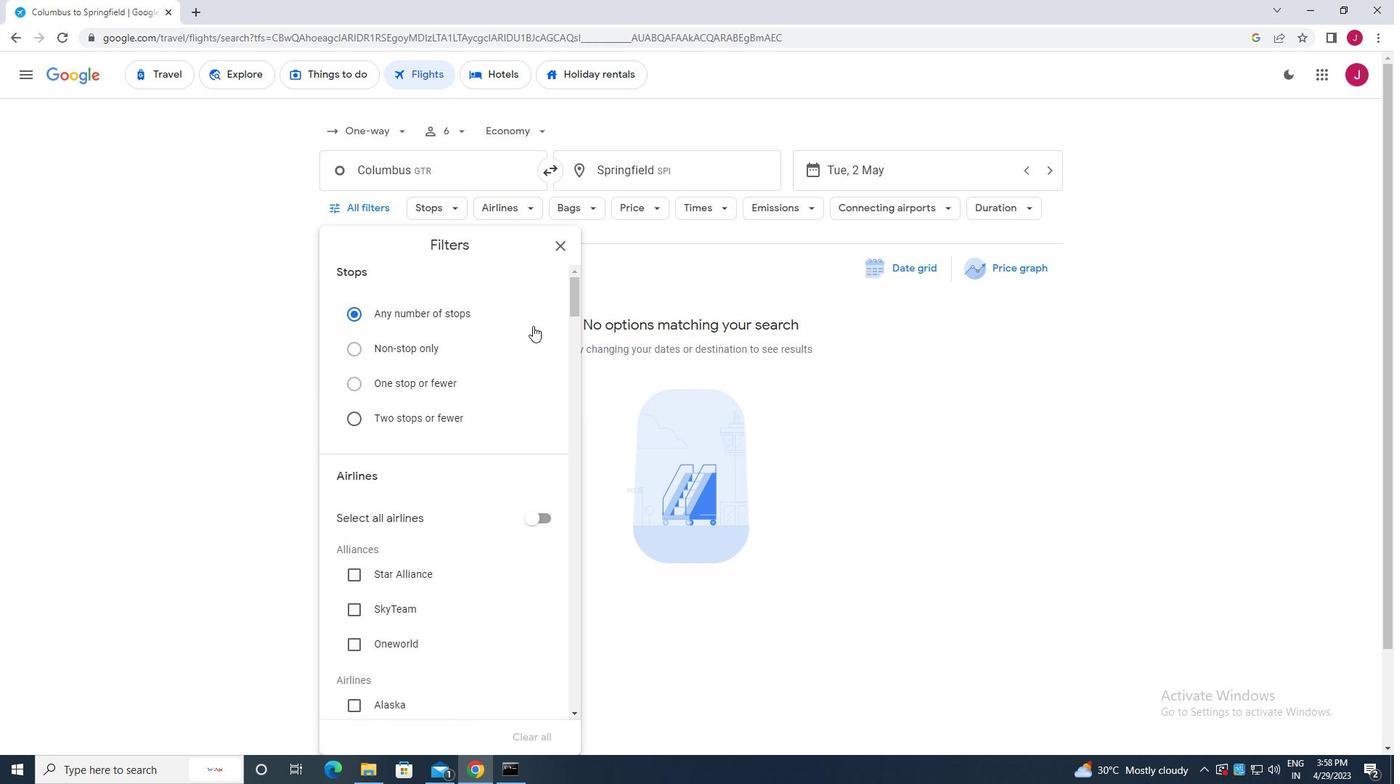
Action: Mouse moved to (528, 344)
Screenshot: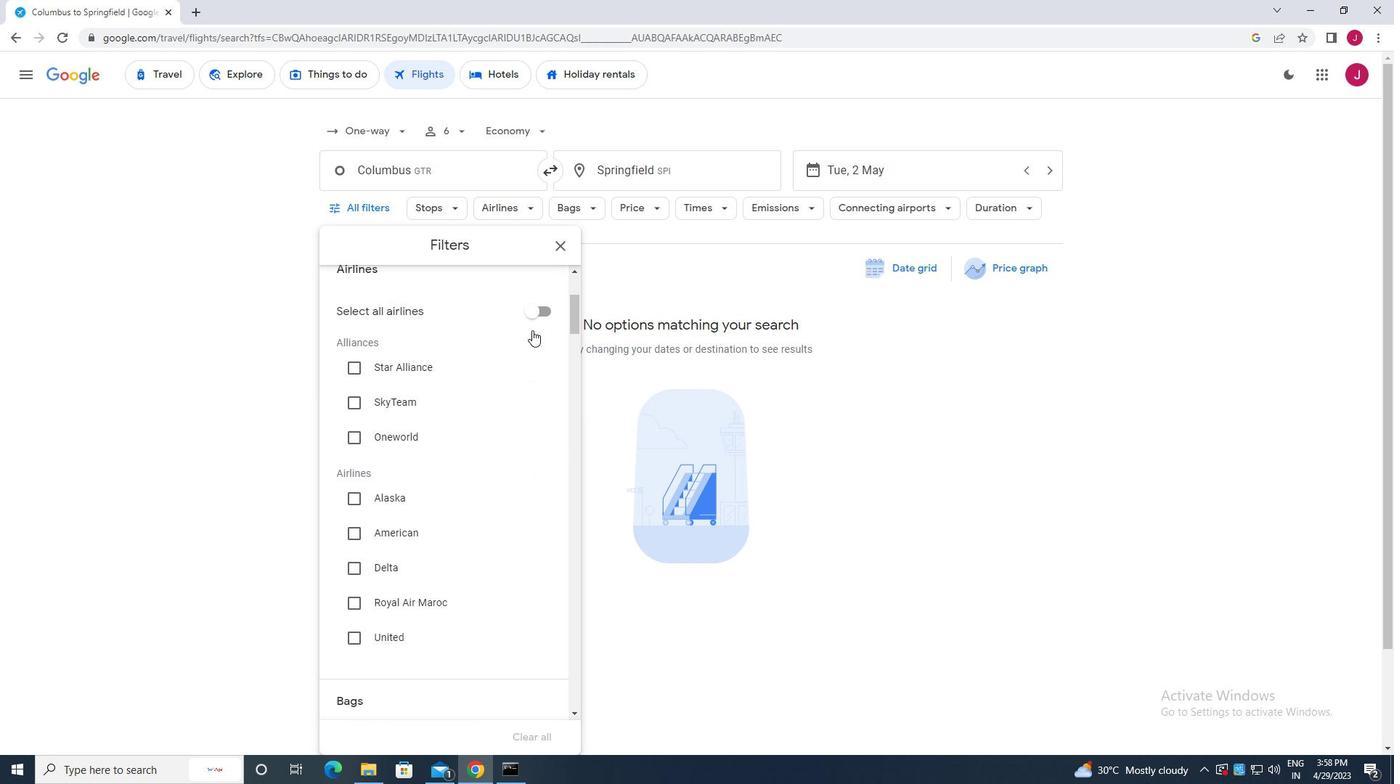 
Action: Mouse scrolled (528, 344) with delta (0, 0)
Screenshot: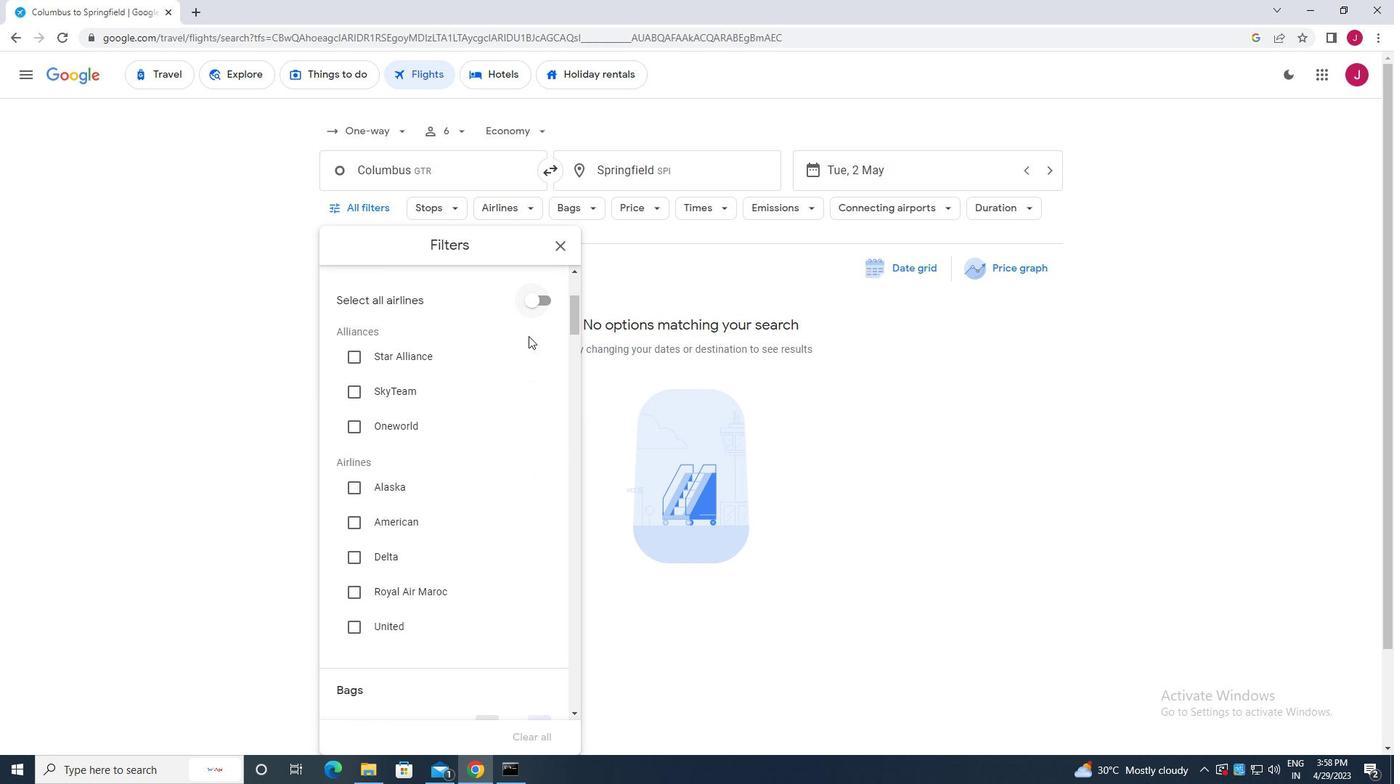 
Action: Mouse moved to (528, 347)
Screenshot: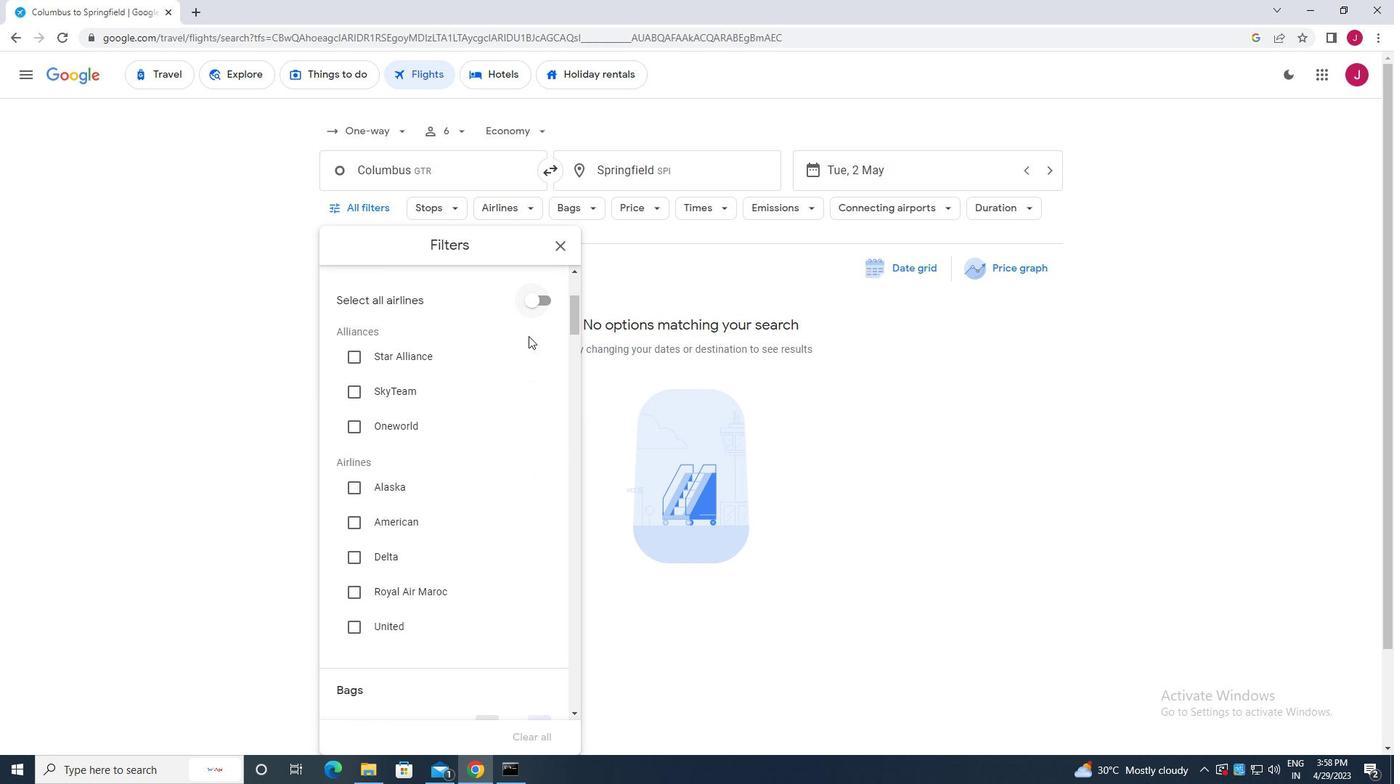 
Action: Mouse scrolled (528, 346) with delta (0, 0)
Screenshot: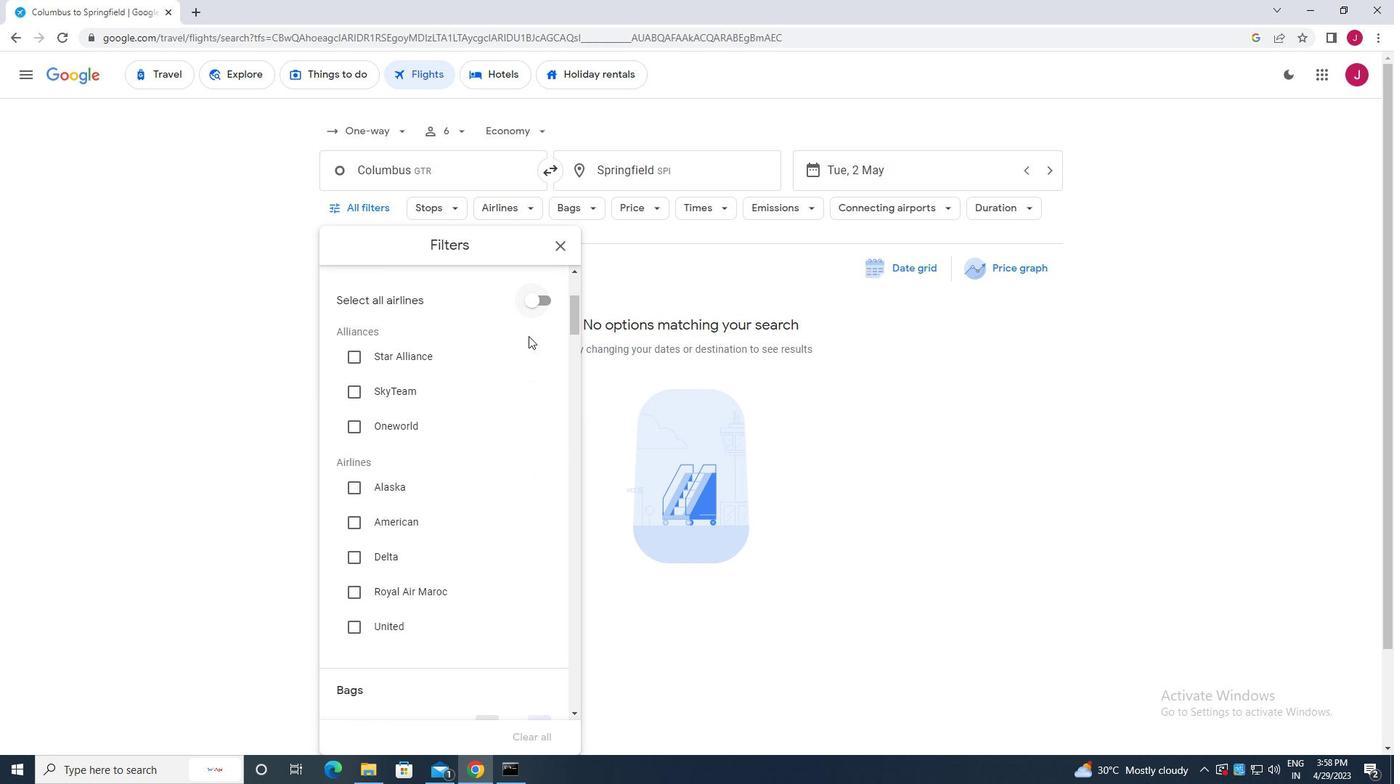 
Action: Mouse moved to (528, 349)
Screenshot: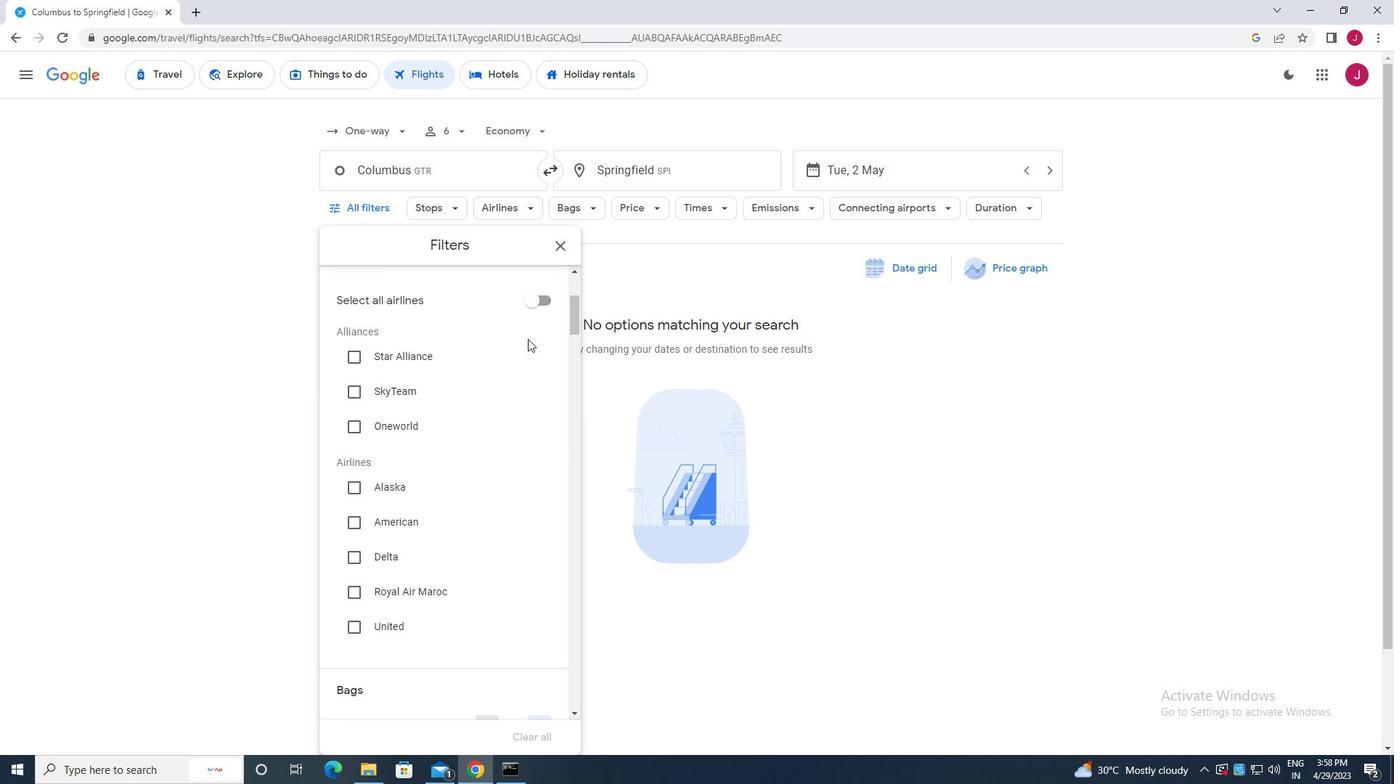 
Action: Mouse scrolled (528, 348) with delta (0, 0)
Screenshot: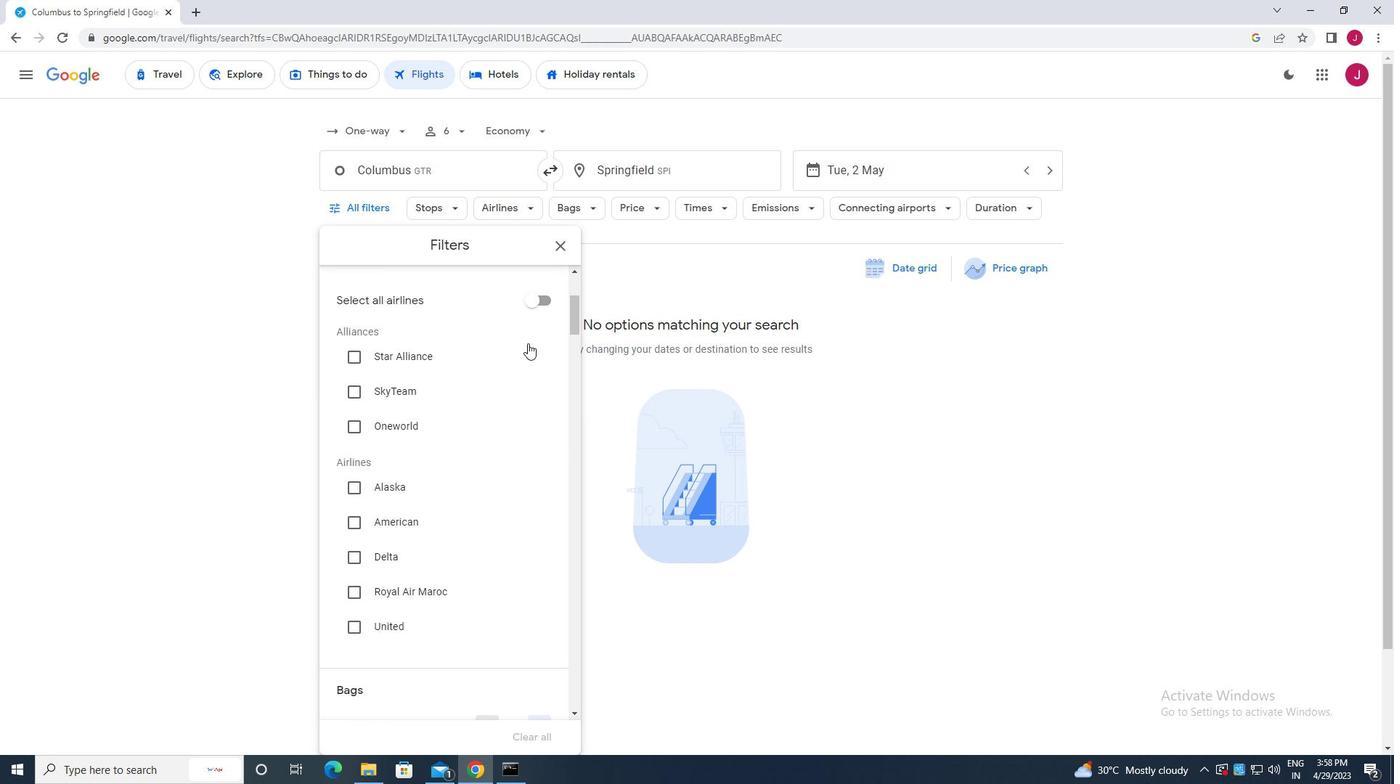 
Action: Mouse moved to (528, 351)
Screenshot: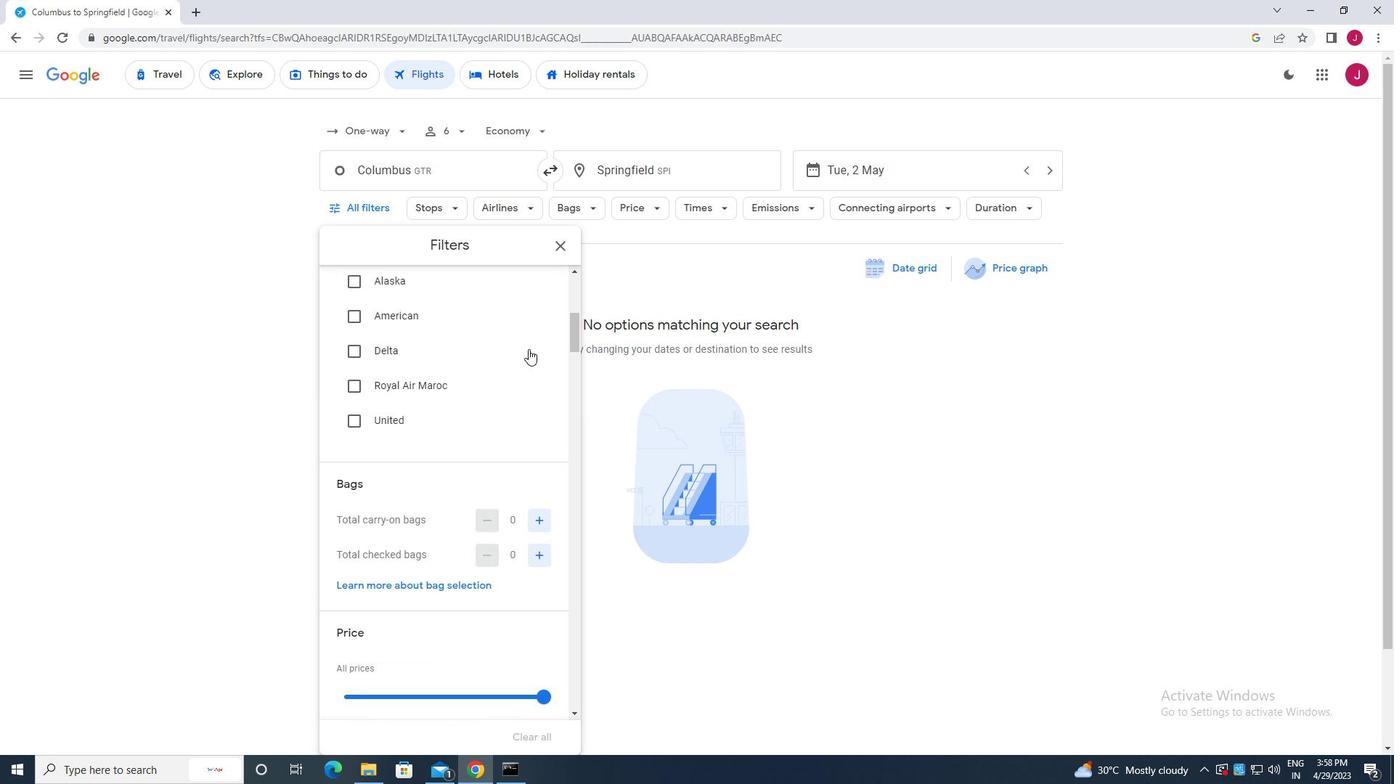 
Action: Mouse scrolled (528, 350) with delta (0, 0)
Screenshot: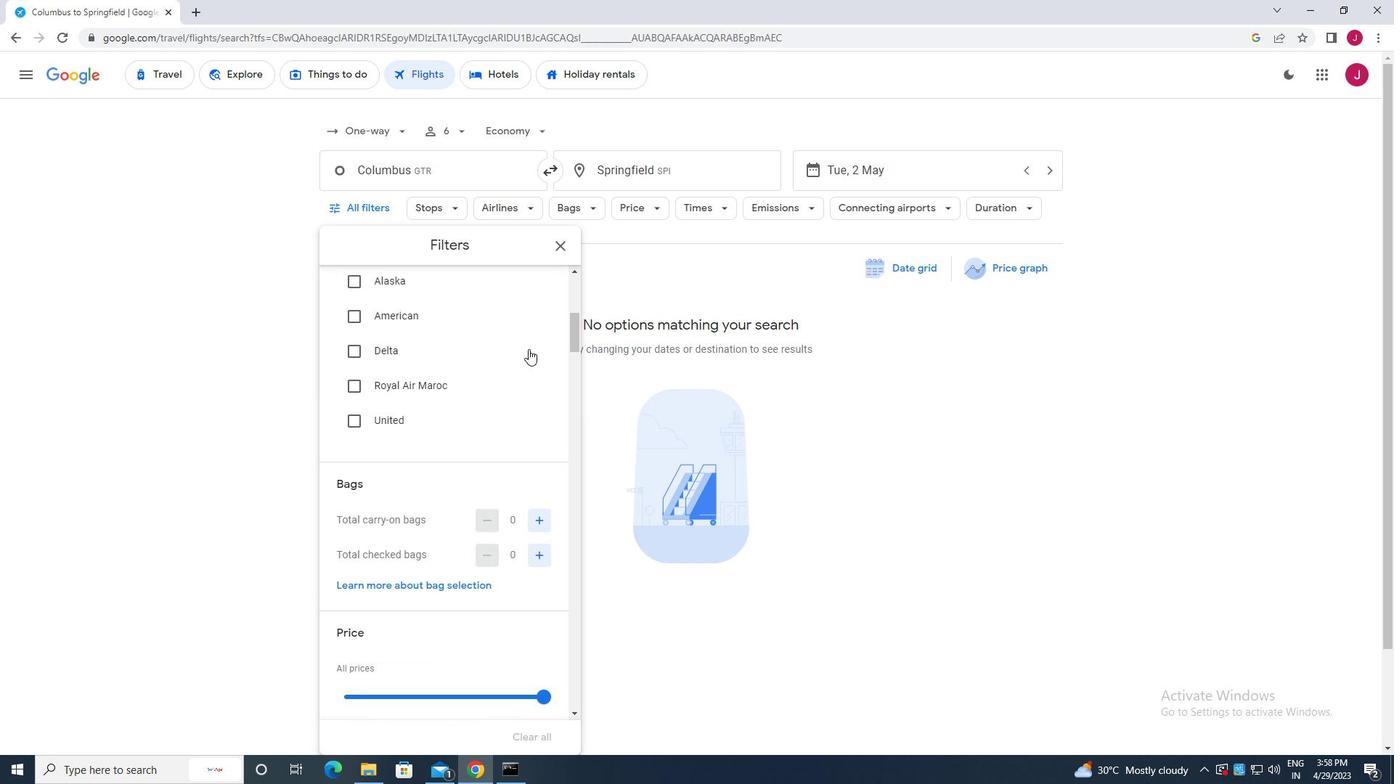 
Action: Mouse moved to (539, 466)
Screenshot: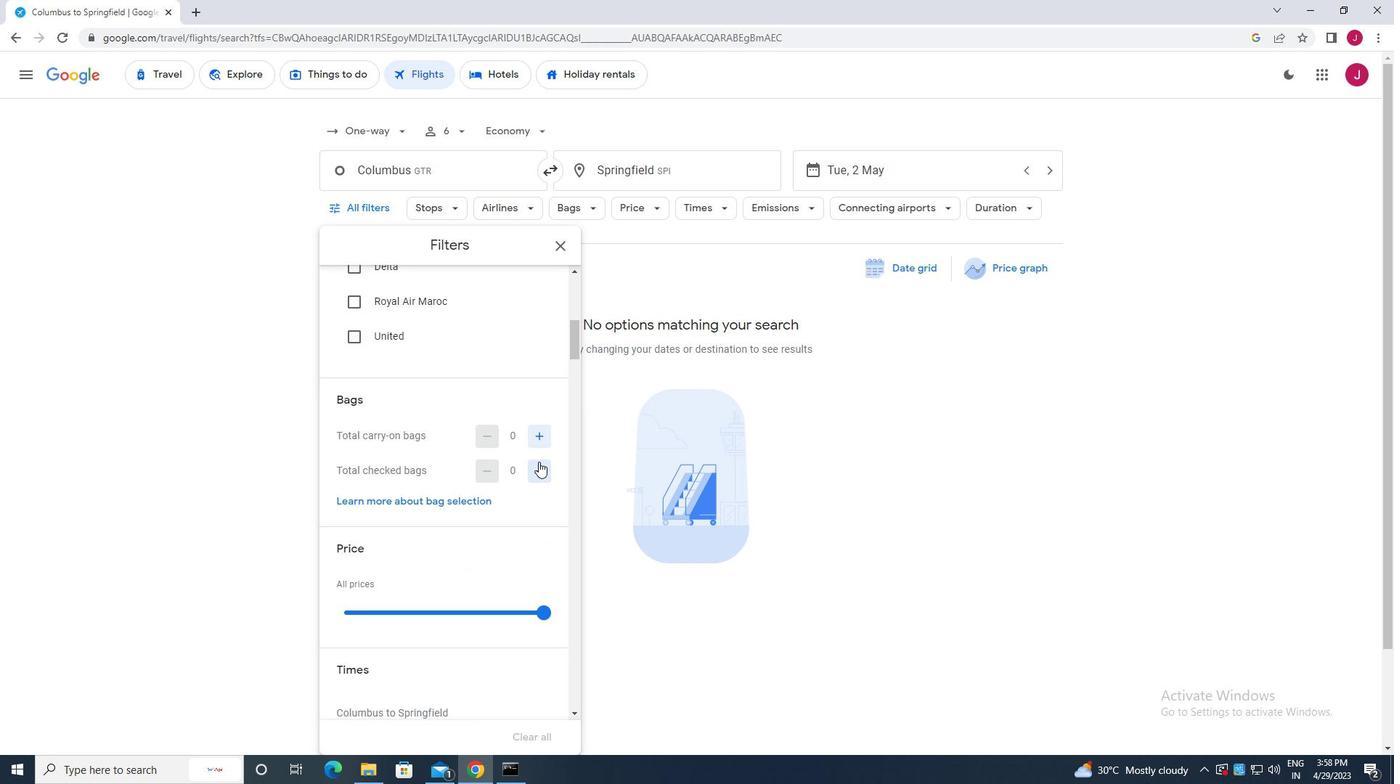 
Action: Mouse pressed left at (539, 466)
Screenshot: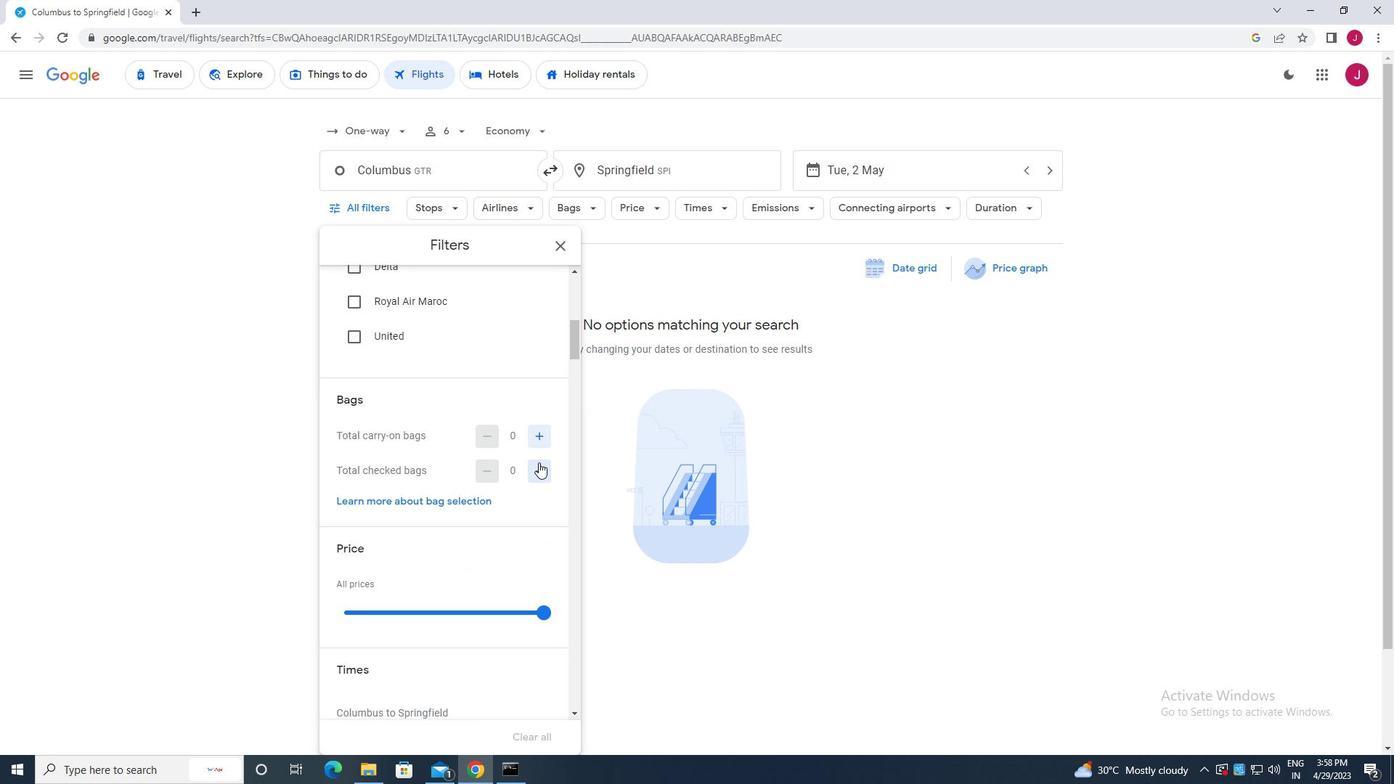 
Action: Mouse moved to (508, 470)
Screenshot: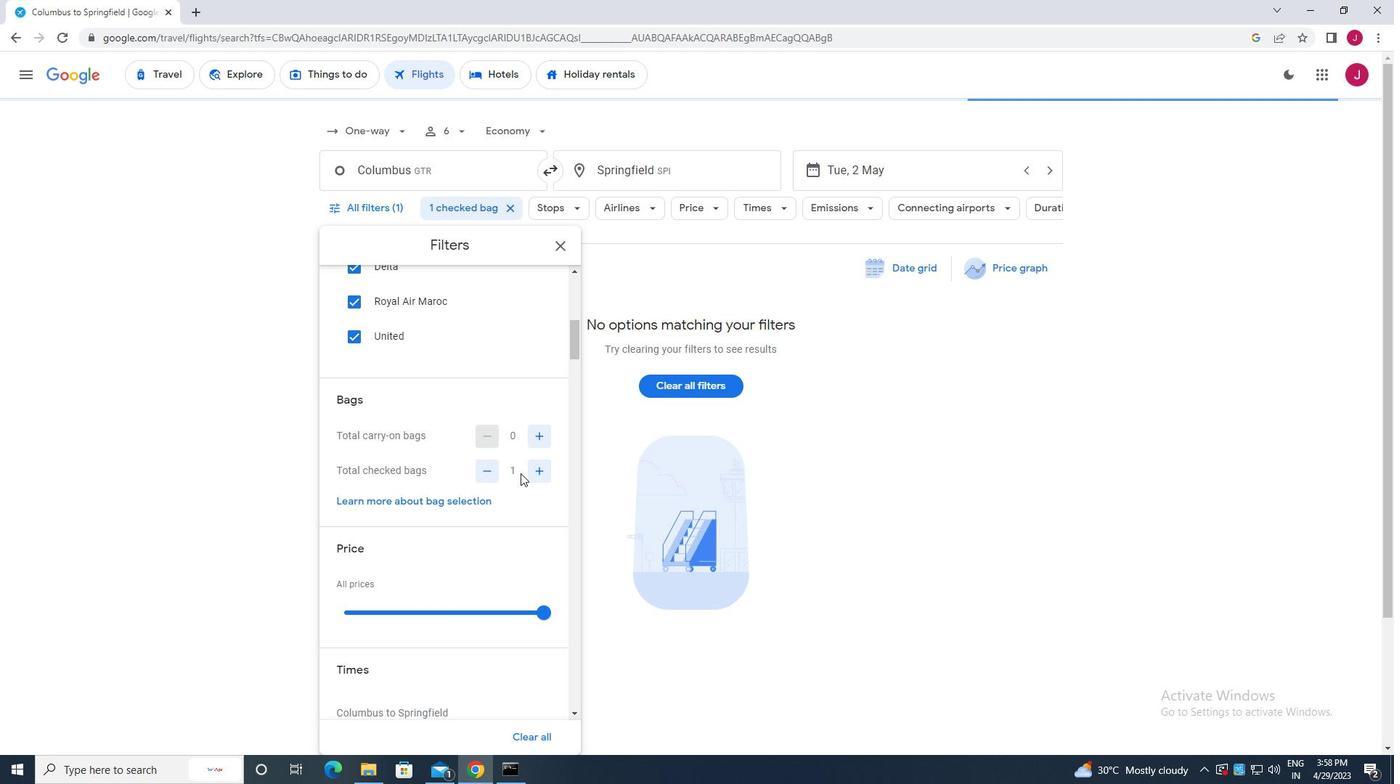 
Action: Mouse scrolled (508, 469) with delta (0, 0)
Screenshot: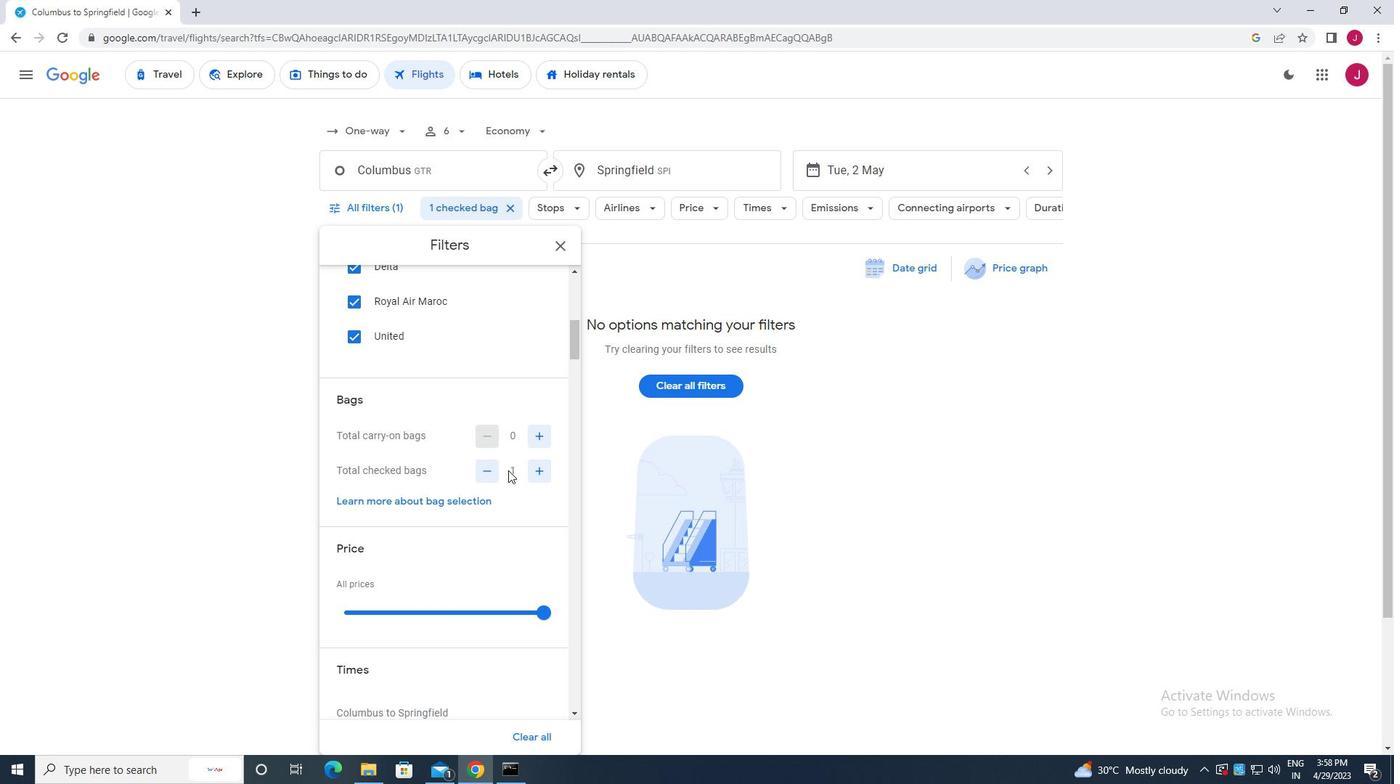 
Action: Mouse moved to (539, 540)
Screenshot: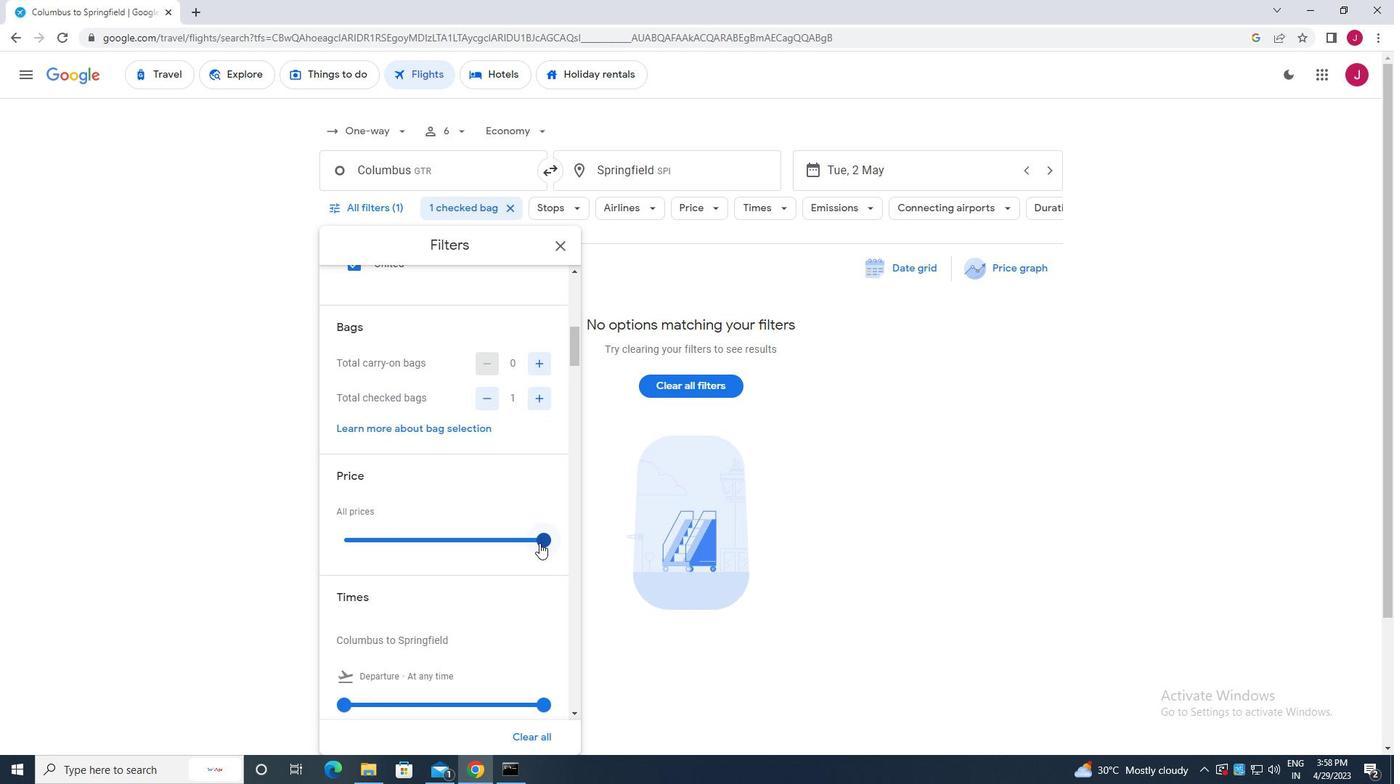 
Action: Mouse pressed left at (539, 540)
Screenshot: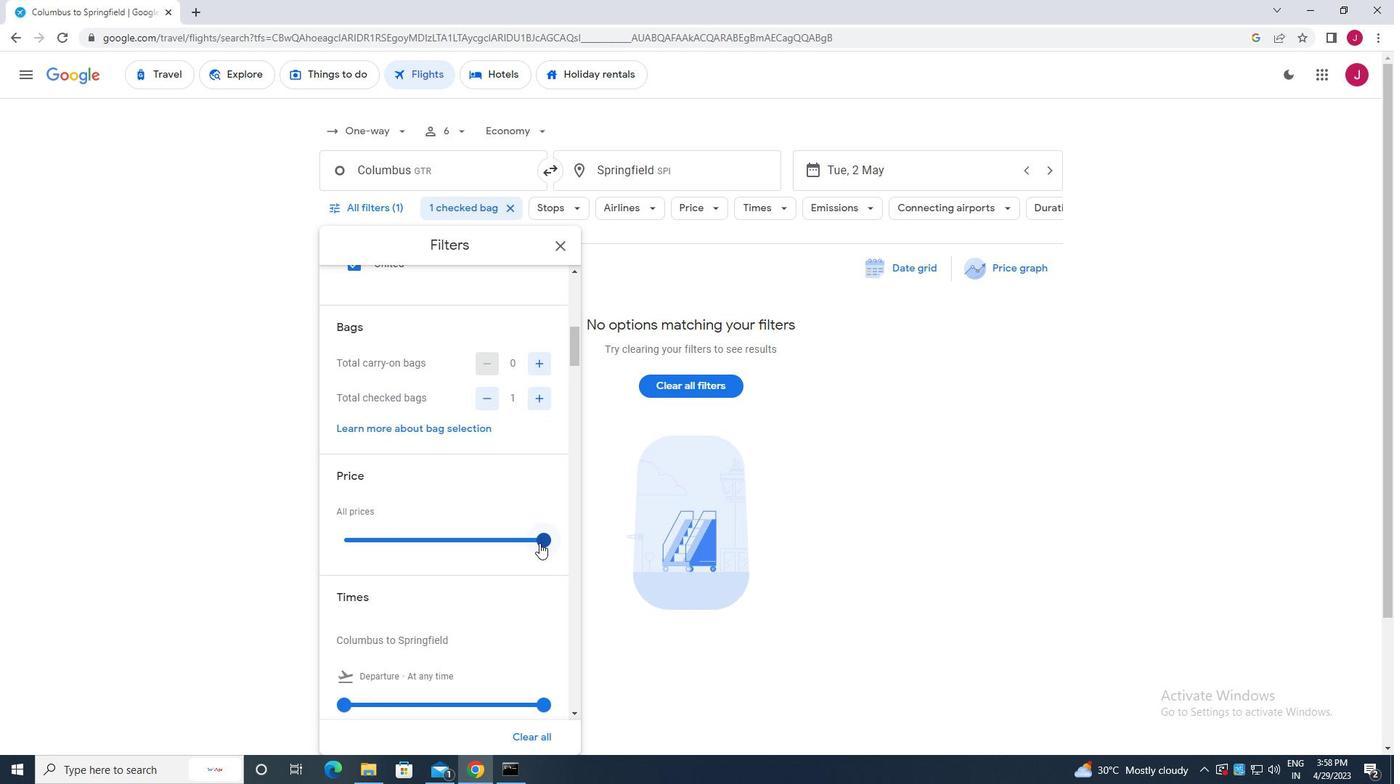 
Action: Mouse moved to (649, 477)
Screenshot: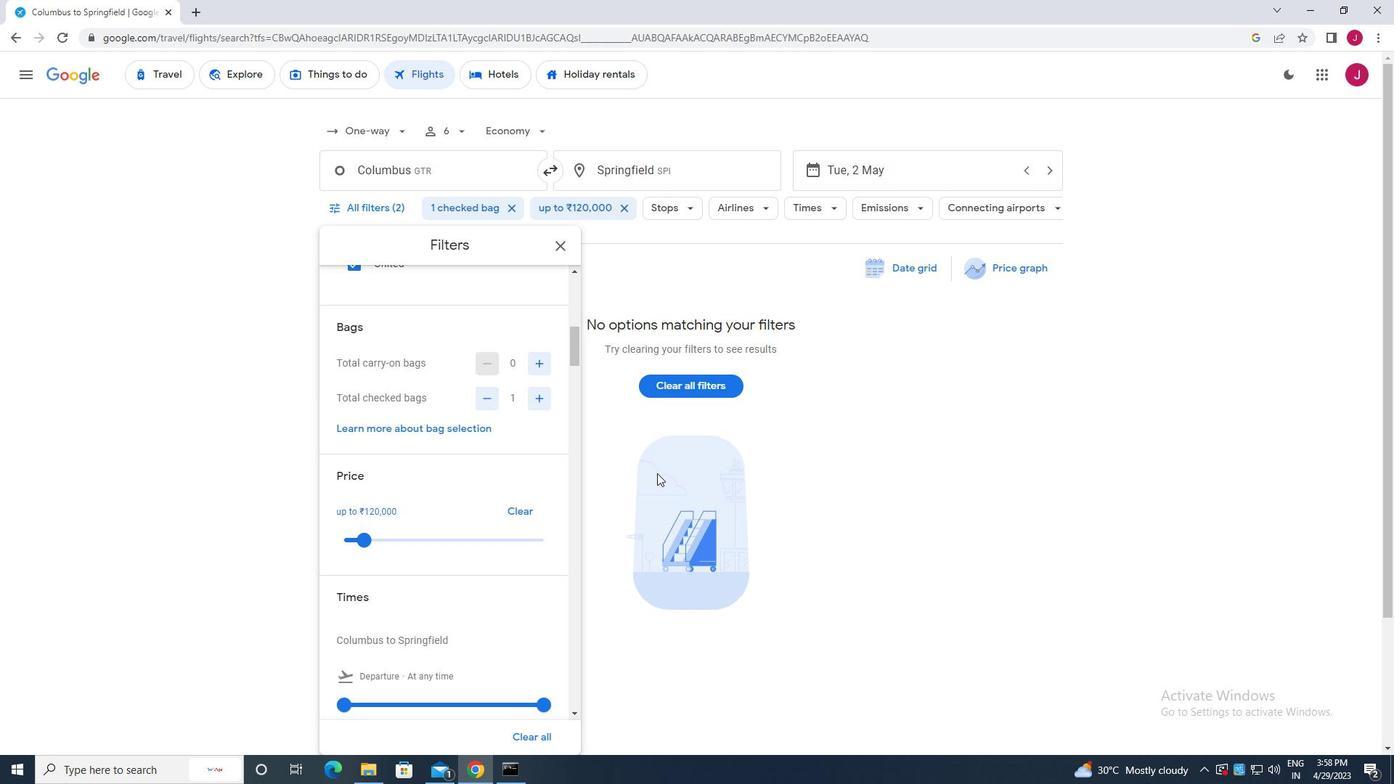 
Action: Mouse scrolled (649, 477) with delta (0, 0)
Screenshot: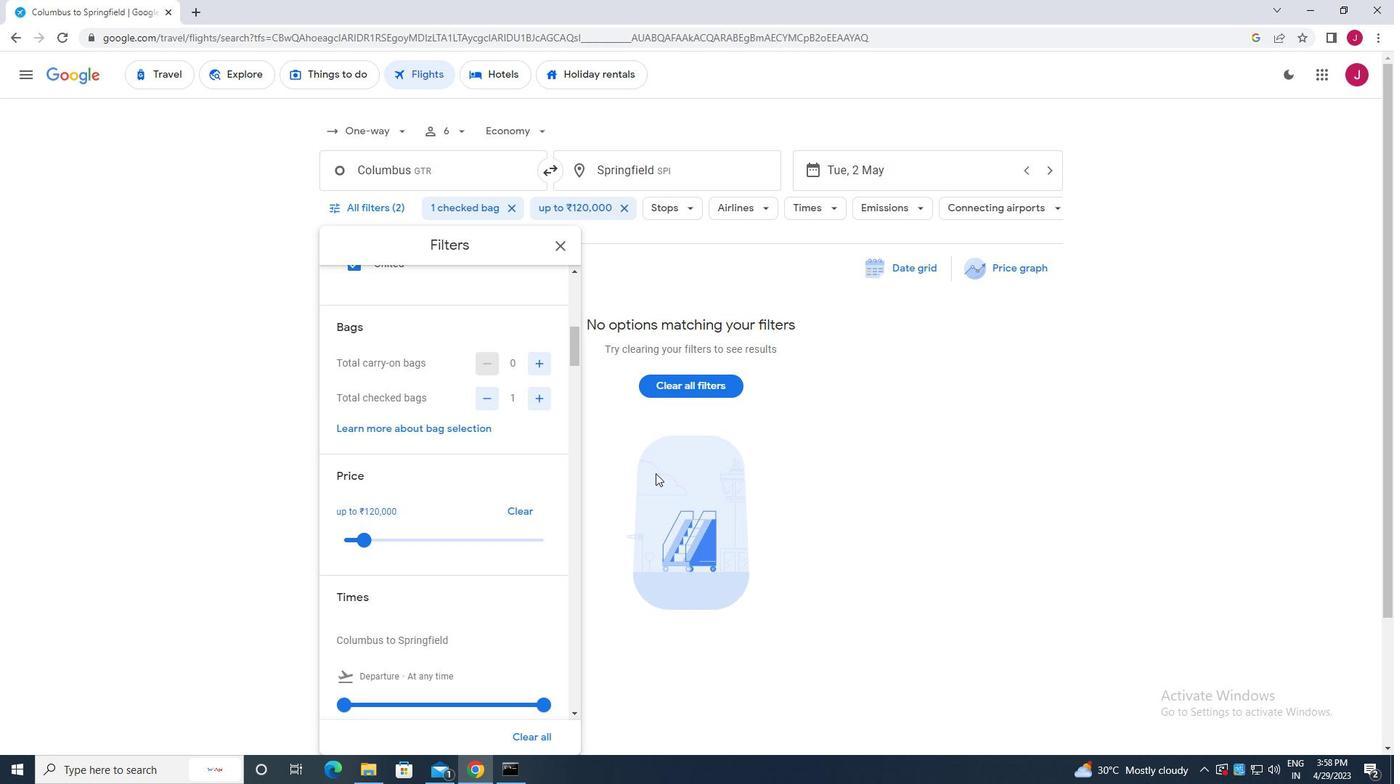 
Action: Mouse moved to (643, 480)
Screenshot: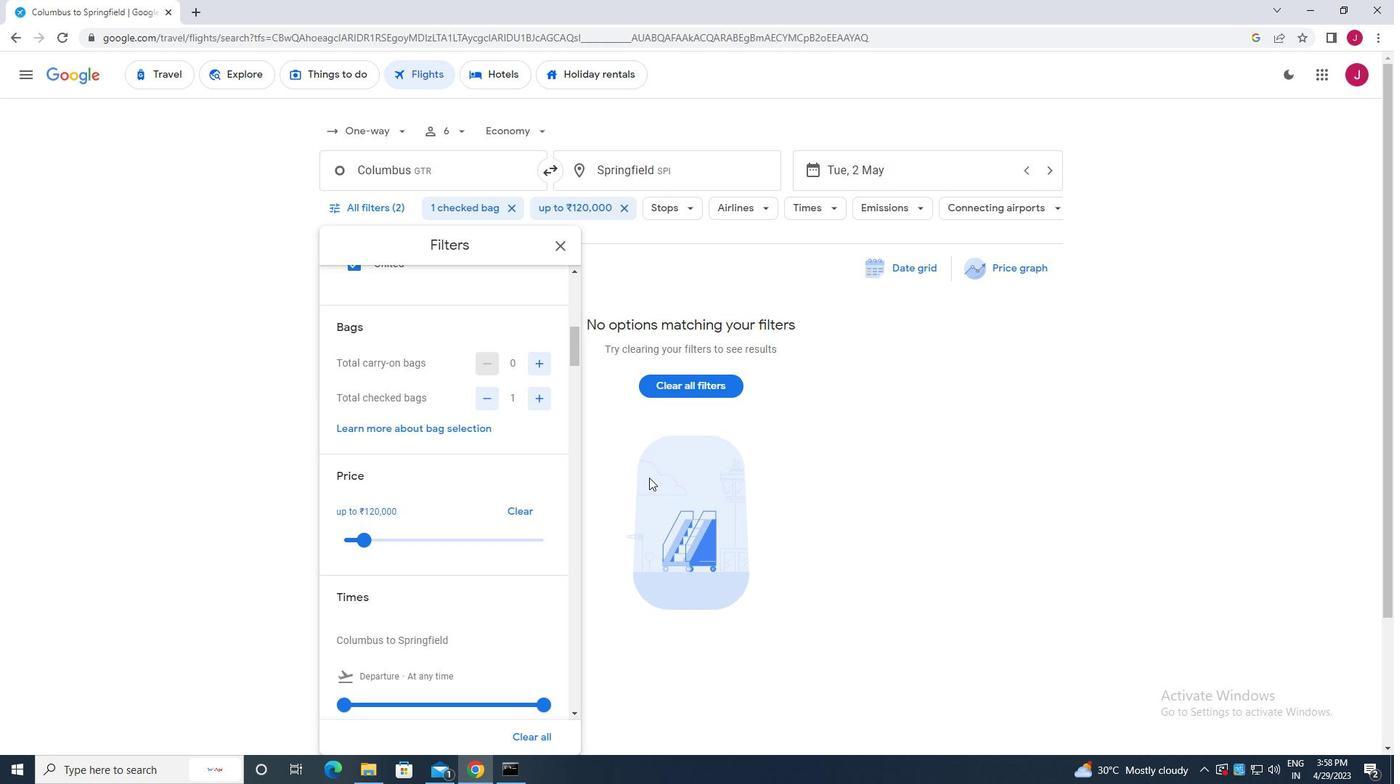 
Action: Mouse scrolled (643, 480) with delta (0, 0)
Screenshot: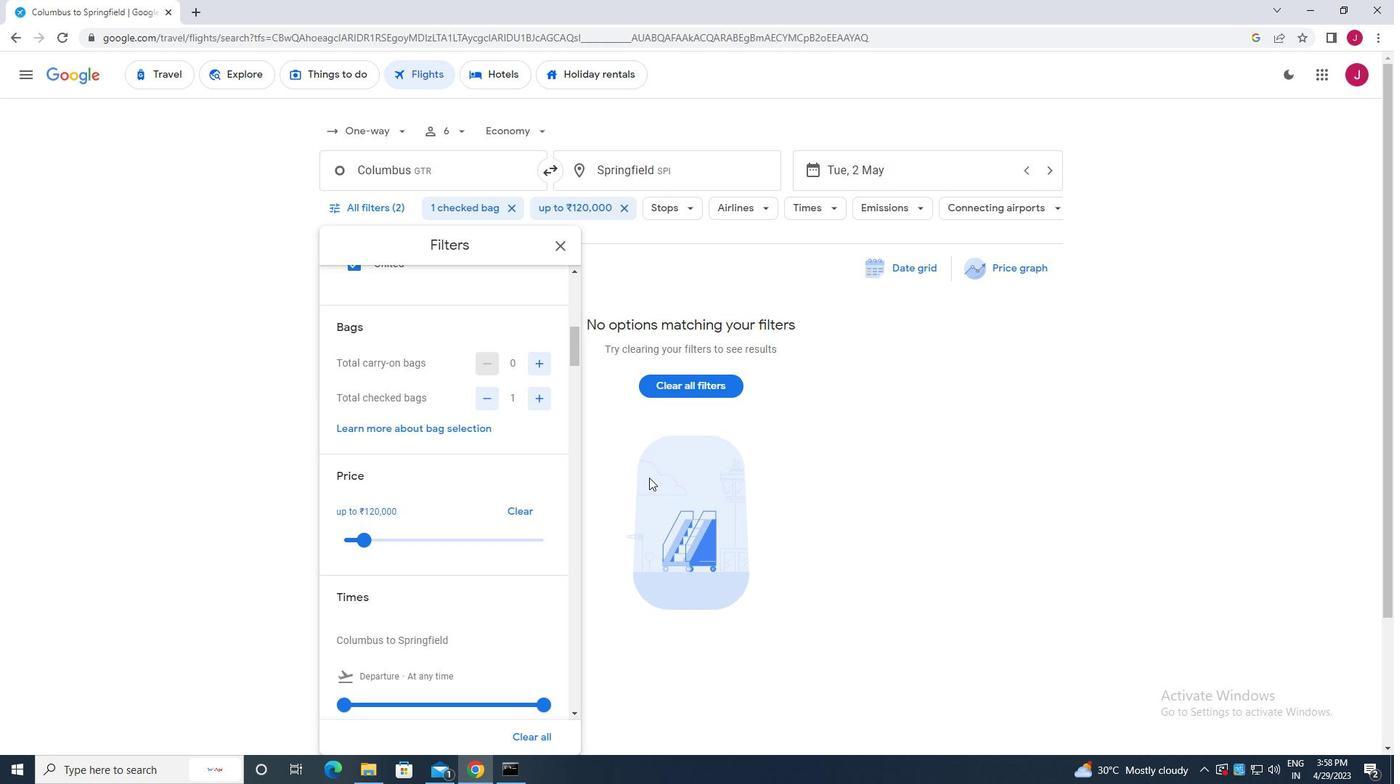 
Action: Mouse moved to (612, 484)
Screenshot: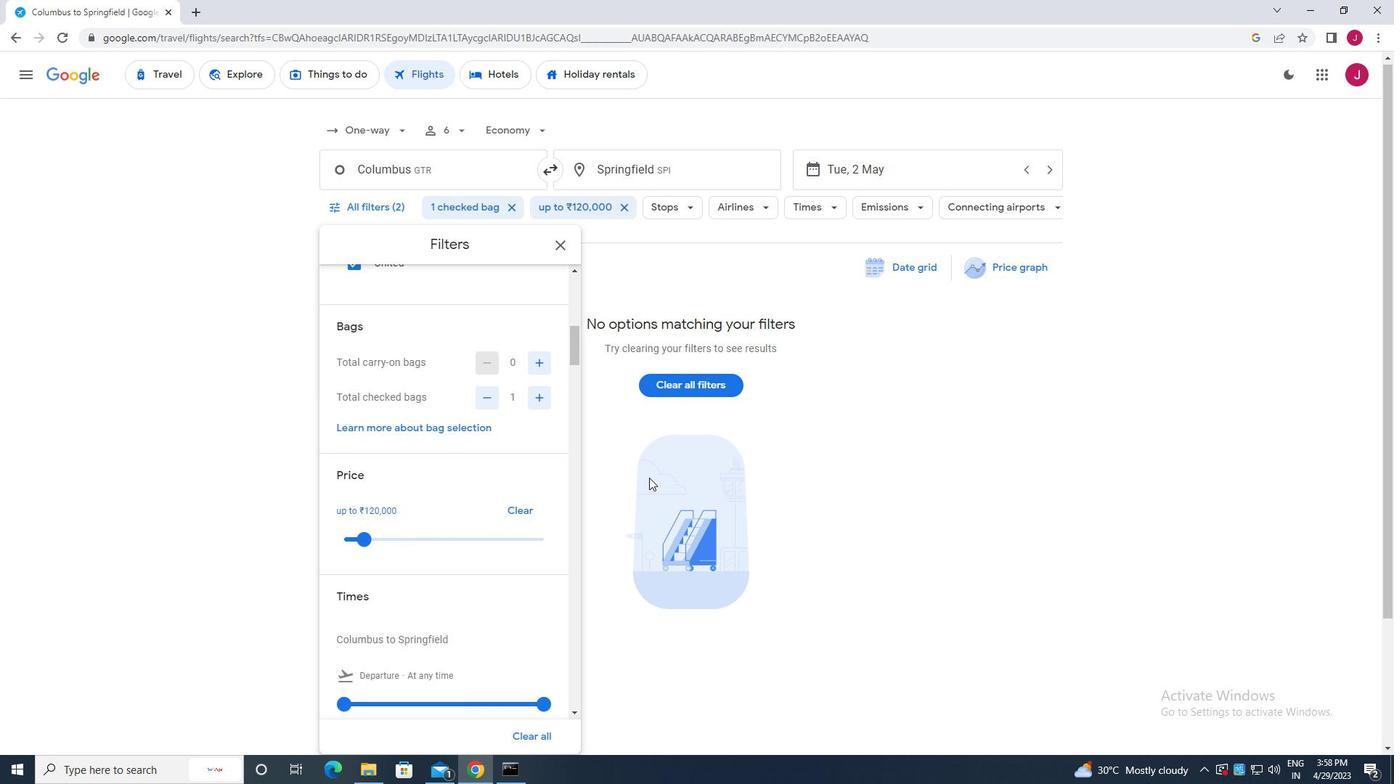 
Action: Mouse scrolled (612, 483) with delta (0, 0)
Screenshot: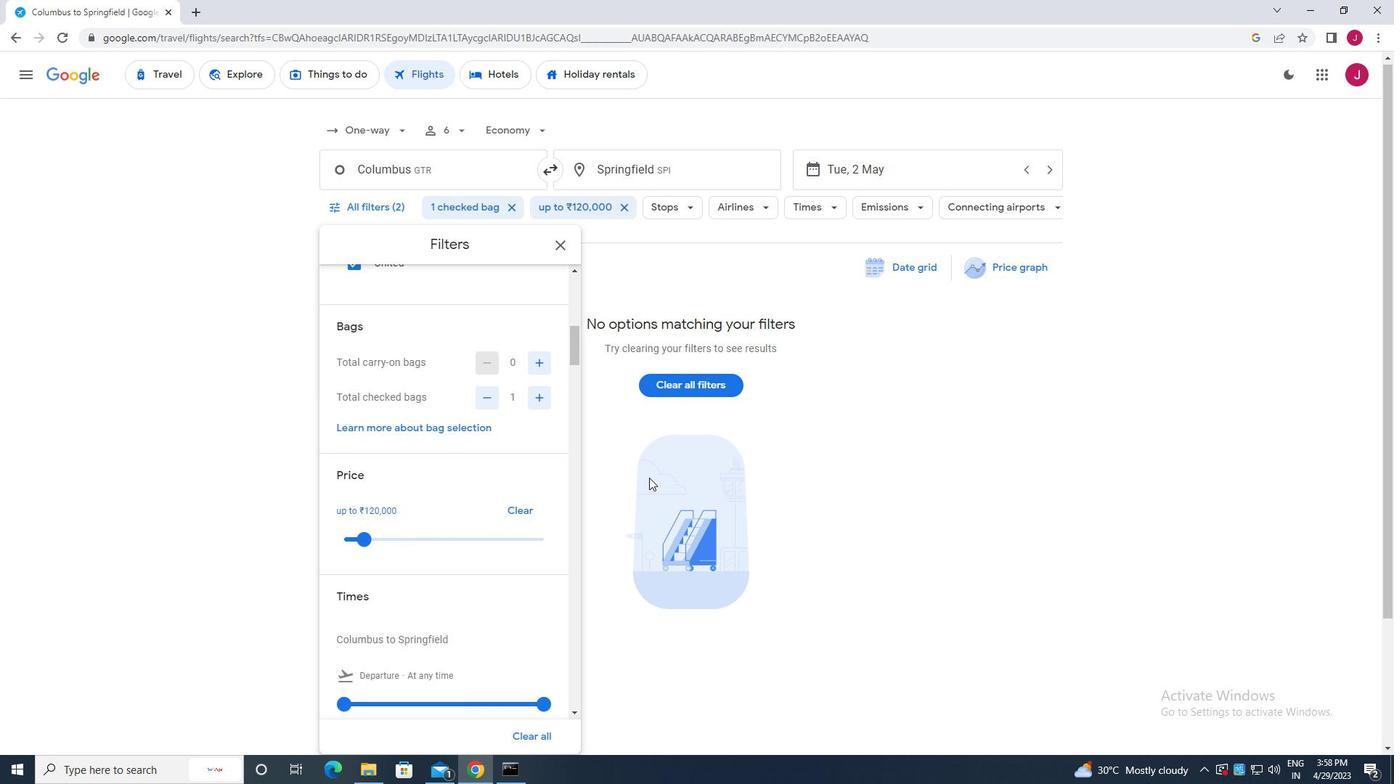 
Action: Mouse moved to (342, 541)
Screenshot: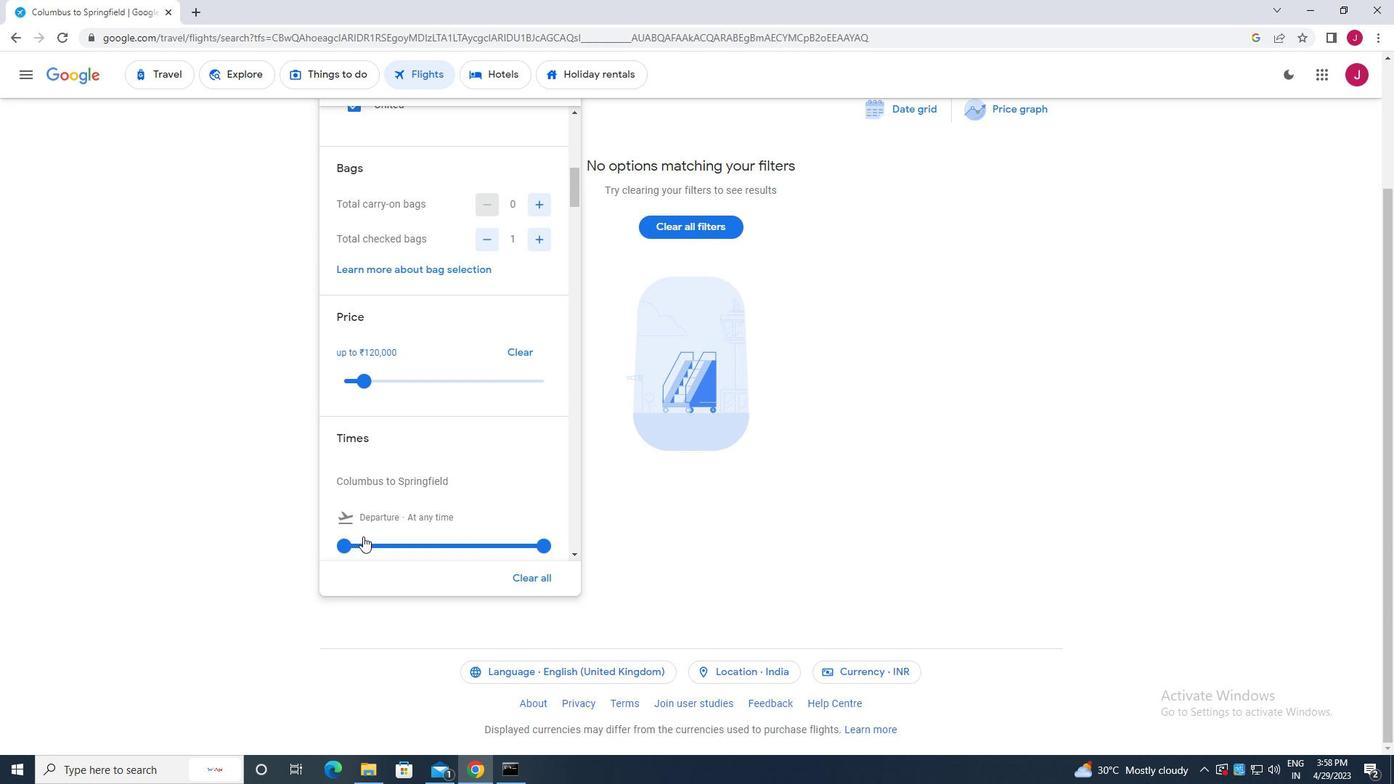
Action: Mouse pressed left at (342, 541)
Screenshot: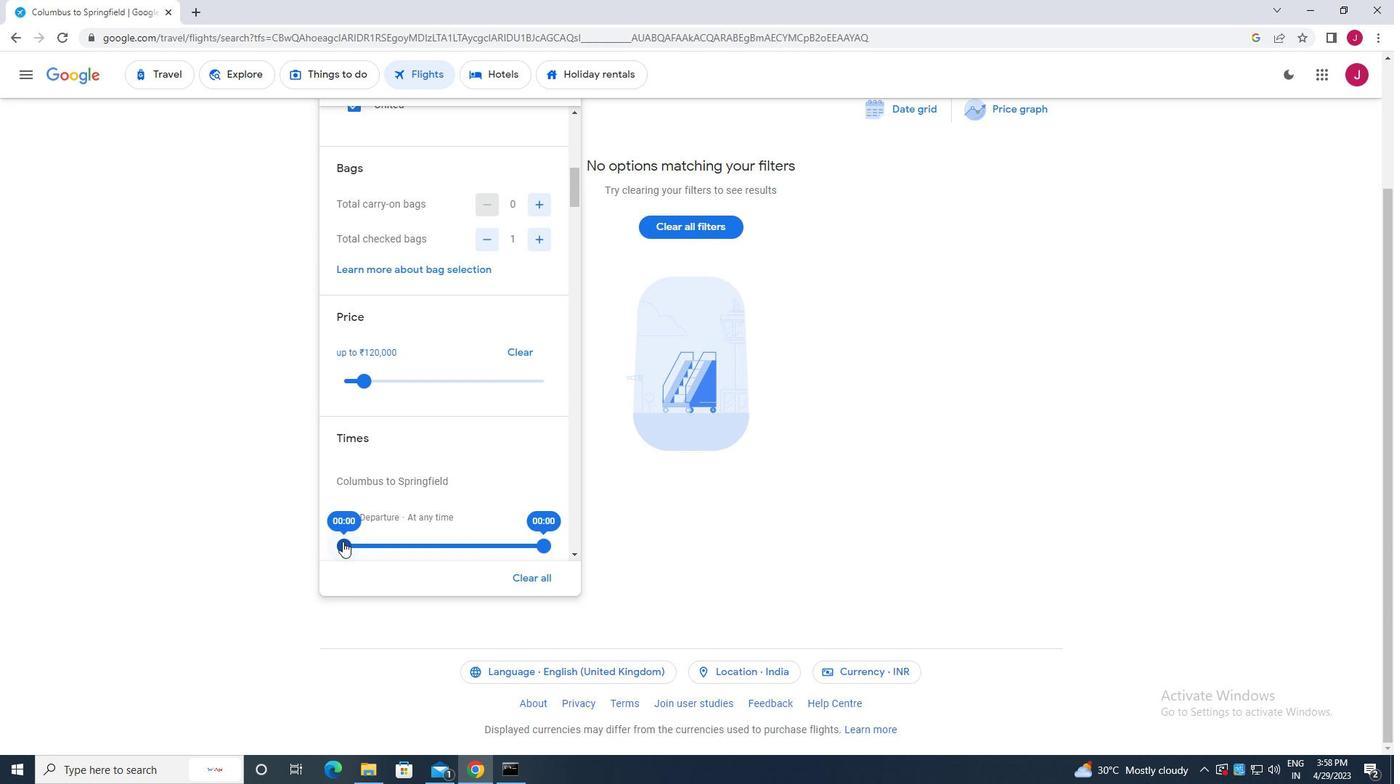 
Action: Mouse moved to (541, 539)
Screenshot: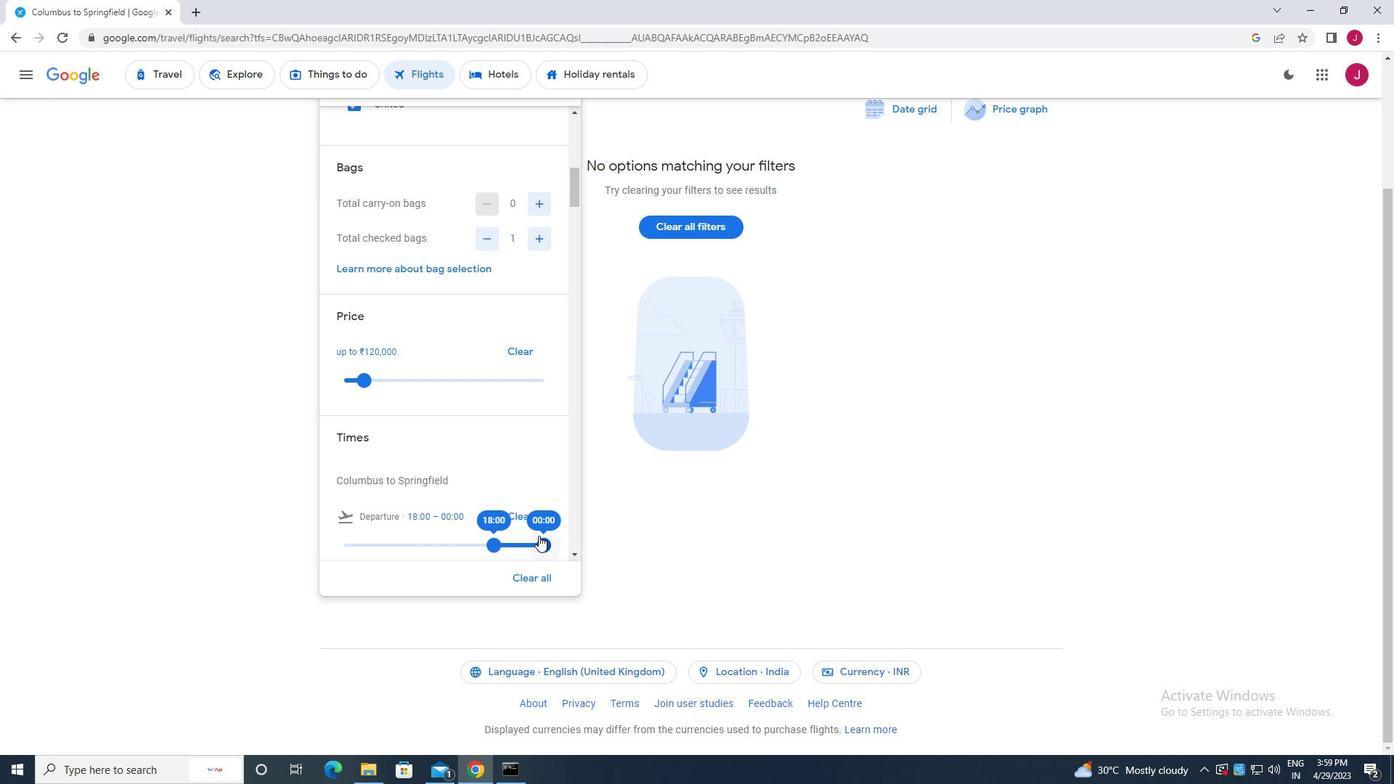 
Action: Mouse pressed left at (541, 539)
Screenshot: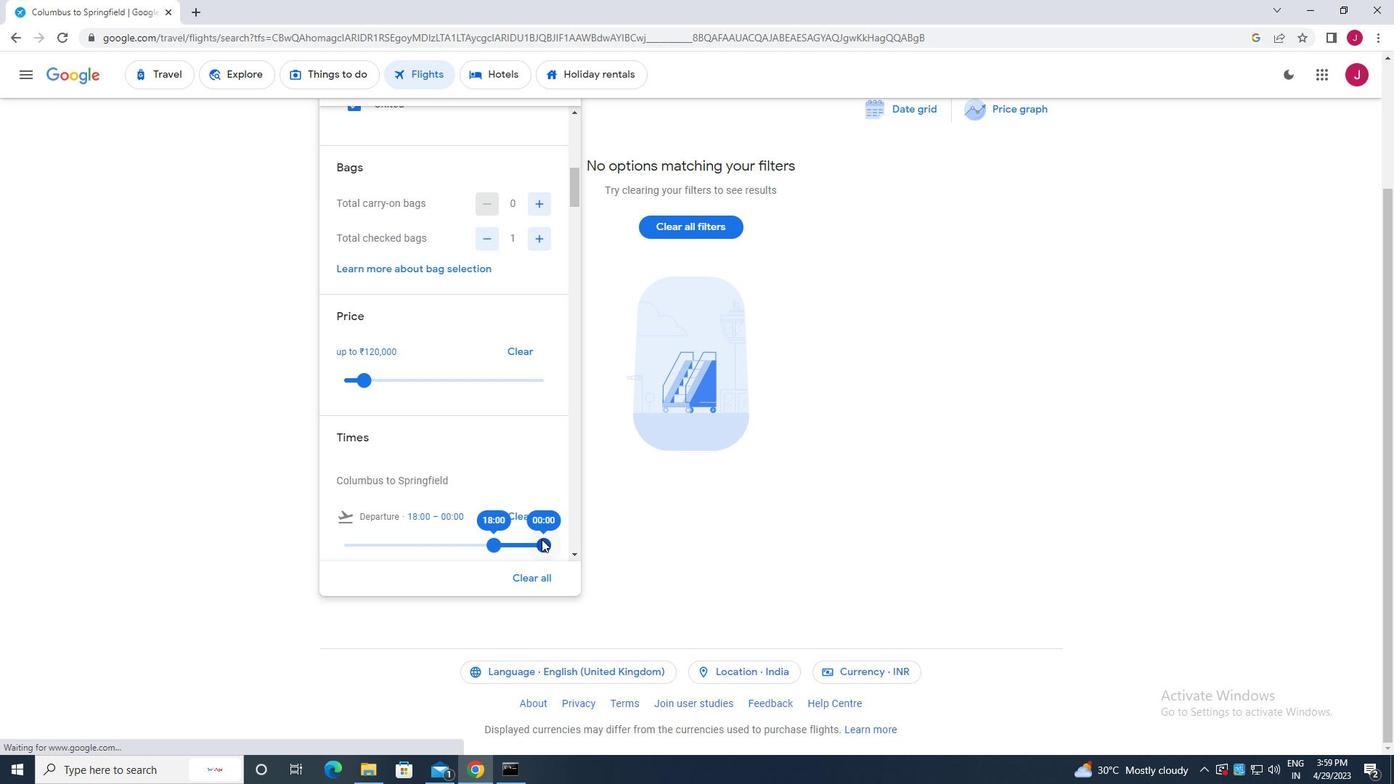 
Action: Mouse moved to (541, 578)
Screenshot: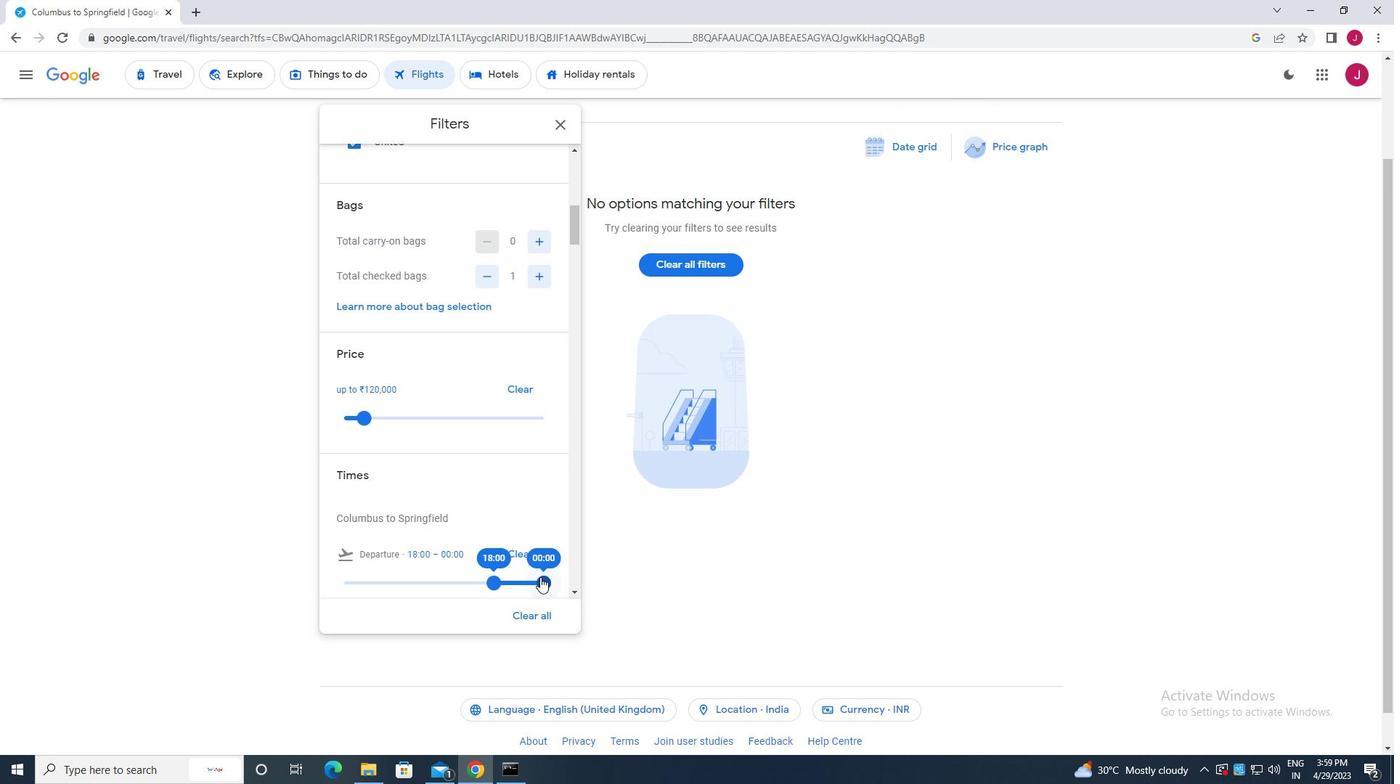 
Action: Mouse pressed left at (541, 578)
Screenshot: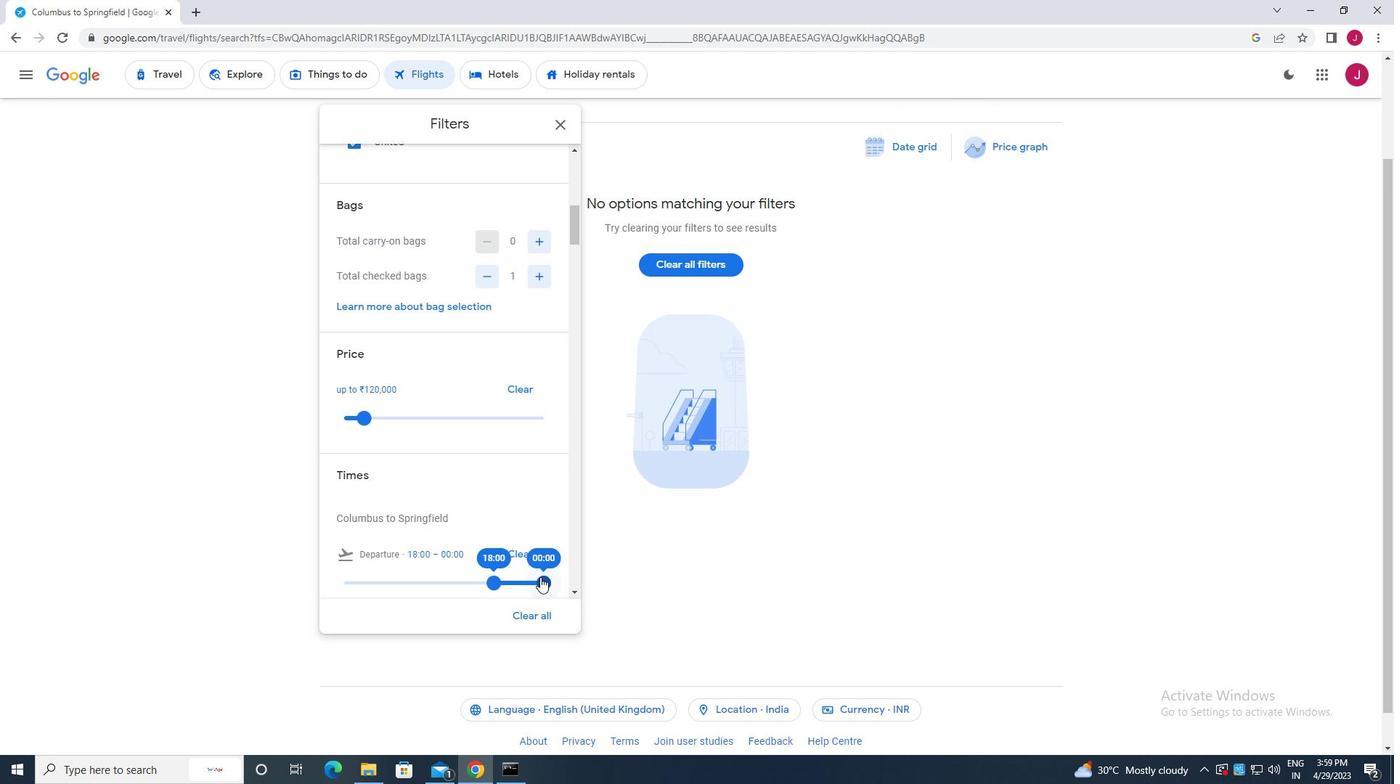 
Action: Mouse moved to (560, 125)
Screenshot: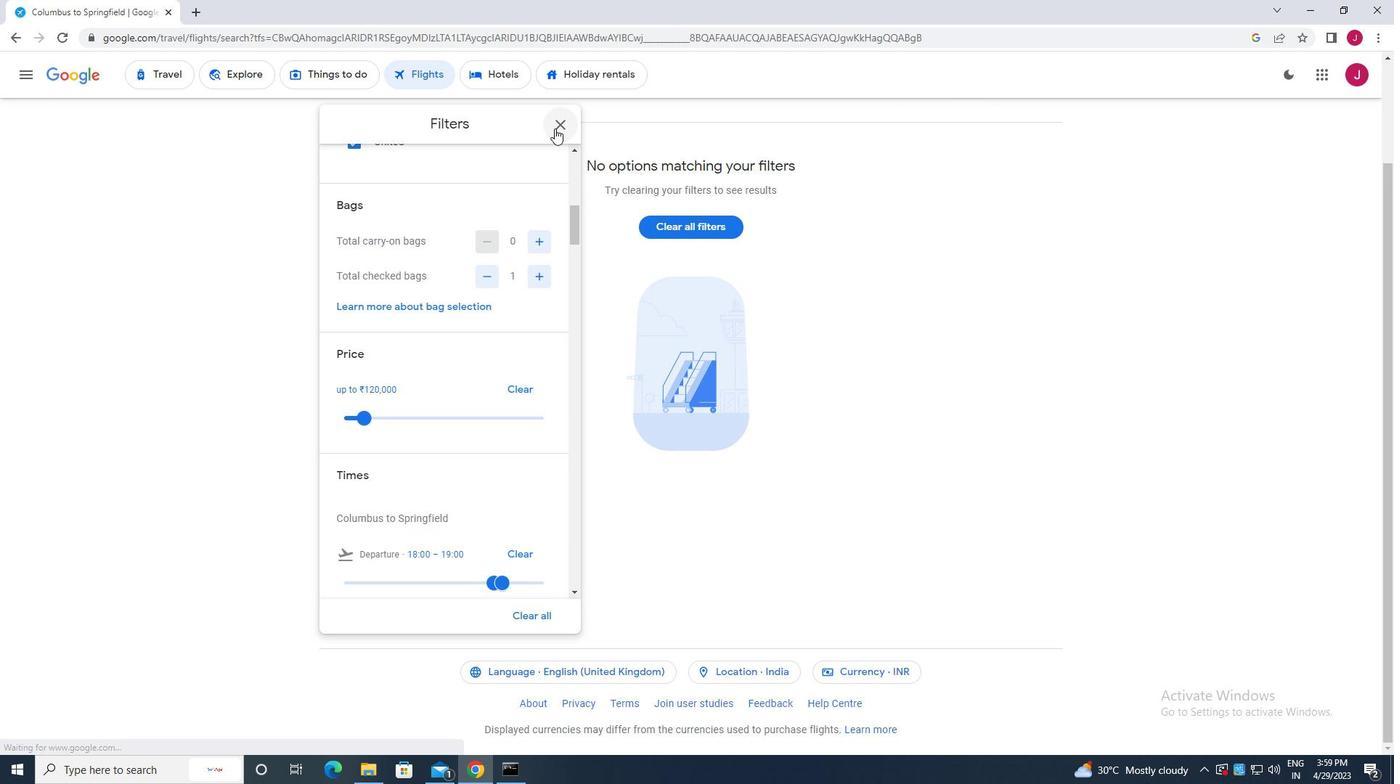 
Action: Mouse pressed left at (560, 125)
Screenshot: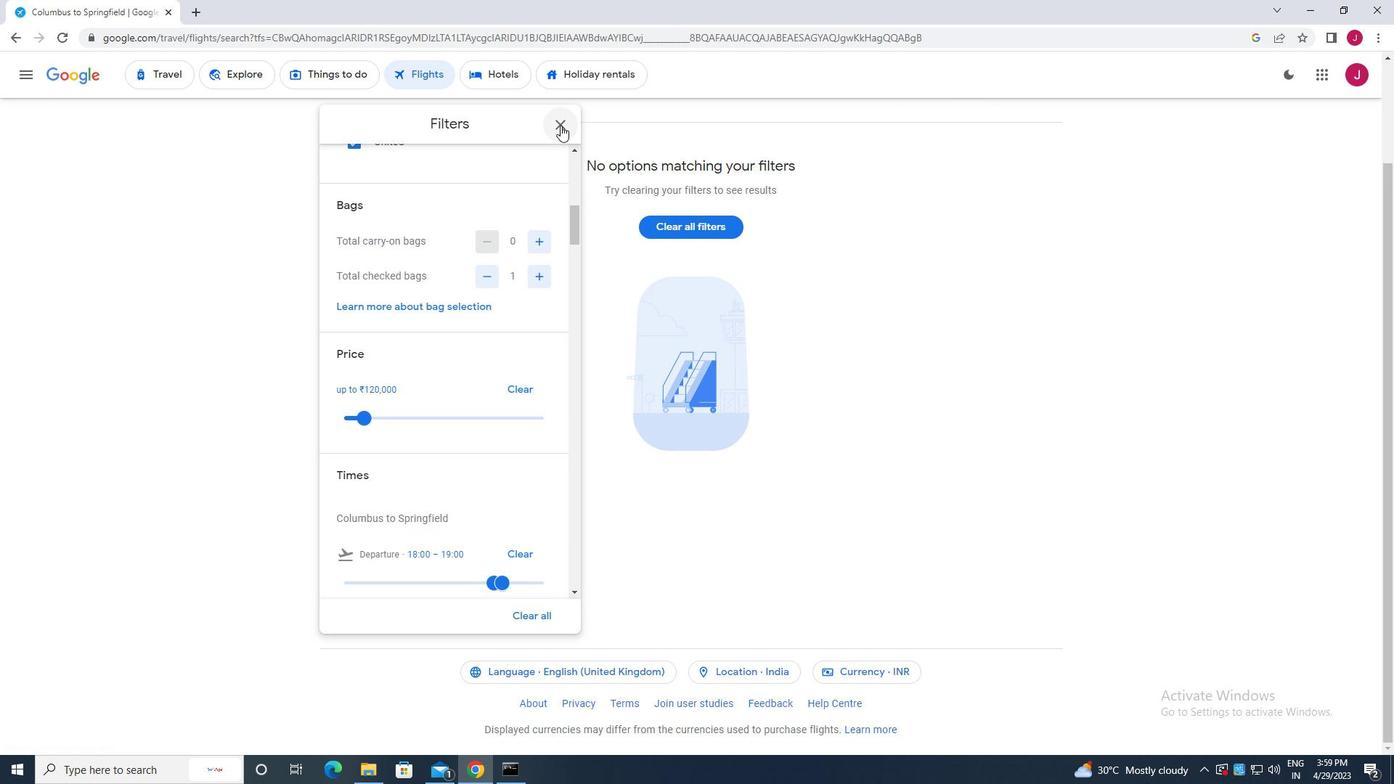 
Action: Mouse moved to (561, 125)
Screenshot: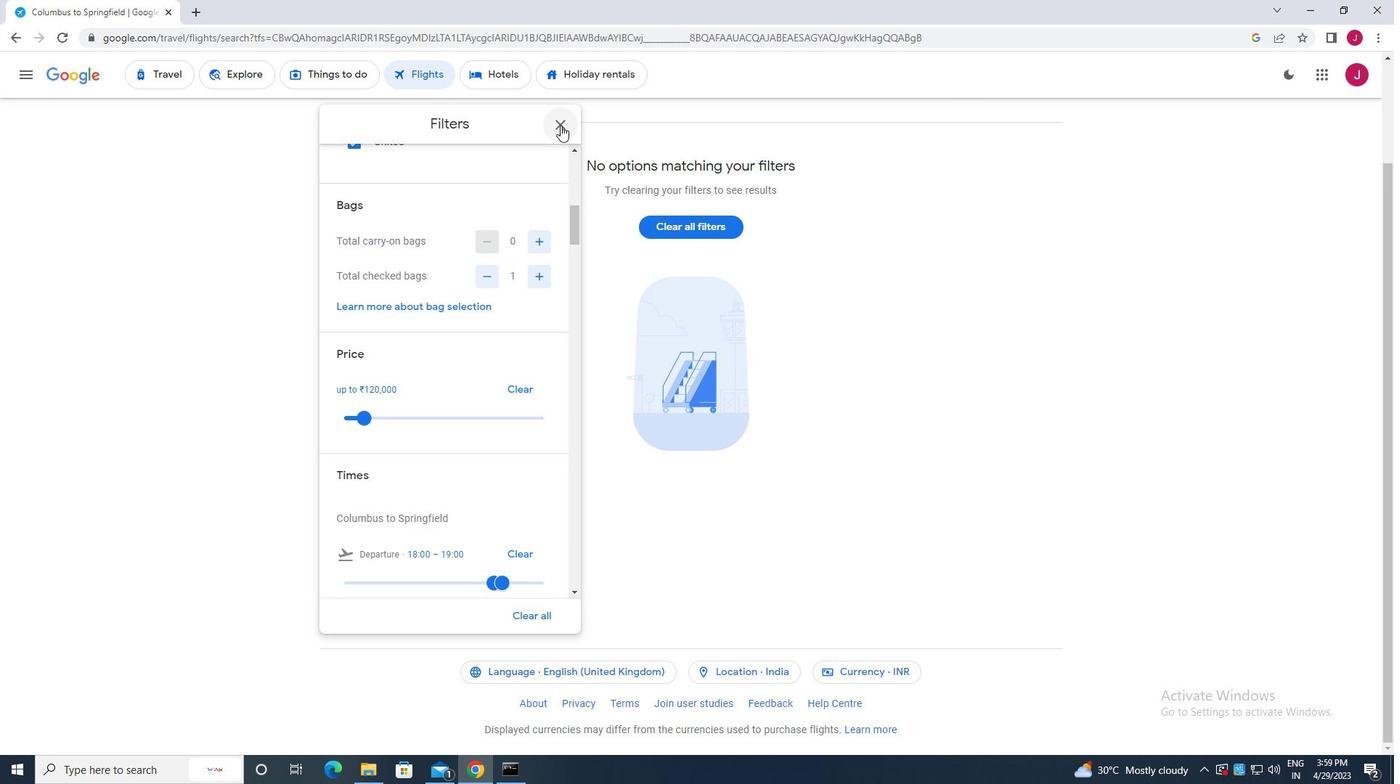 
